 Task: Look for Airbnb options in Newton Abbot, United Kingdom from 22nd December, 2023 to 29th December, 2023 for 5 adults. Place can be shared room with 2 bedrooms having 5 beds and 2 bathrooms. Property type can be flat.
Action: Mouse moved to (553, 311)
Screenshot: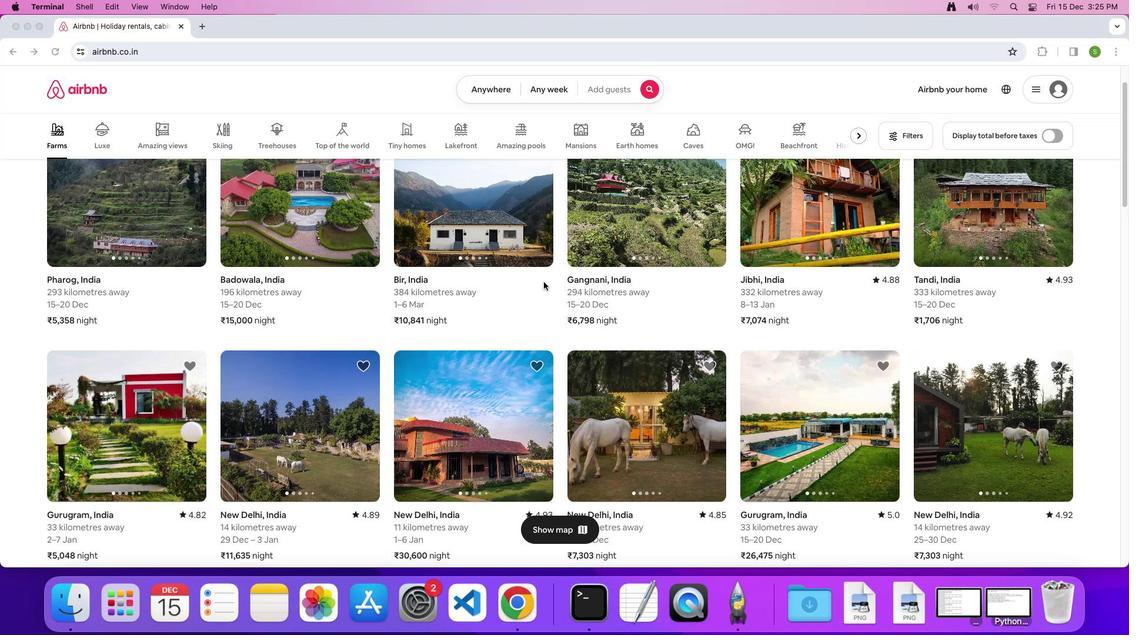 
Action: Mouse scrolled (553, 311) with delta (6, 77)
Screenshot: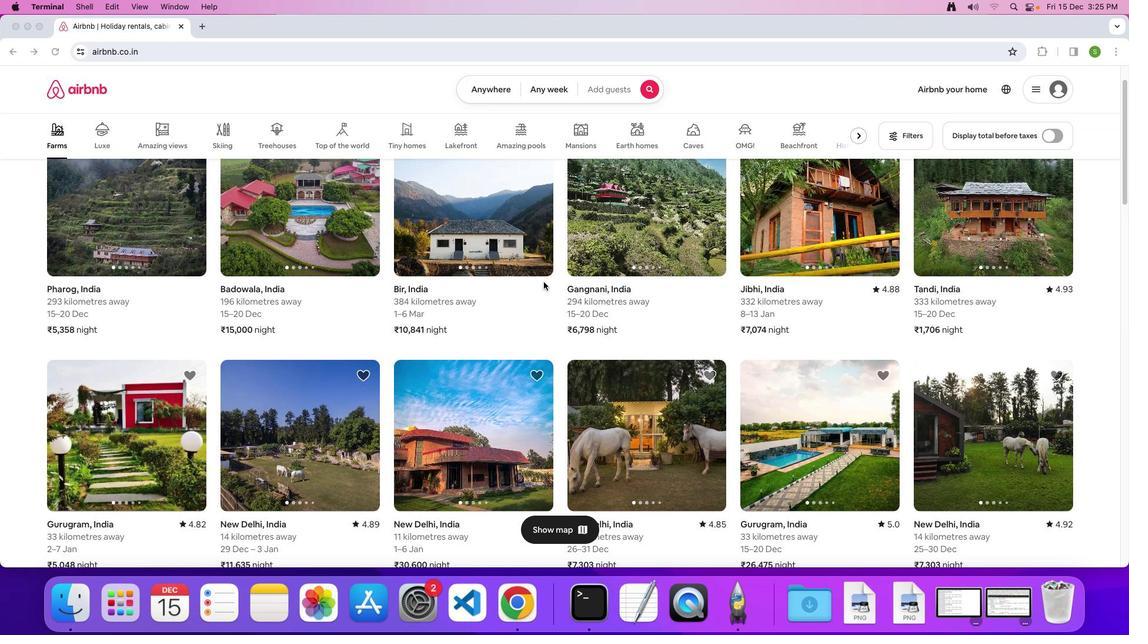 
Action: Mouse scrolled (553, 311) with delta (6, 77)
Screenshot: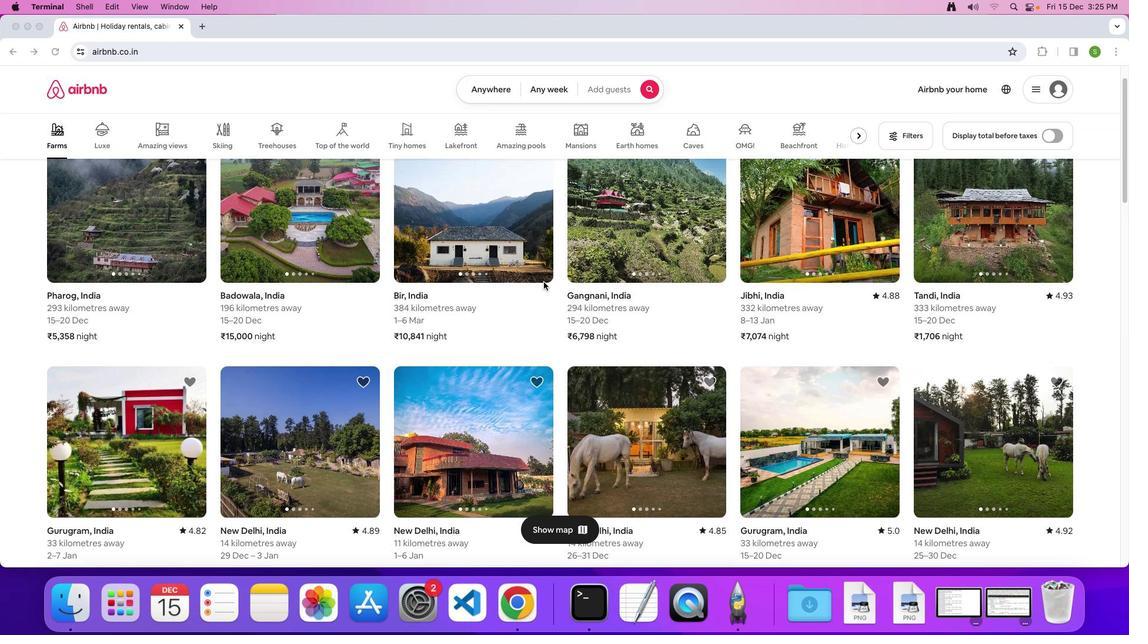 
Action: Mouse scrolled (553, 311) with delta (6, 77)
Screenshot: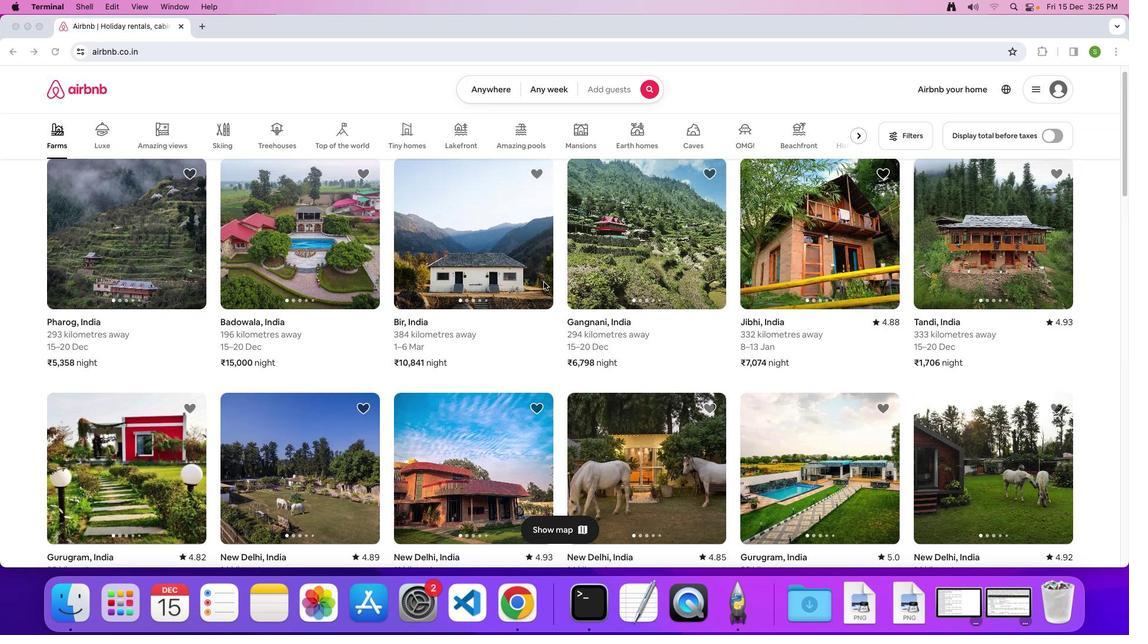 
Action: Mouse scrolled (553, 311) with delta (6, 77)
Screenshot: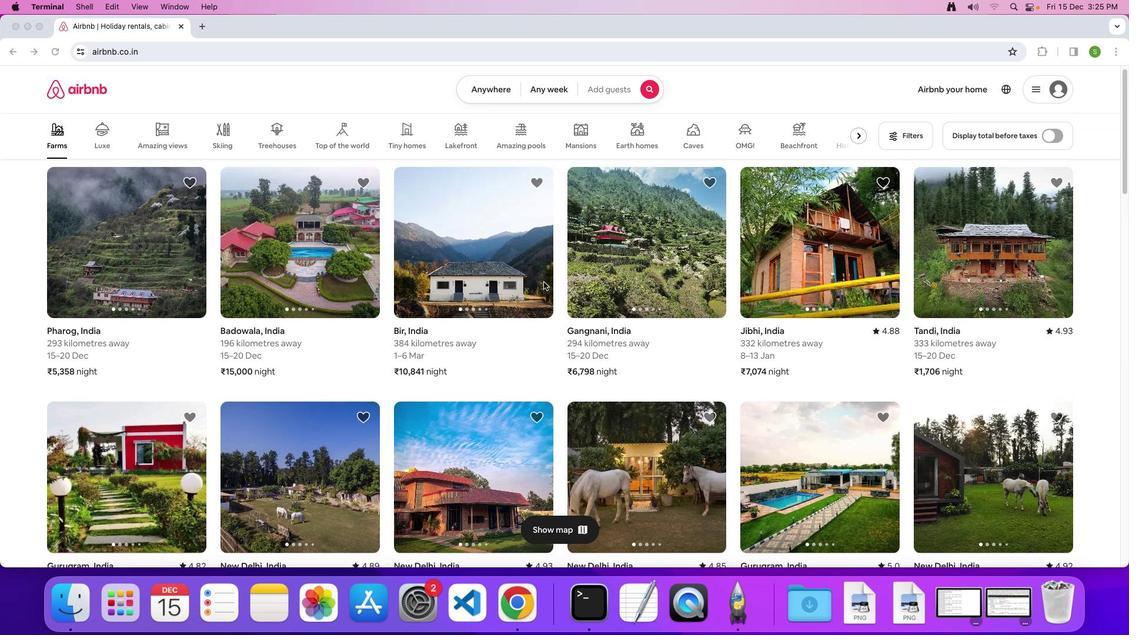 
Action: Mouse scrolled (553, 311) with delta (6, 79)
Screenshot: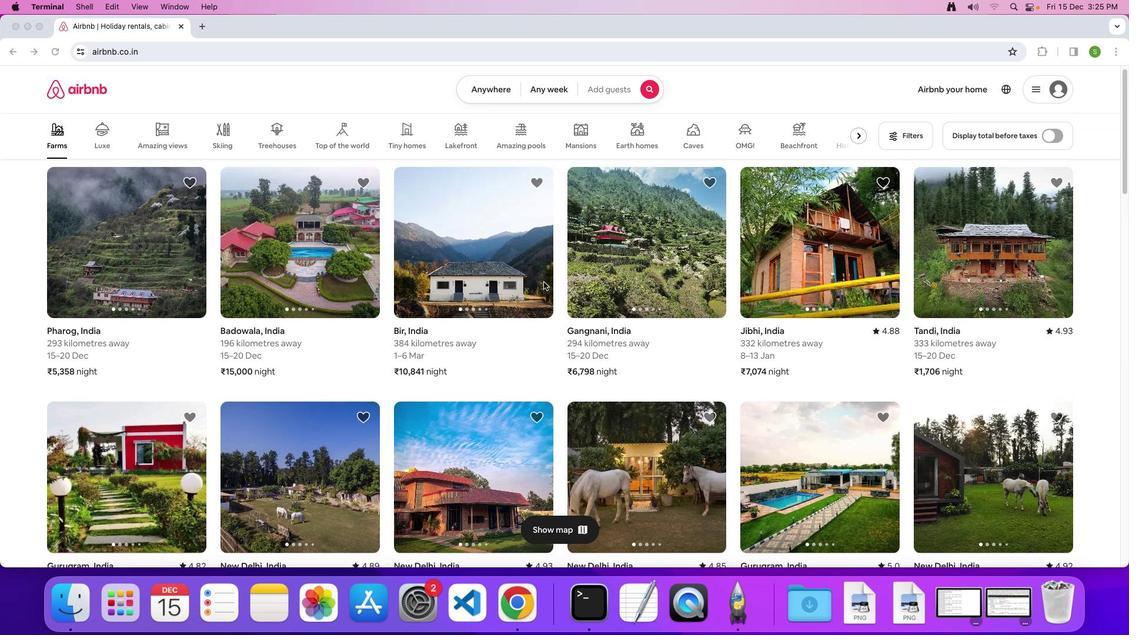 
Action: Mouse moved to (505, 154)
Screenshot: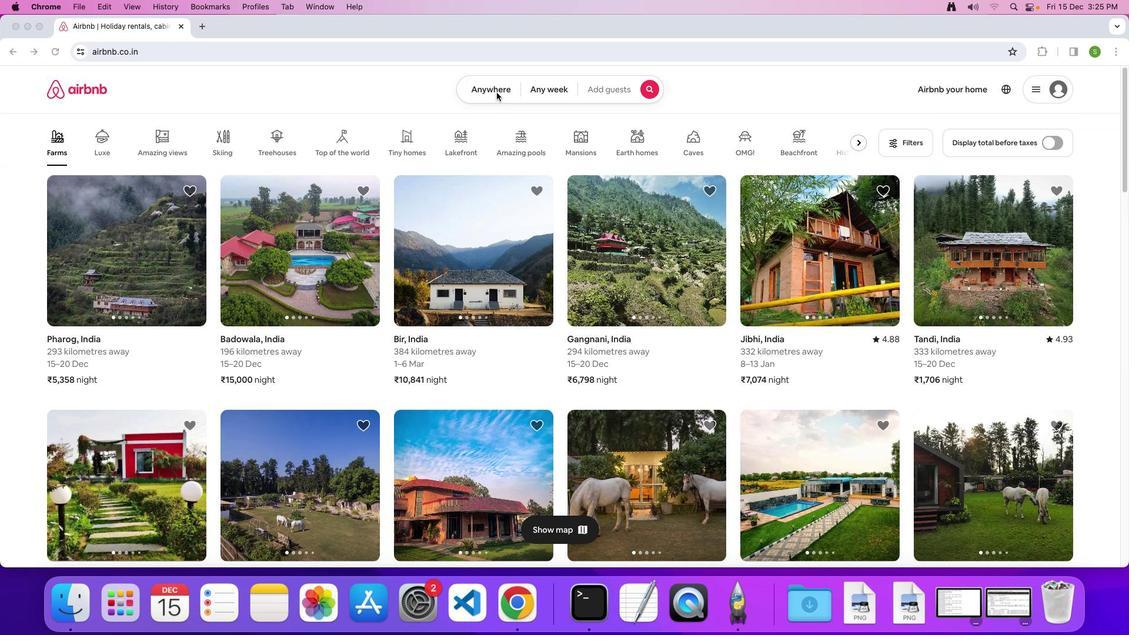 
Action: Mouse pressed left at (505, 154)
Screenshot: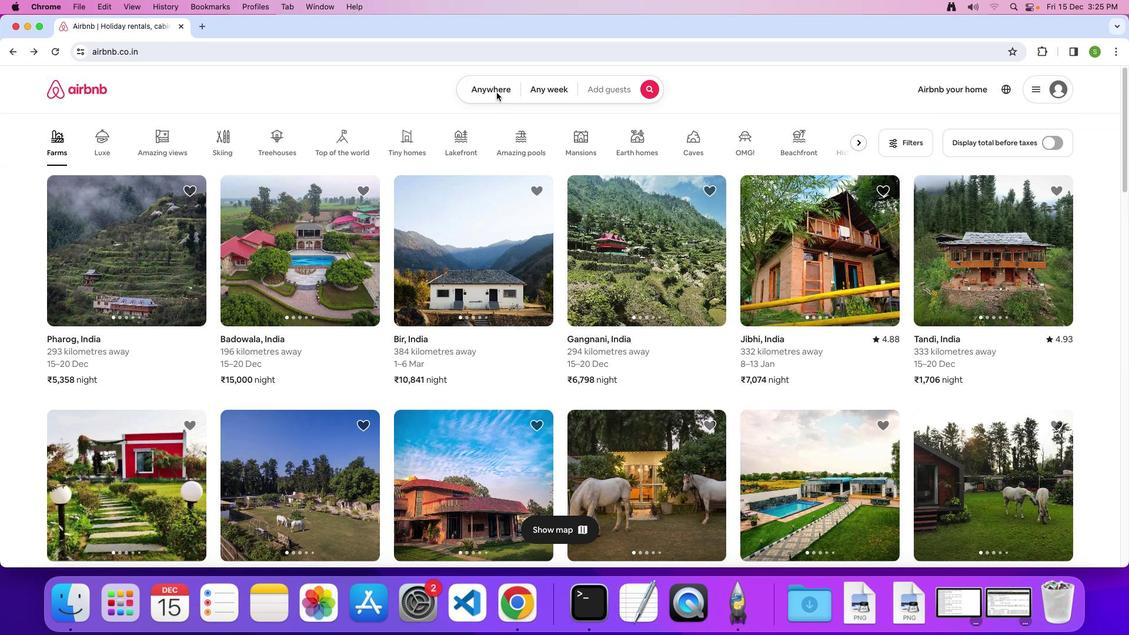 
Action: Mouse moved to (496, 152)
Screenshot: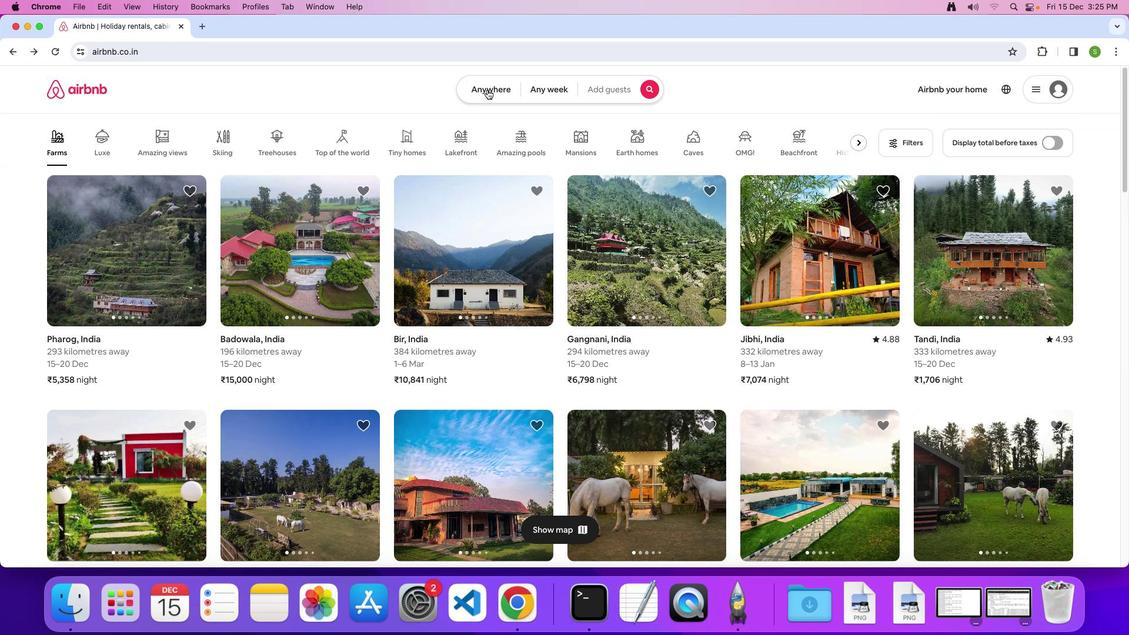 
Action: Mouse pressed left at (496, 152)
Screenshot: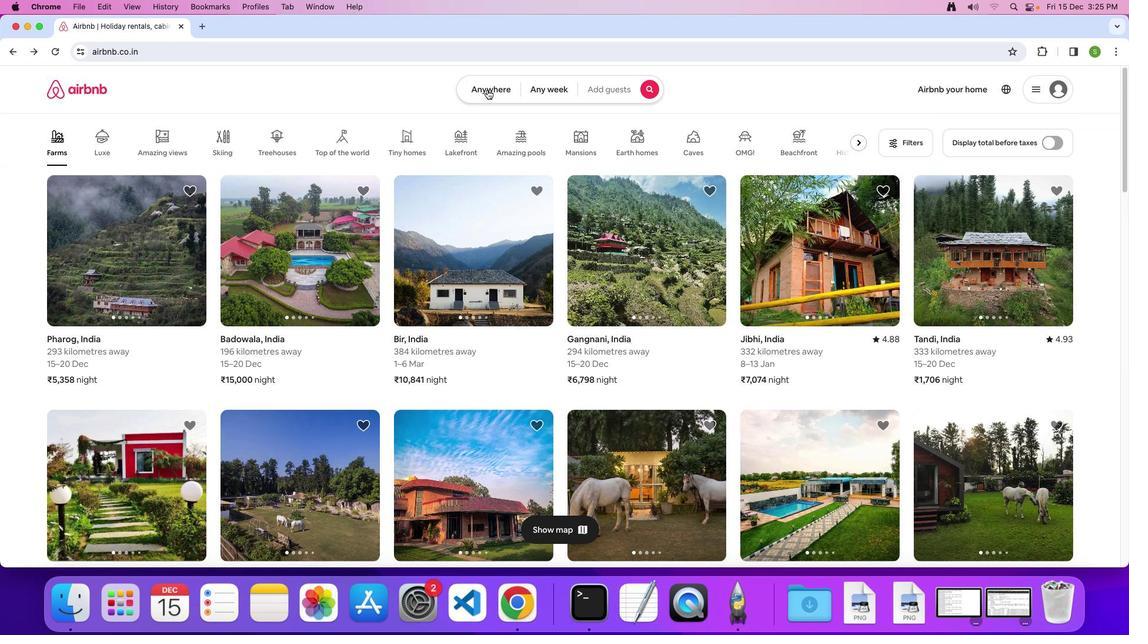
Action: Mouse moved to (424, 181)
Screenshot: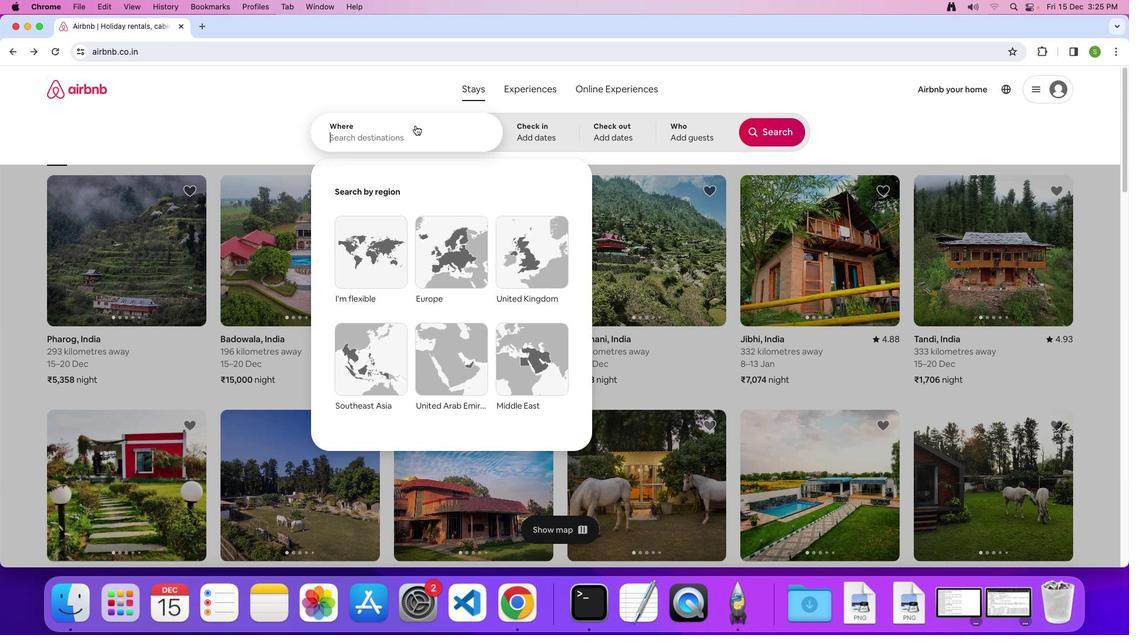 
Action: Mouse pressed left at (424, 181)
Screenshot: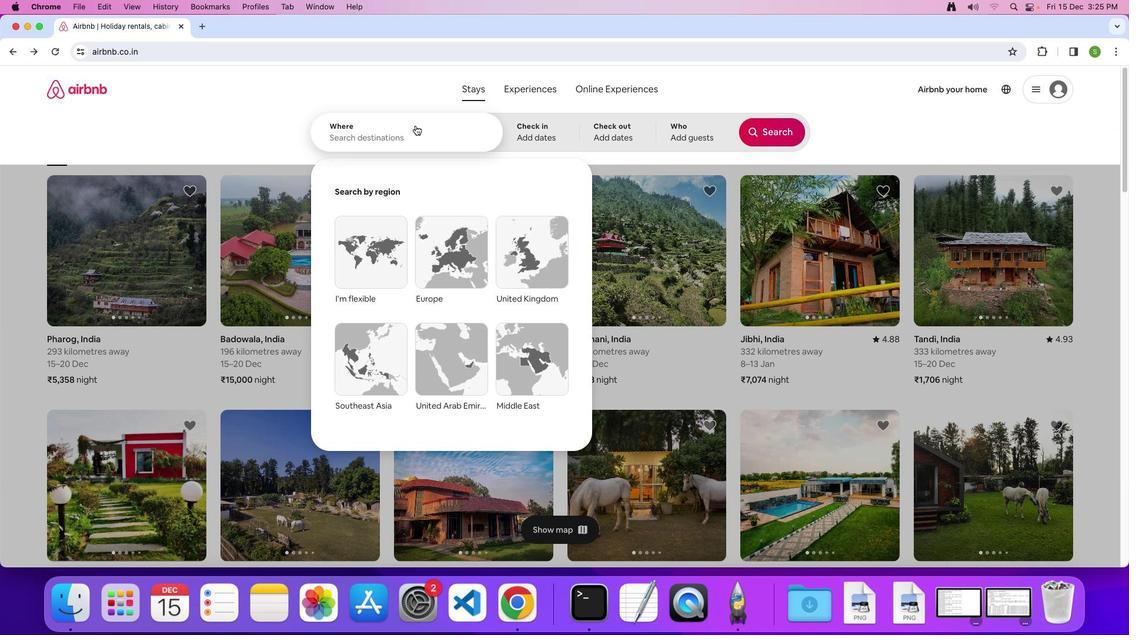 
Action: Key pressed 'N'Key.caps_lock'e''w''t''o''n'Key.spaceKey.shift'A''b''b''o''t'','Key.spaceKey.shift'U''n''i''t''e''d'Key.spaceKey.shift'K''i''n''g''d''o''m'Key.enter
Screenshot: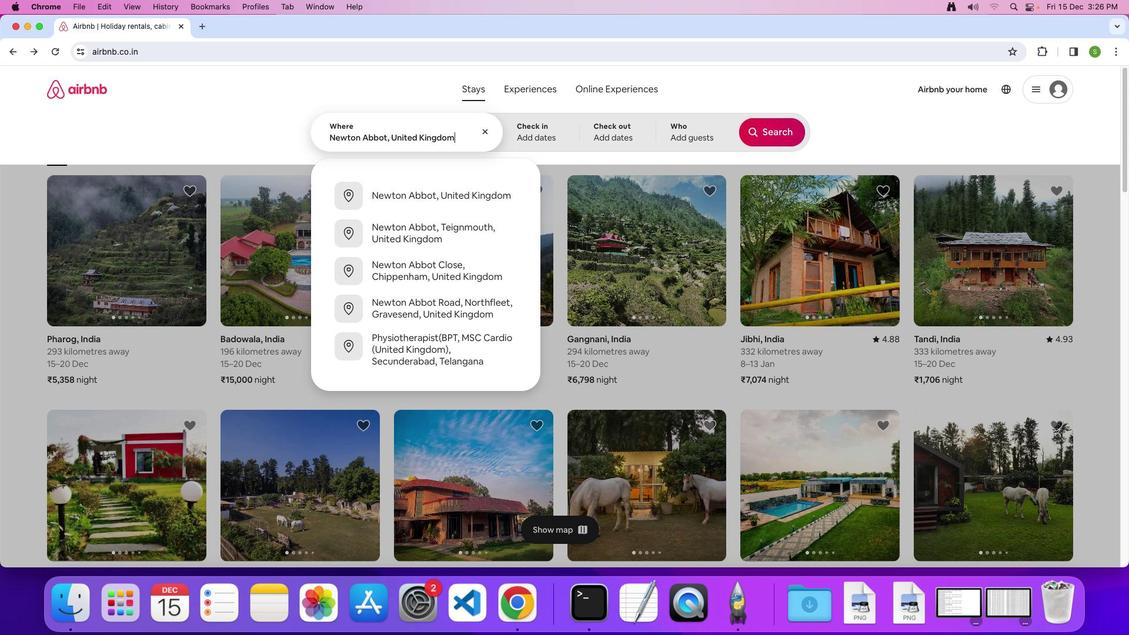 
Action: Mouse moved to (504, 378)
Screenshot: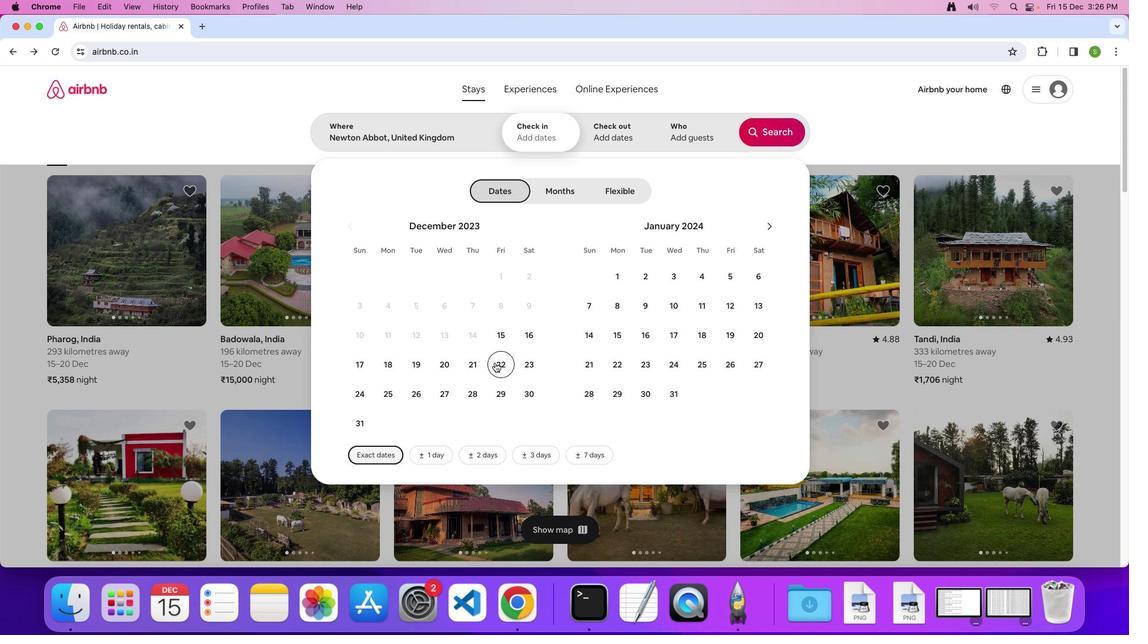 
Action: Mouse pressed left at (504, 378)
Screenshot: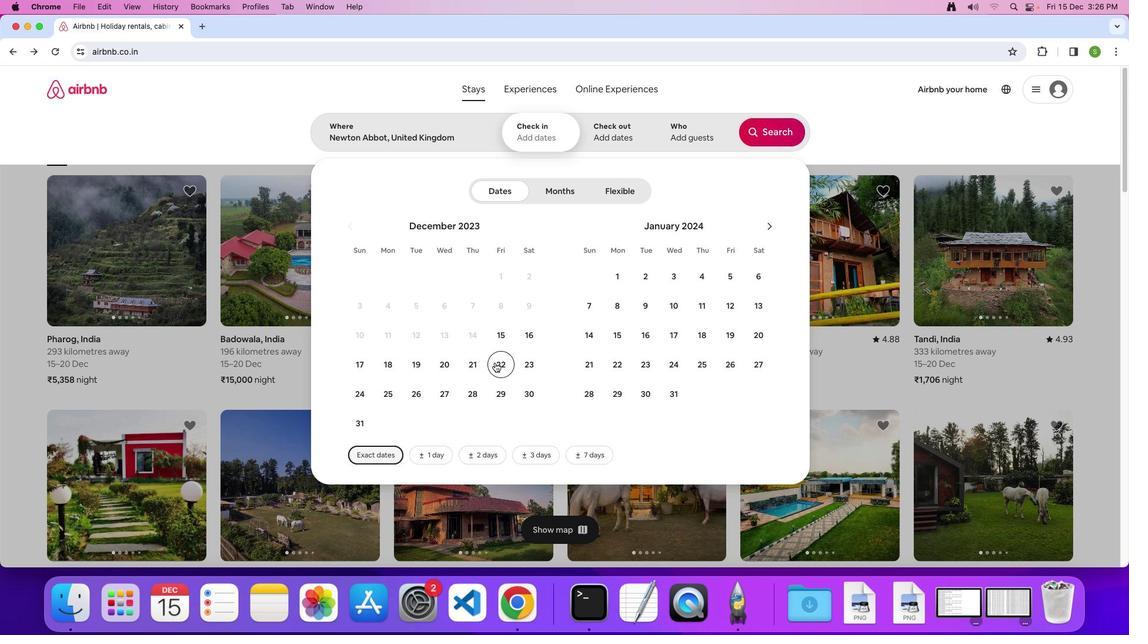 
Action: Mouse moved to (503, 402)
Screenshot: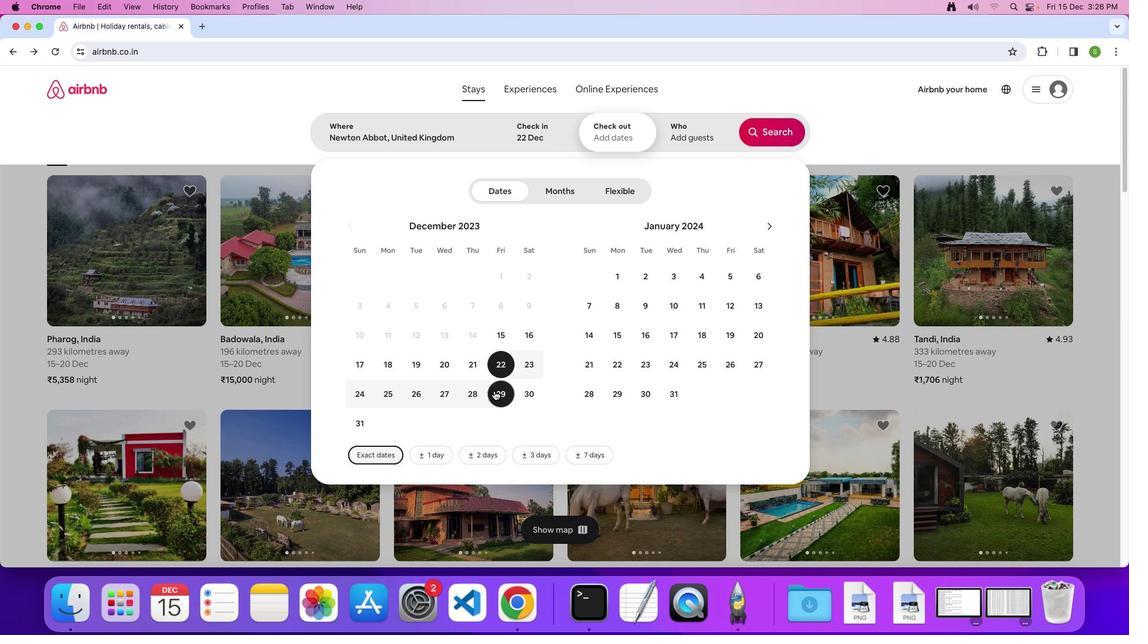 
Action: Mouse pressed left at (503, 402)
Screenshot: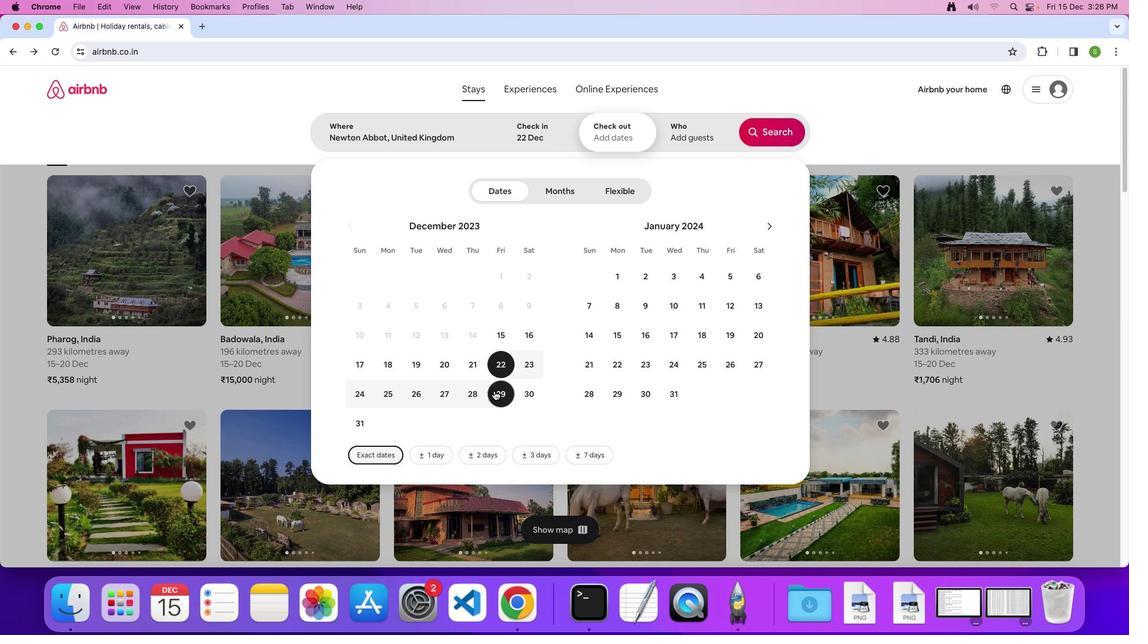 
Action: Mouse moved to (693, 195)
Screenshot: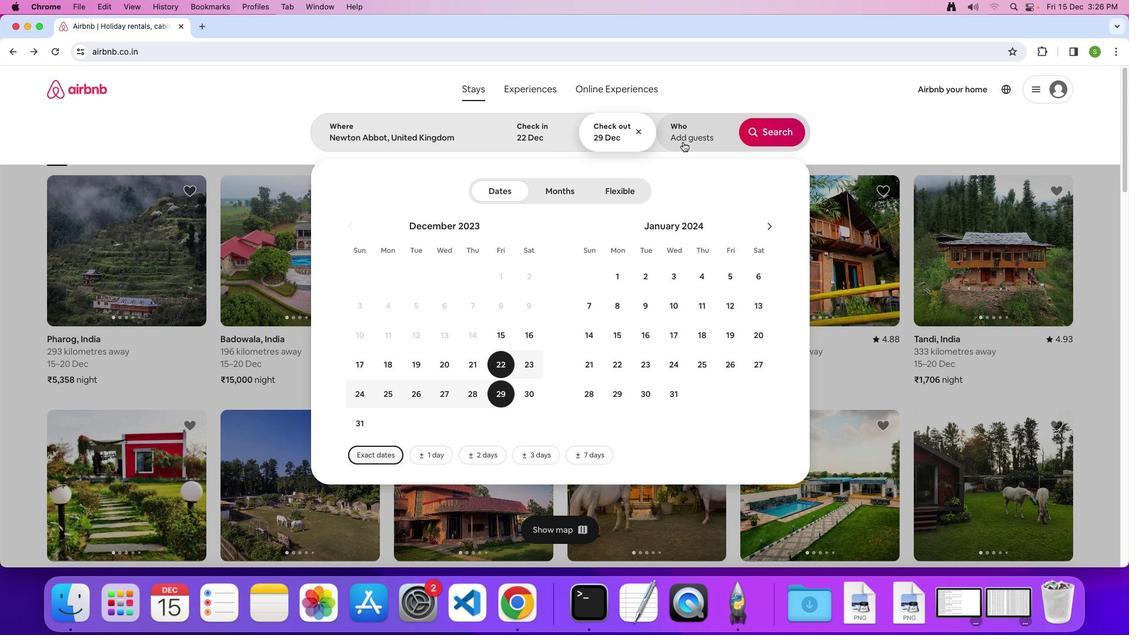 
Action: Mouse pressed left at (693, 195)
Screenshot: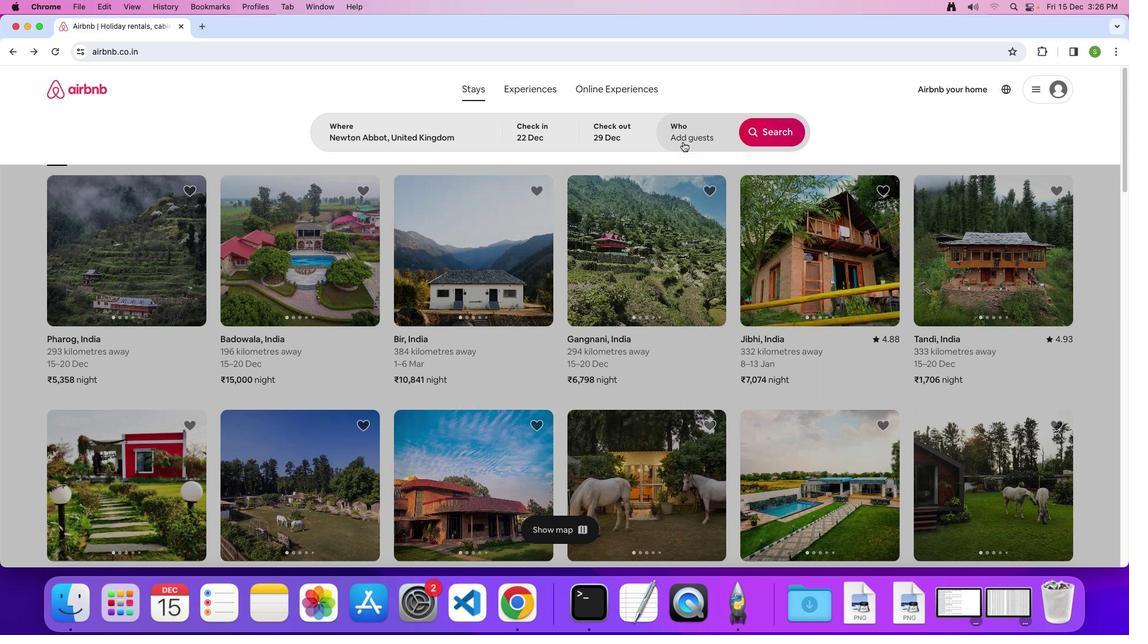 
Action: Mouse moved to (782, 235)
Screenshot: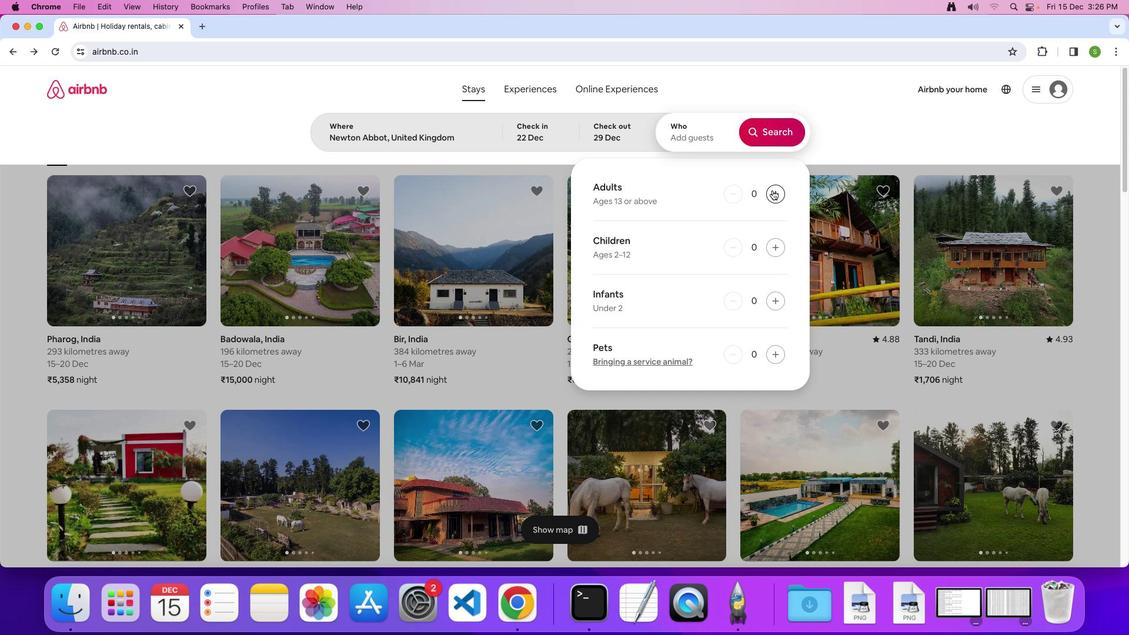 
Action: Mouse pressed left at (782, 235)
Screenshot: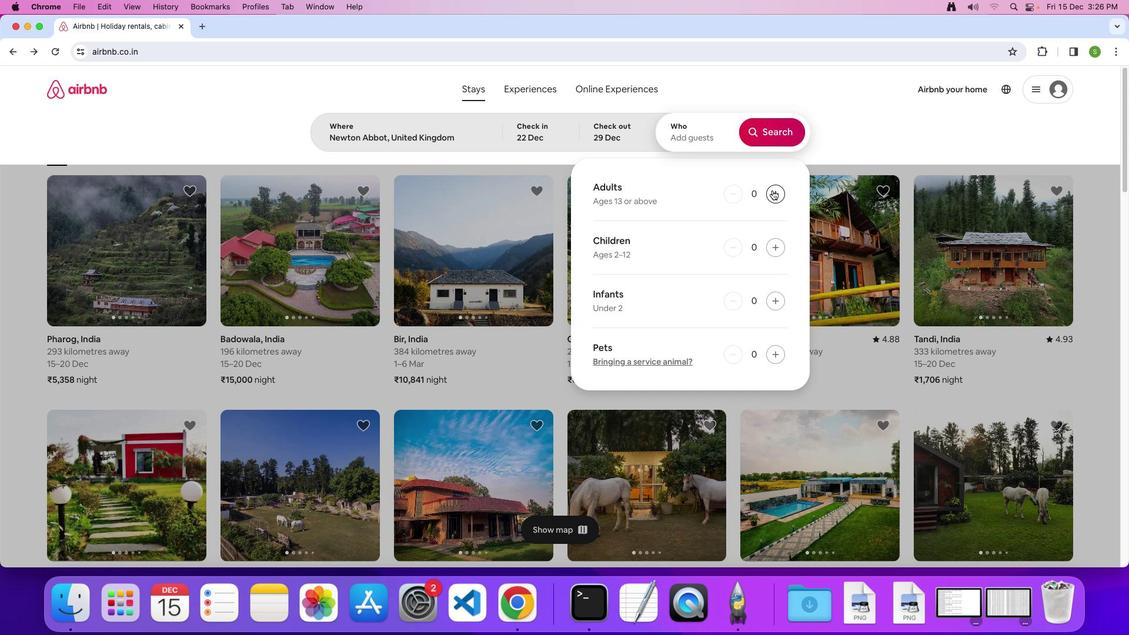 
Action: Mouse pressed left at (782, 235)
Screenshot: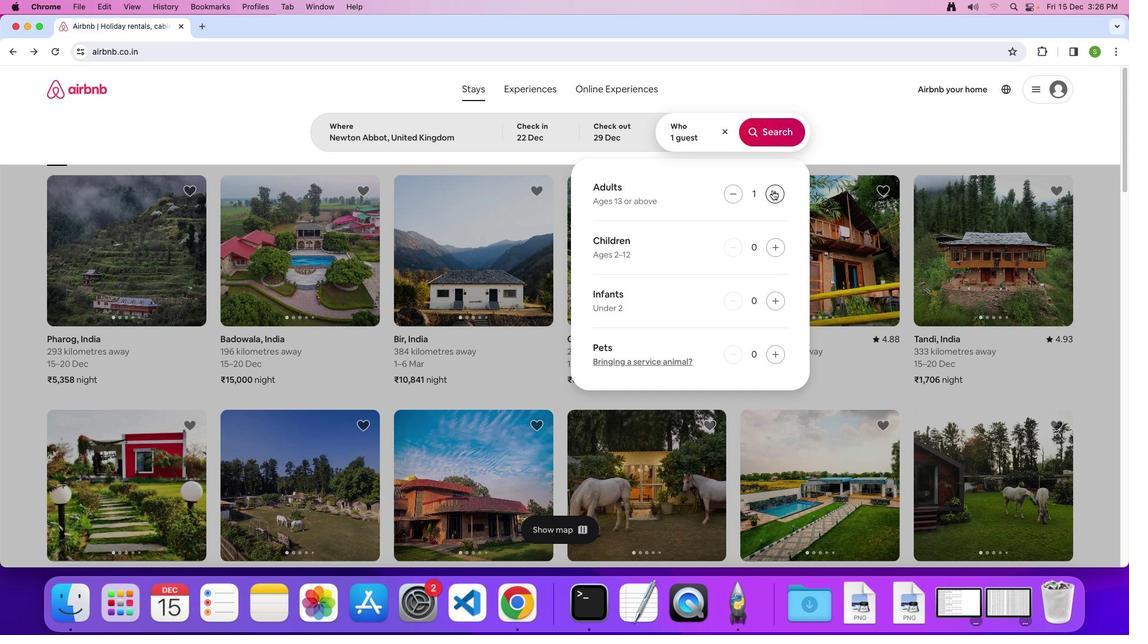 
Action: Mouse pressed left at (782, 235)
Screenshot: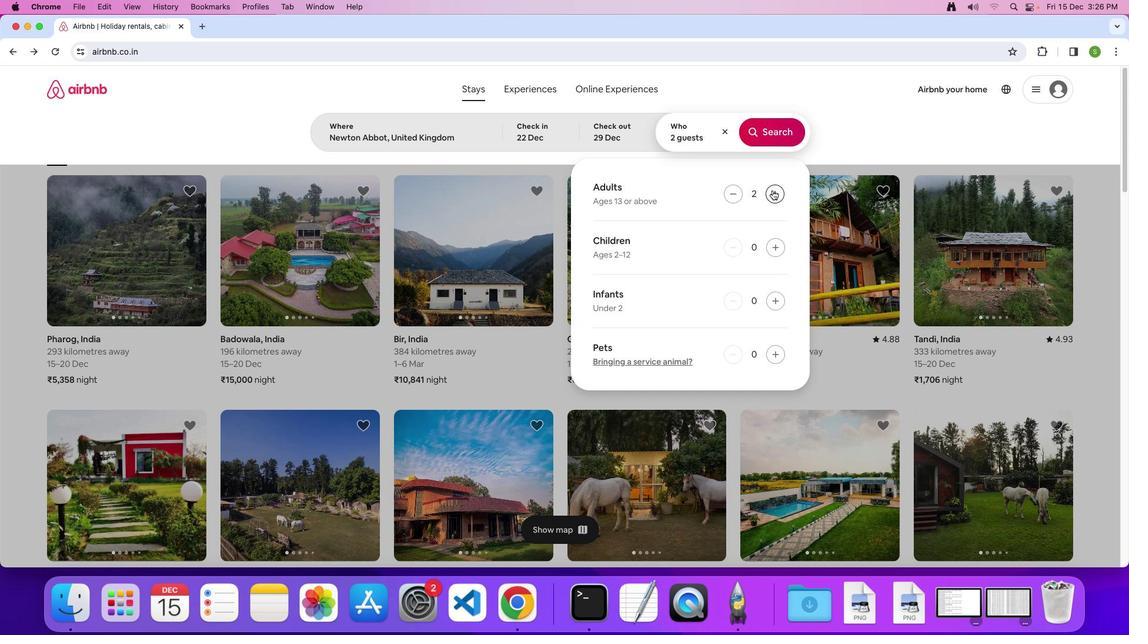
Action: Mouse pressed left at (782, 235)
Screenshot: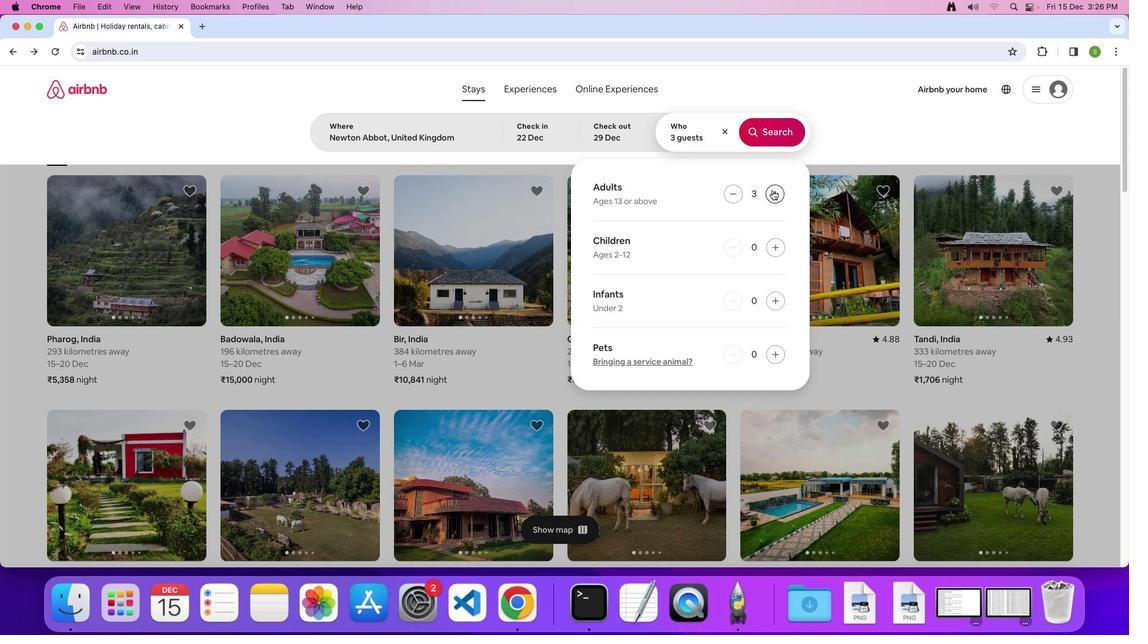 
Action: Mouse pressed left at (782, 235)
Screenshot: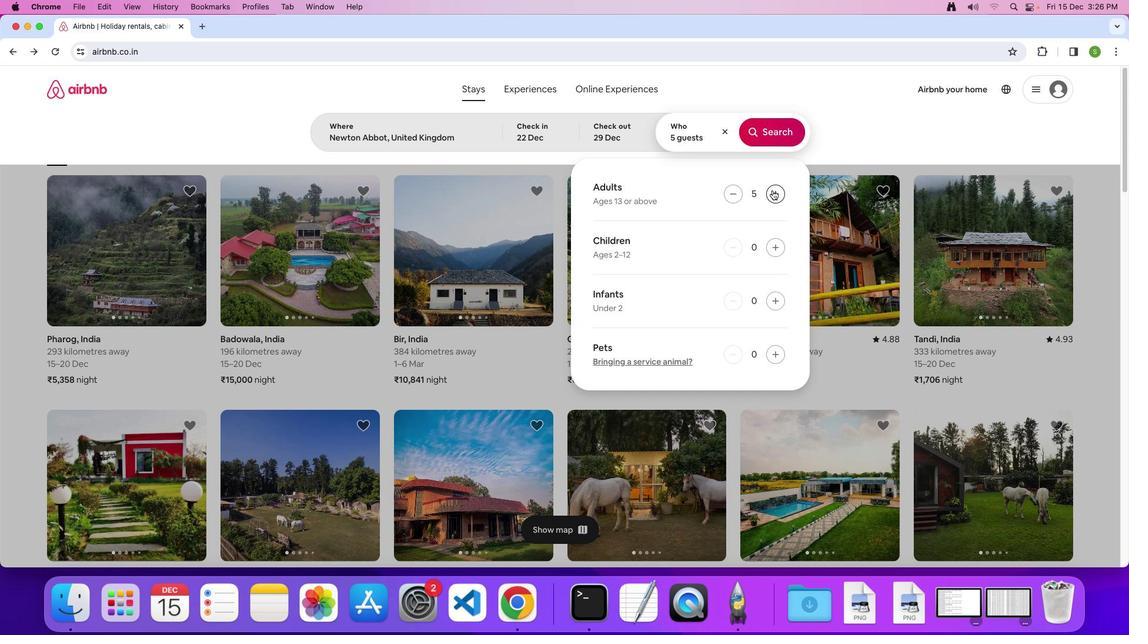 
Action: Mouse moved to (783, 189)
Screenshot: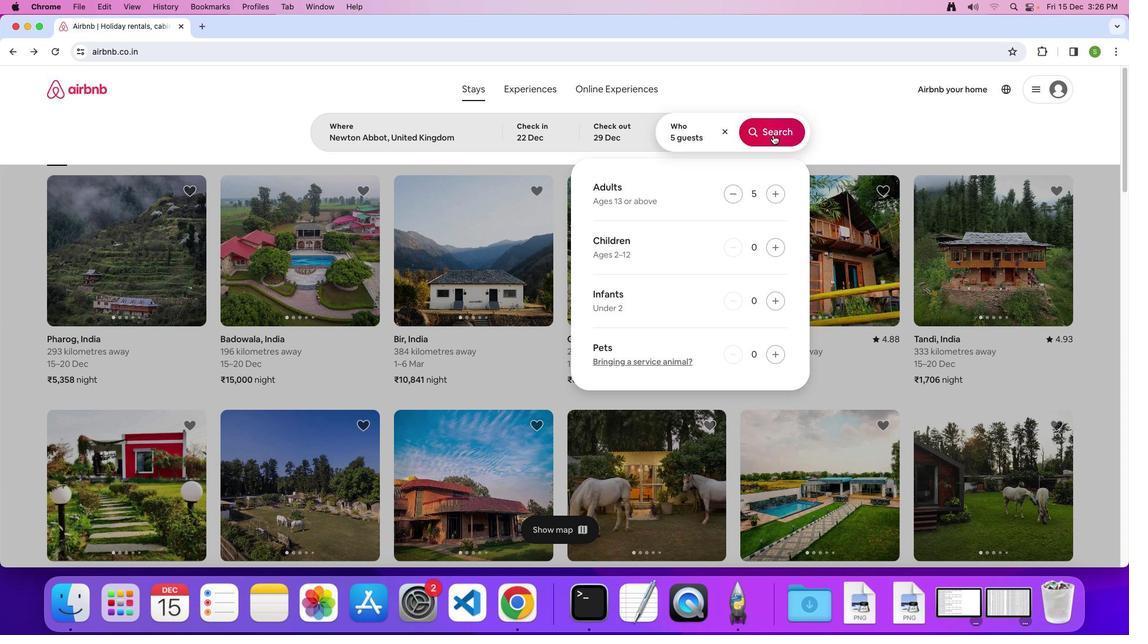 
Action: Mouse pressed left at (783, 189)
Screenshot: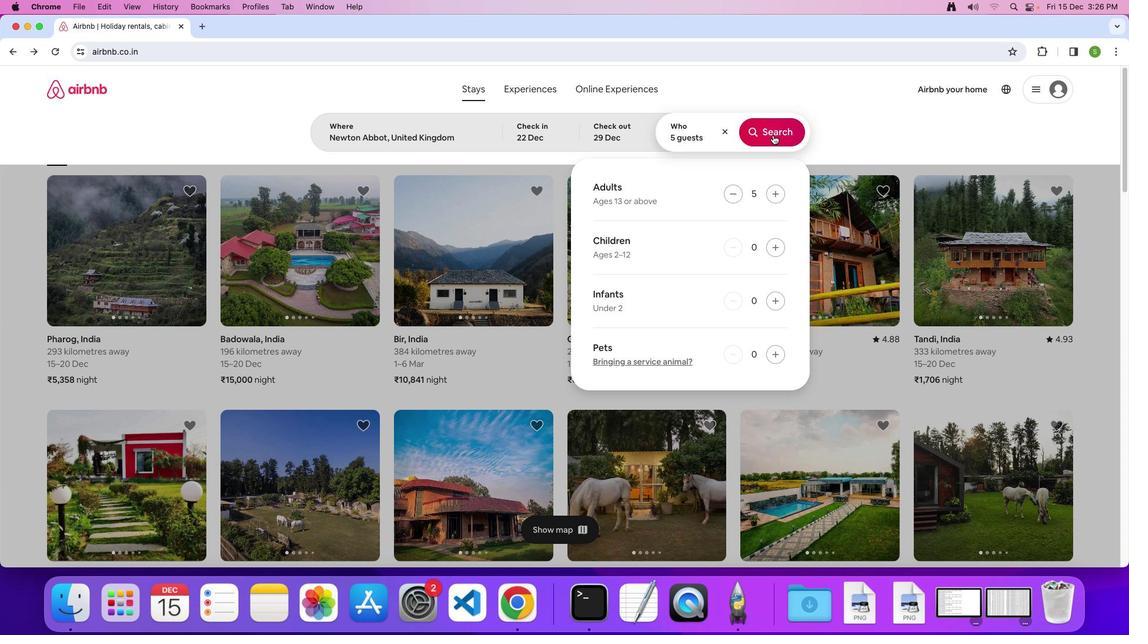 
Action: Mouse moved to (953, 193)
Screenshot: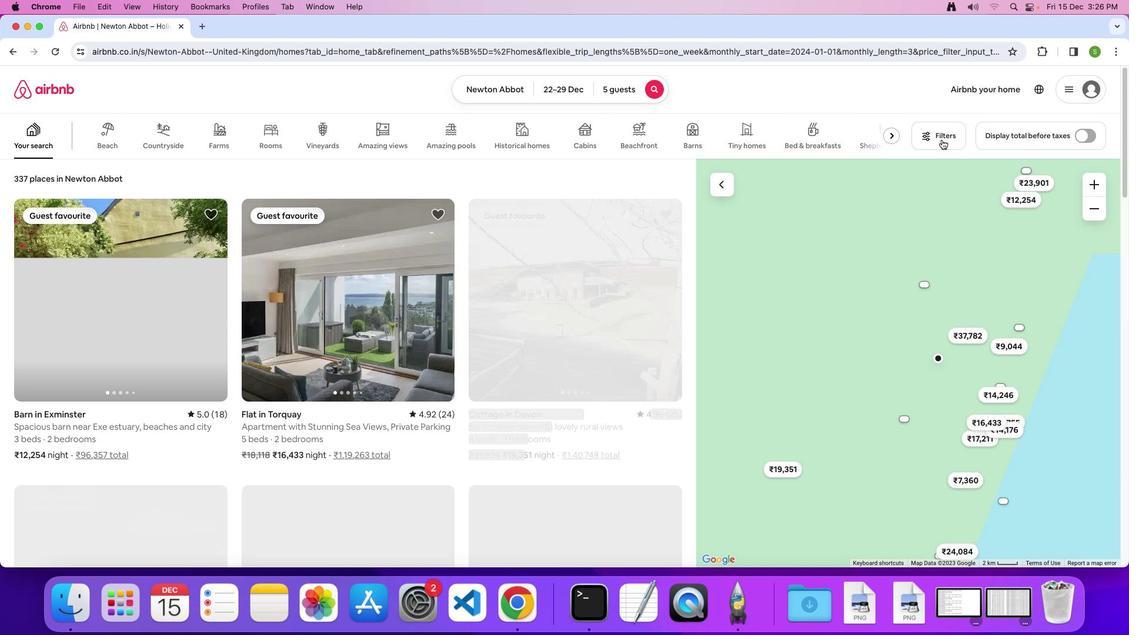
Action: Mouse pressed left at (953, 193)
Screenshot: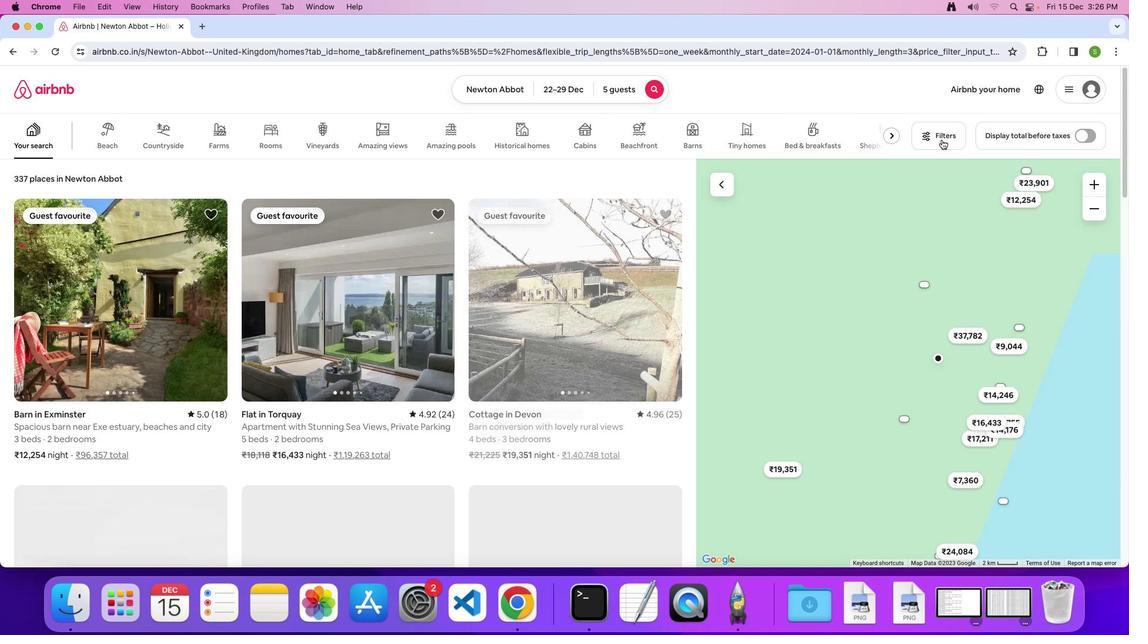 
Action: Mouse moved to (539, 369)
Screenshot: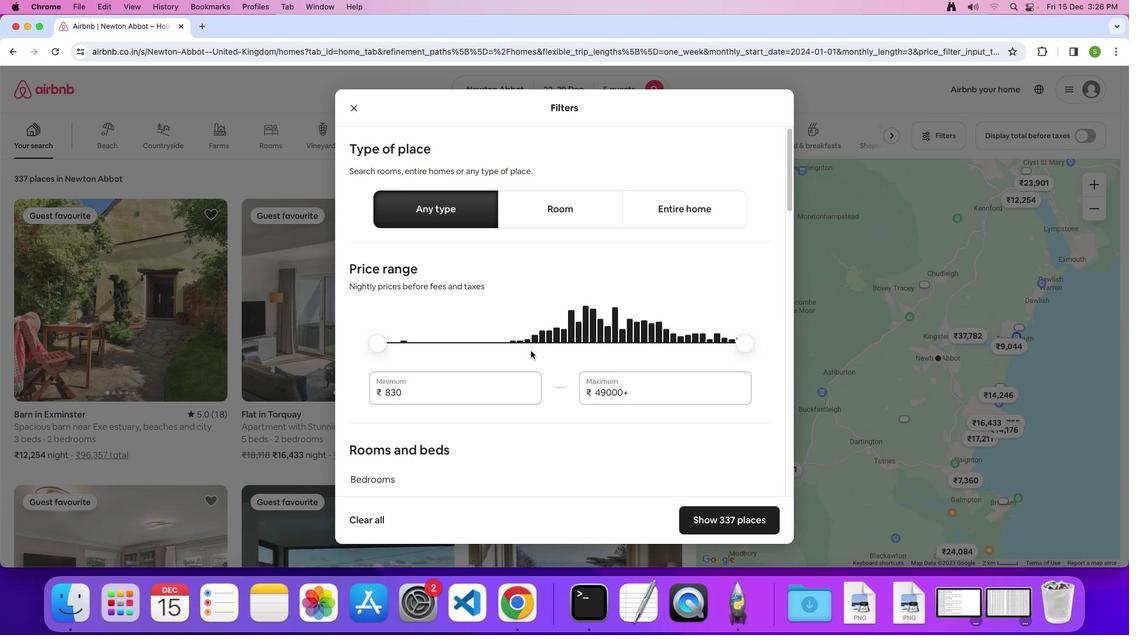 
Action: Mouse scrolled (539, 369) with delta (6, 77)
Screenshot: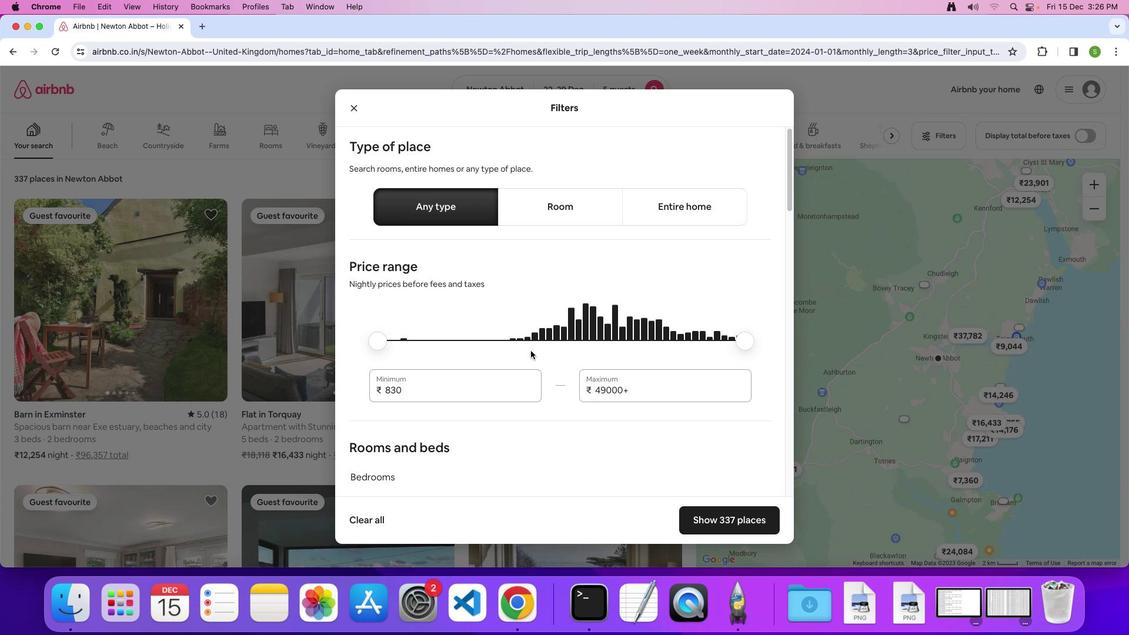 
Action: Mouse scrolled (539, 369) with delta (6, 77)
Screenshot: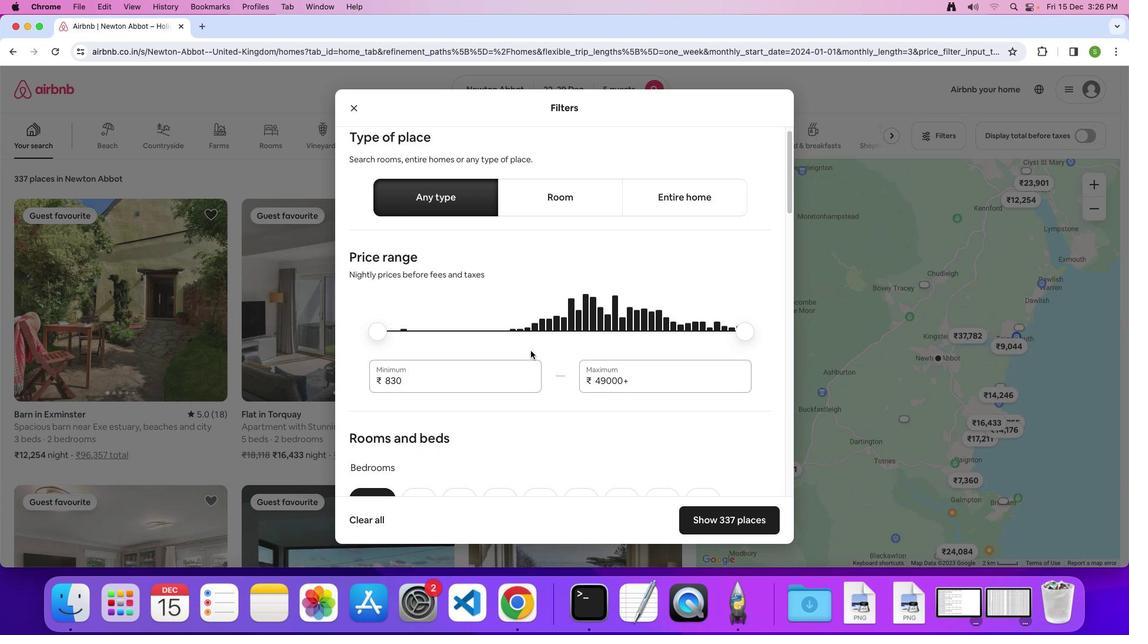 
Action: Mouse scrolled (539, 369) with delta (6, 77)
Screenshot: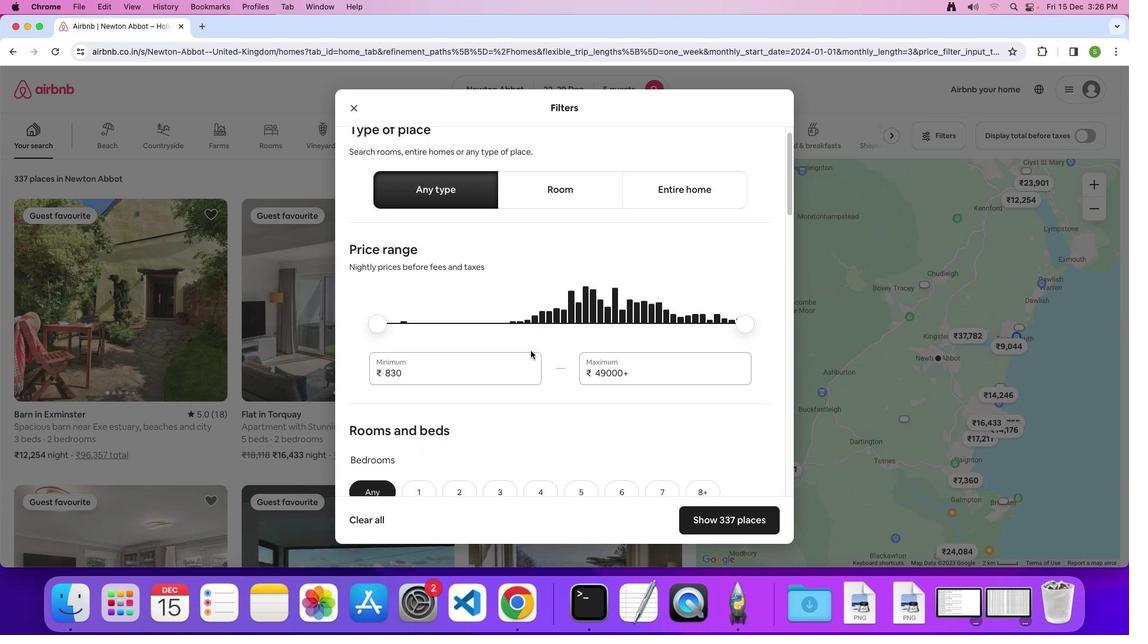 
Action: Mouse scrolled (539, 369) with delta (6, 77)
Screenshot: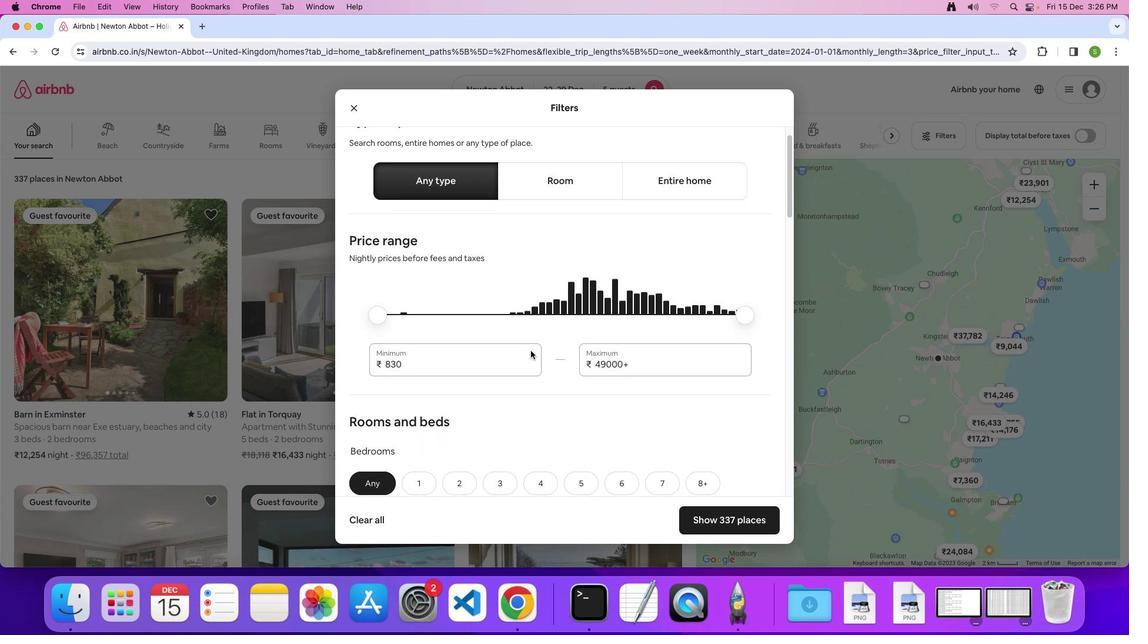 
Action: Mouse scrolled (539, 369) with delta (6, 77)
Screenshot: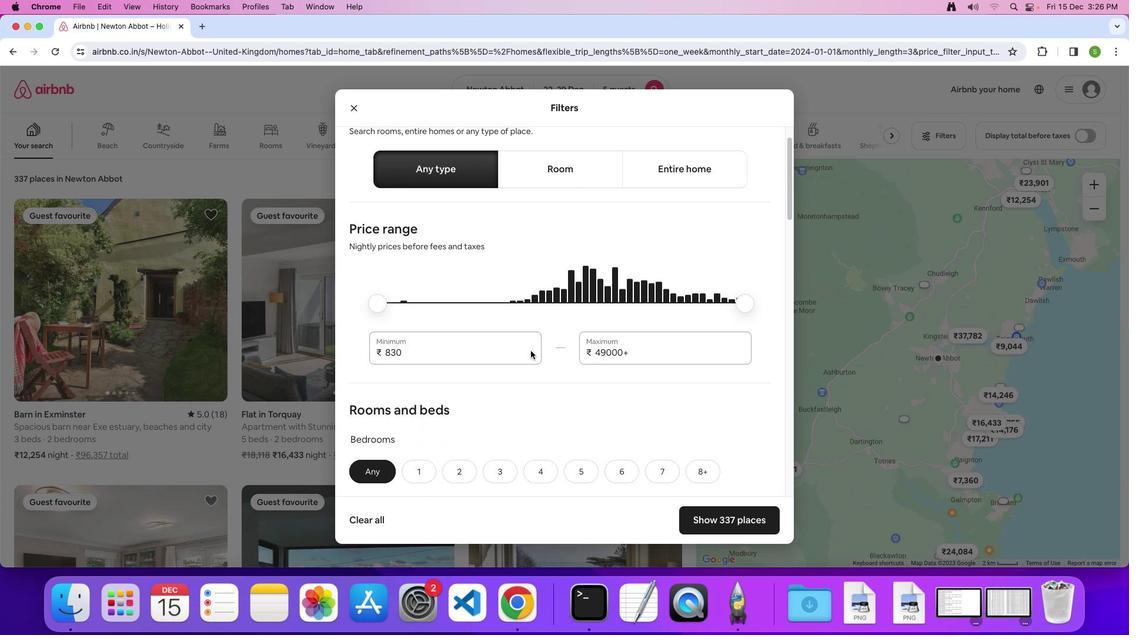 
Action: Mouse scrolled (539, 369) with delta (6, 77)
Screenshot: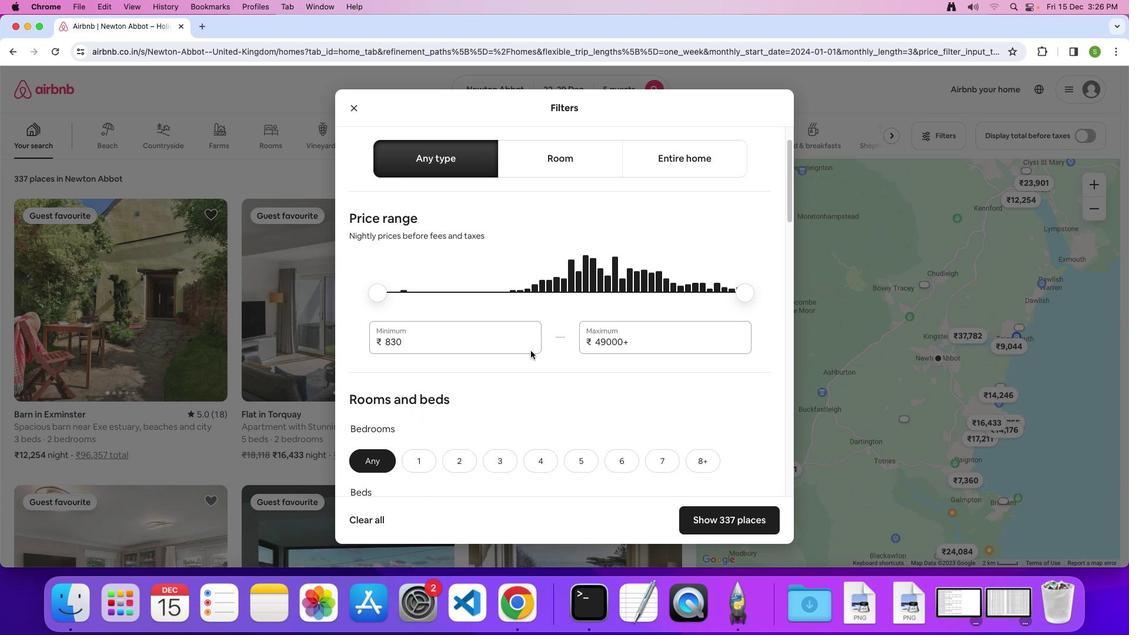 
Action: Mouse scrolled (539, 369) with delta (6, 77)
Screenshot: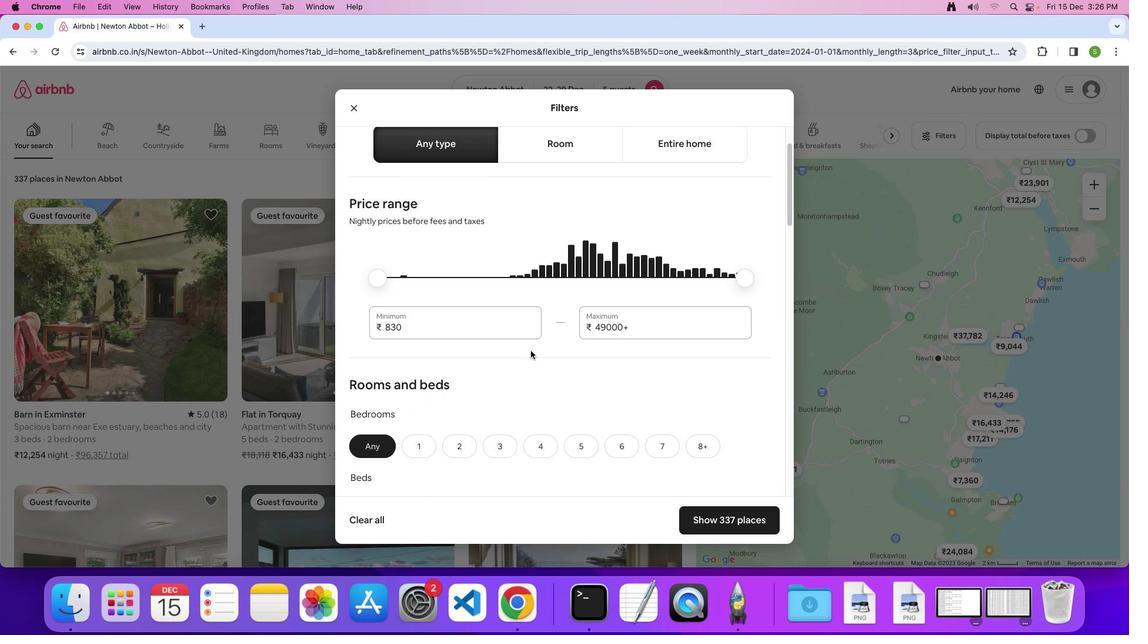 
Action: Mouse scrolled (539, 369) with delta (6, 77)
Screenshot: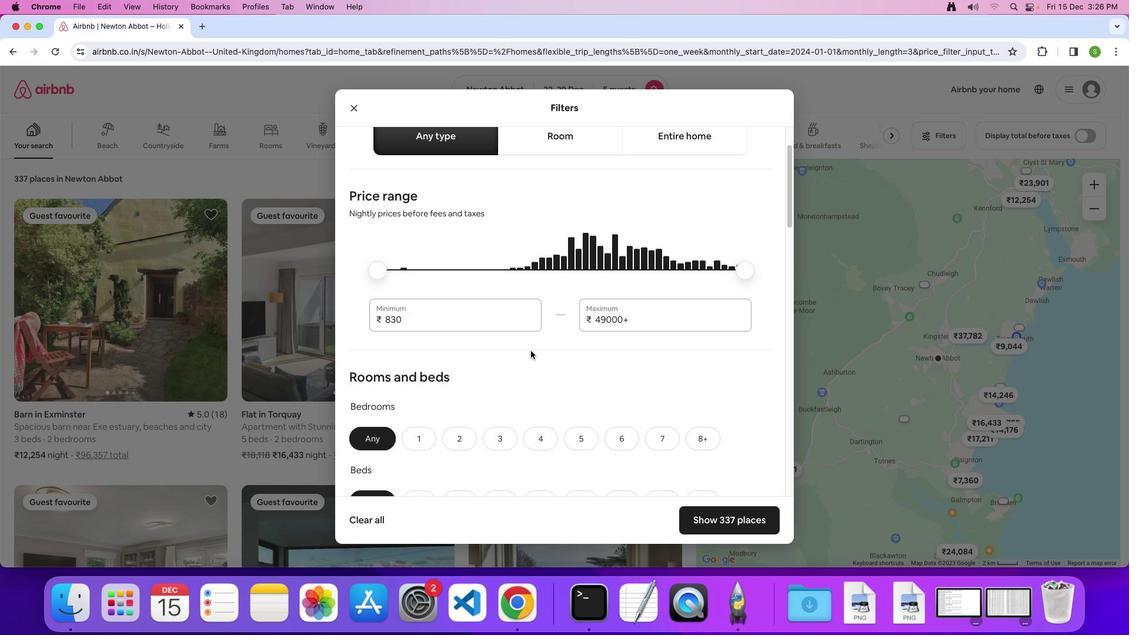 
Action: Mouse scrolled (539, 369) with delta (6, 76)
Screenshot: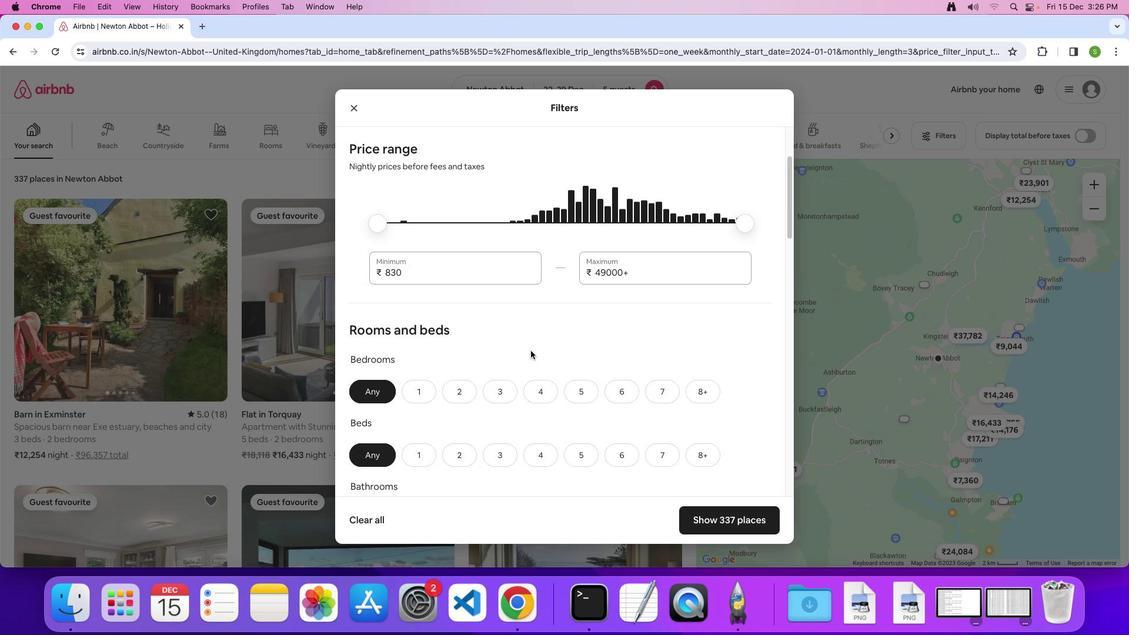 
Action: Mouse scrolled (539, 369) with delta (6, 77)
Screenshot: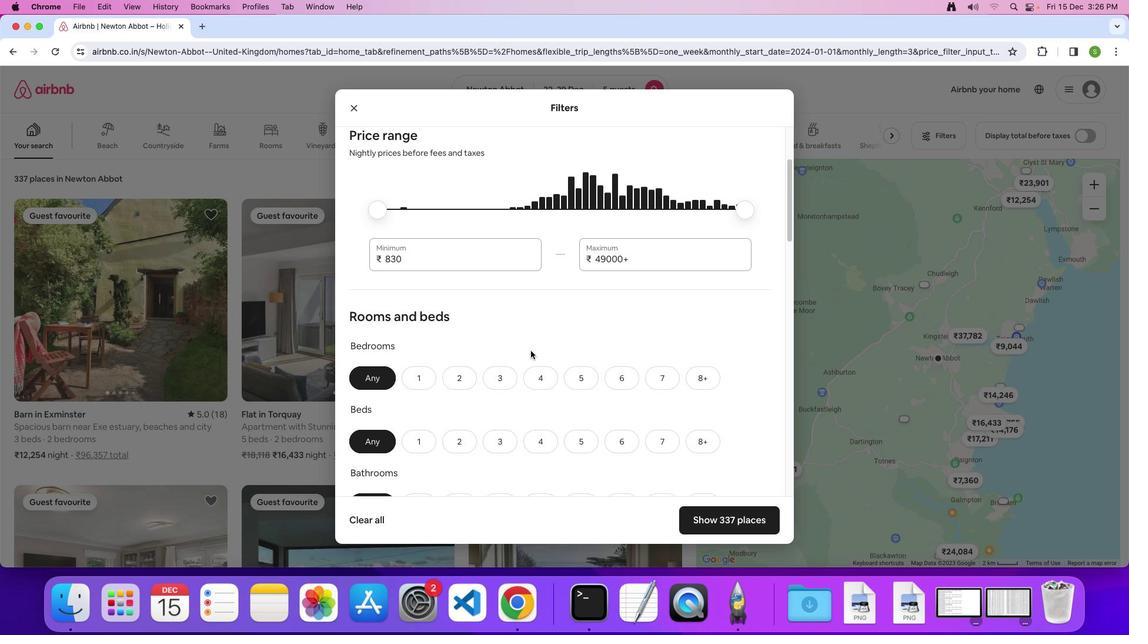 
Action: Mouse scrolled (539, 369) with delta (6, 77)
Screenshot: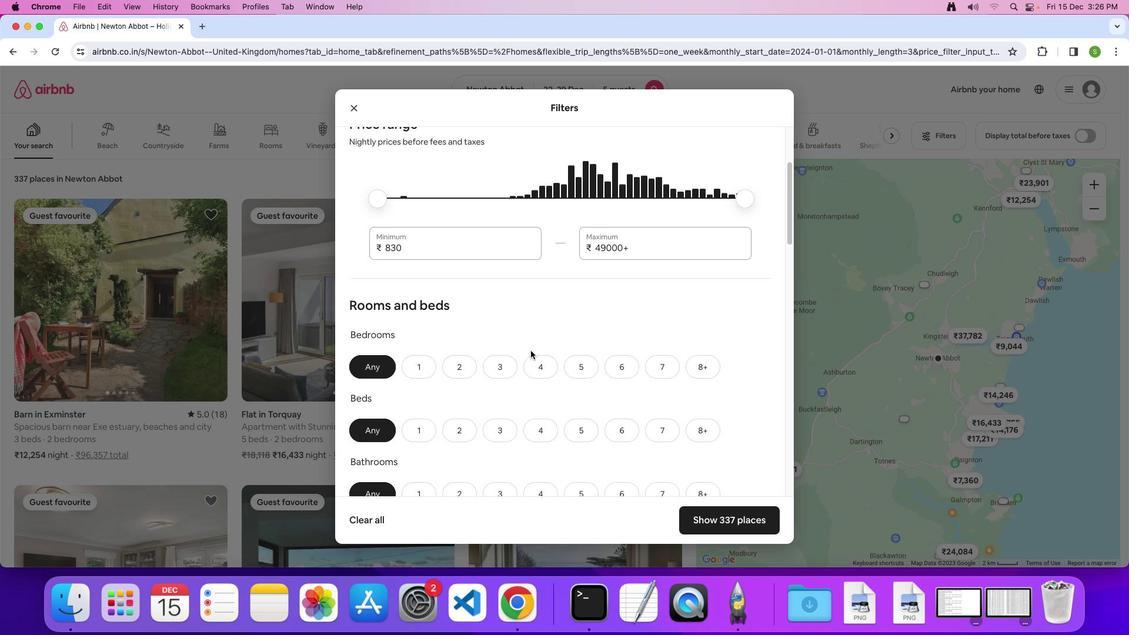 
Action: Mouse moved to (461, 375)
Screenshot: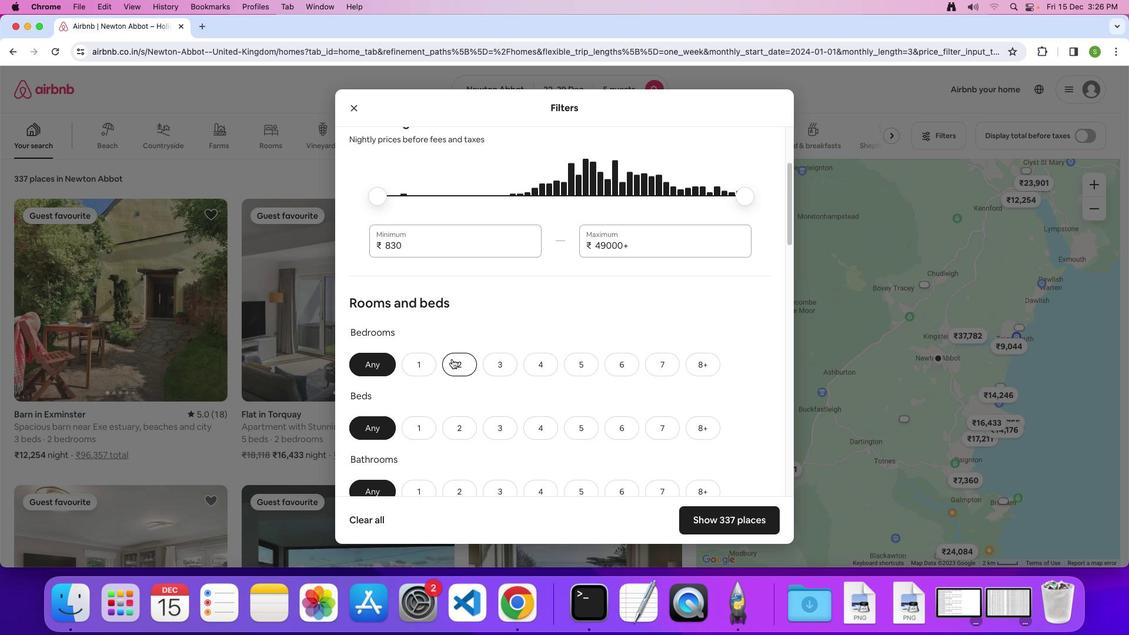 
Action: Mouse pressed left at (461, 375)
Screenshot: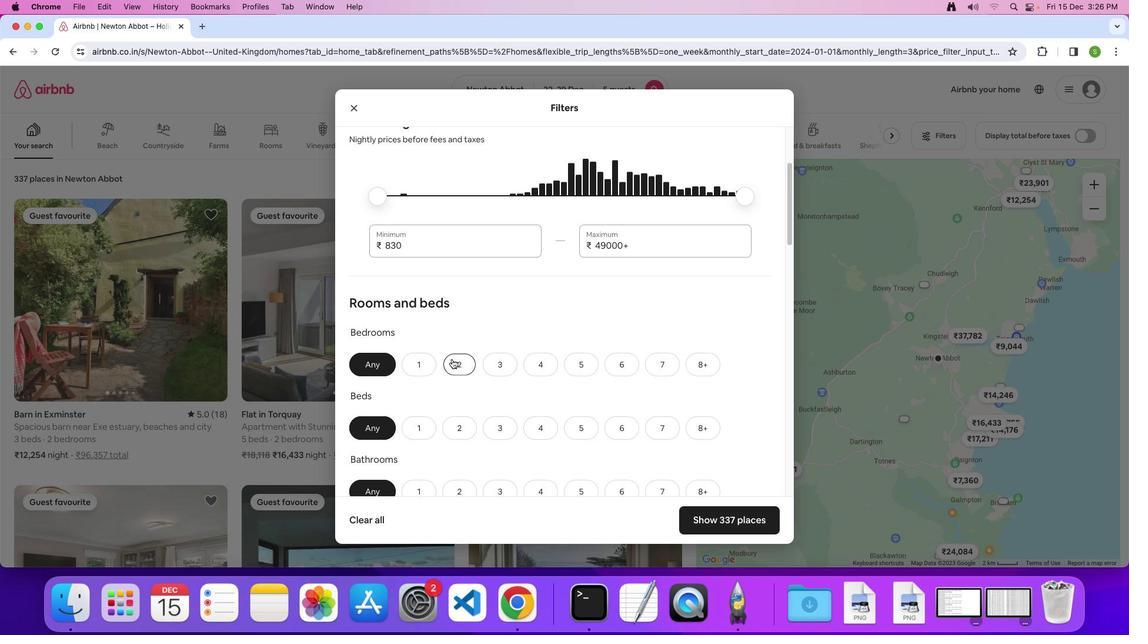 
Action: Mouse scrolled (461, 375) with delta (6, 77)
Screenshot: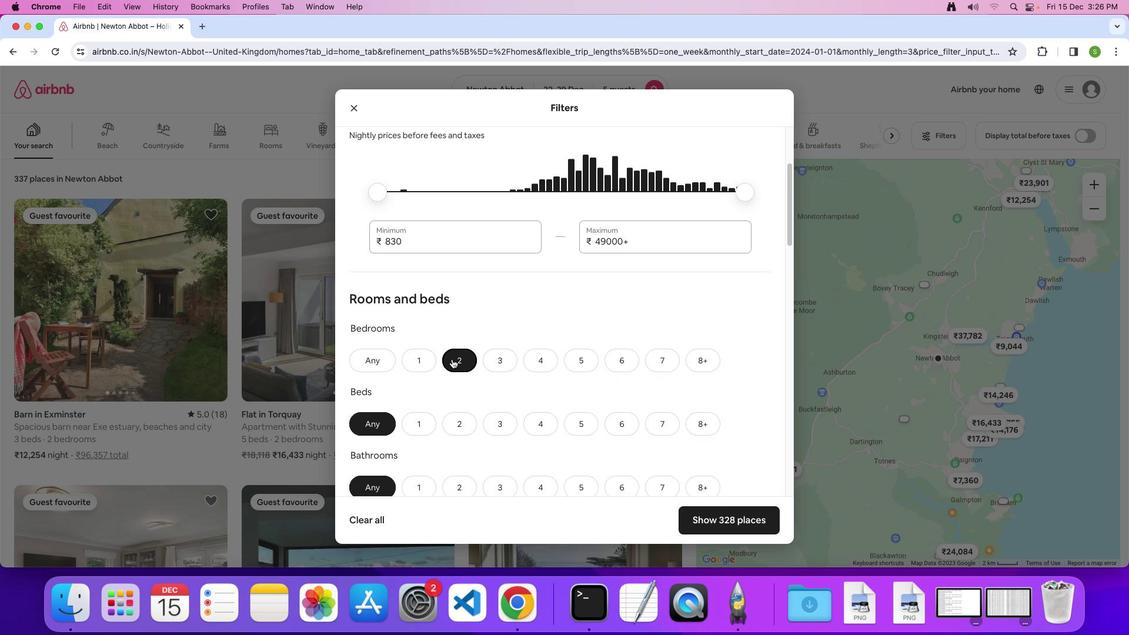 
Action: Mouse scrolled (461, 375) with delta (6, 77)
Screenshot: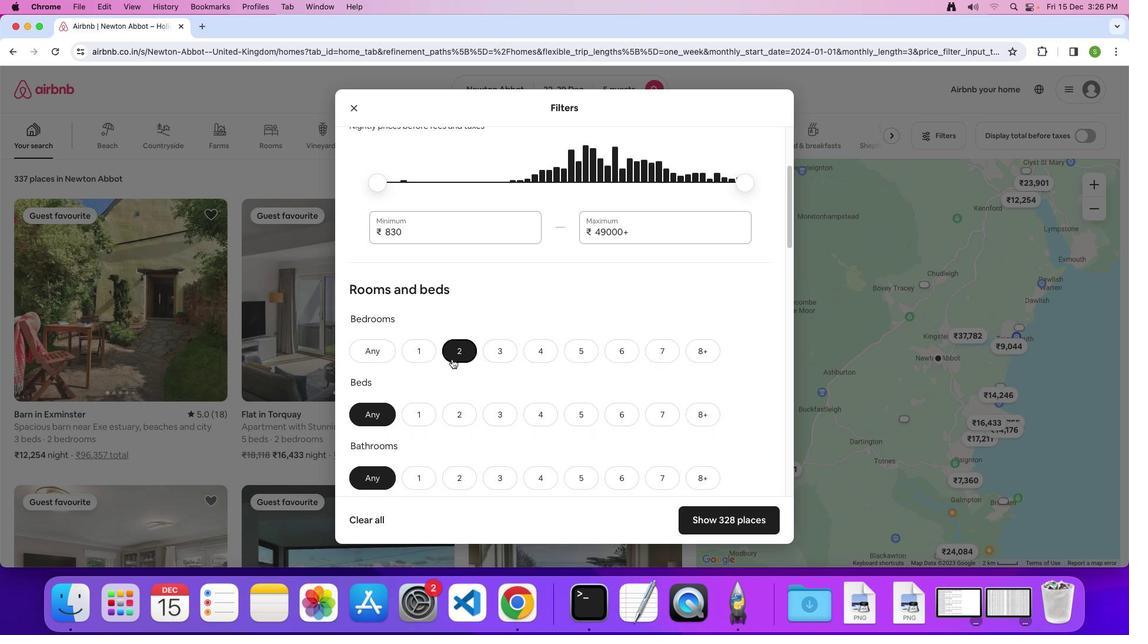 
Action: Mouse scrolled (461, 375) with delta (6, 77)
Screenshot: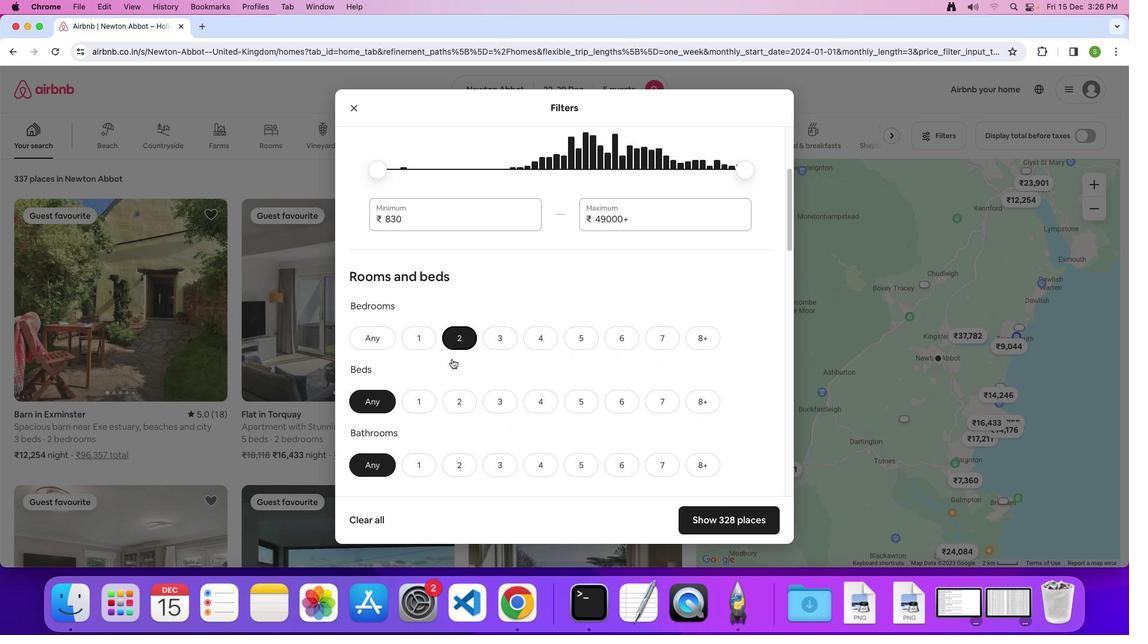 
Action: Mouse scrolled (461, 375) with delta (6, 77)
Screenshot: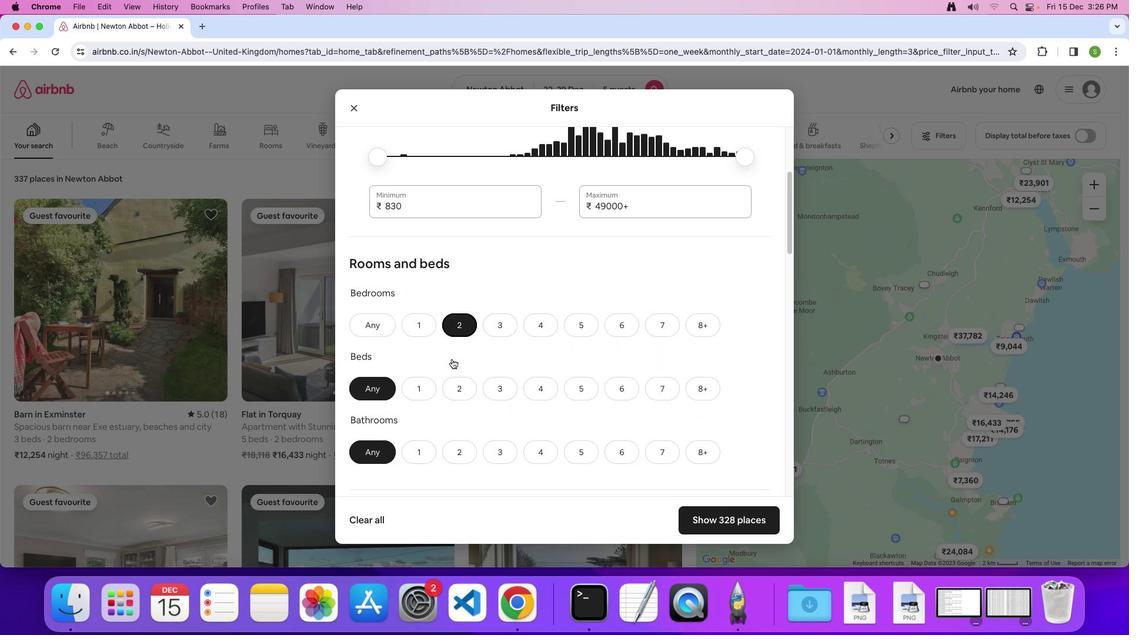 
Action: Mouse scrolled (461, 375) with delta (6, 77)
Screenshot: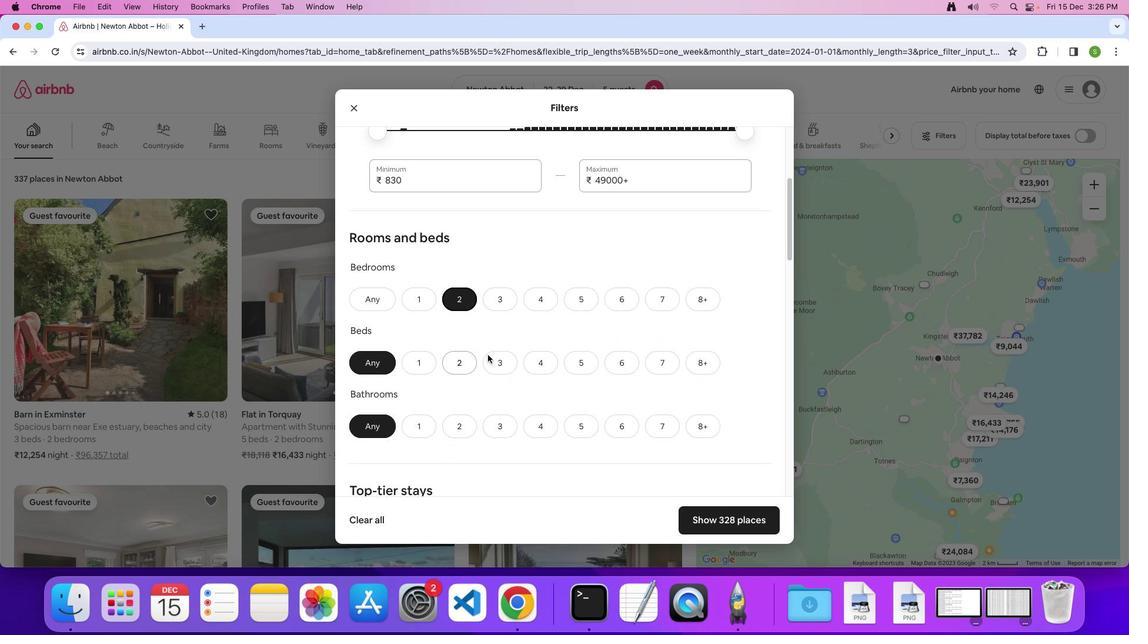 
Action: Mouse moved to (583, 371)
Screenshot: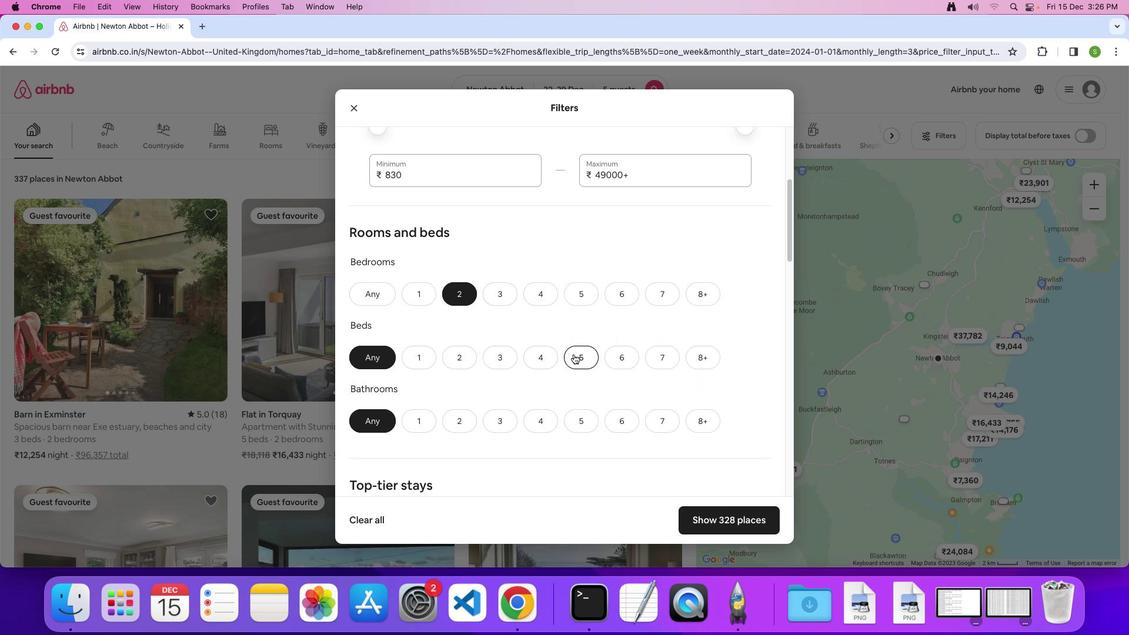 
Action: Mouse pressed left at (583, 371)
Screenshot: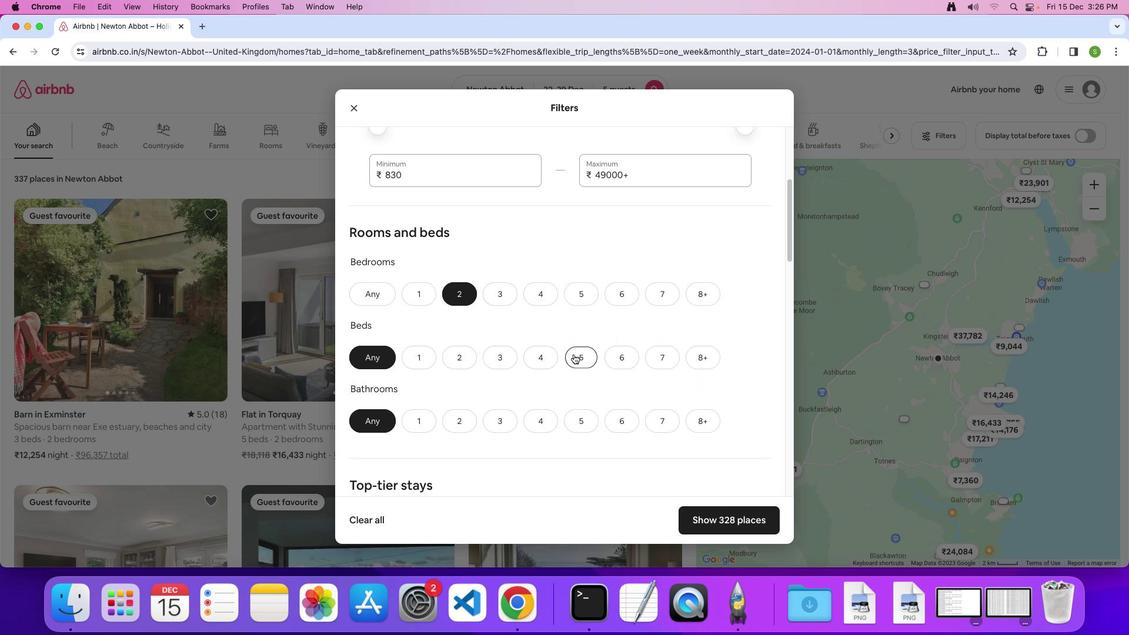 
Action: Mouse moved to (466, 428)
Screenshot: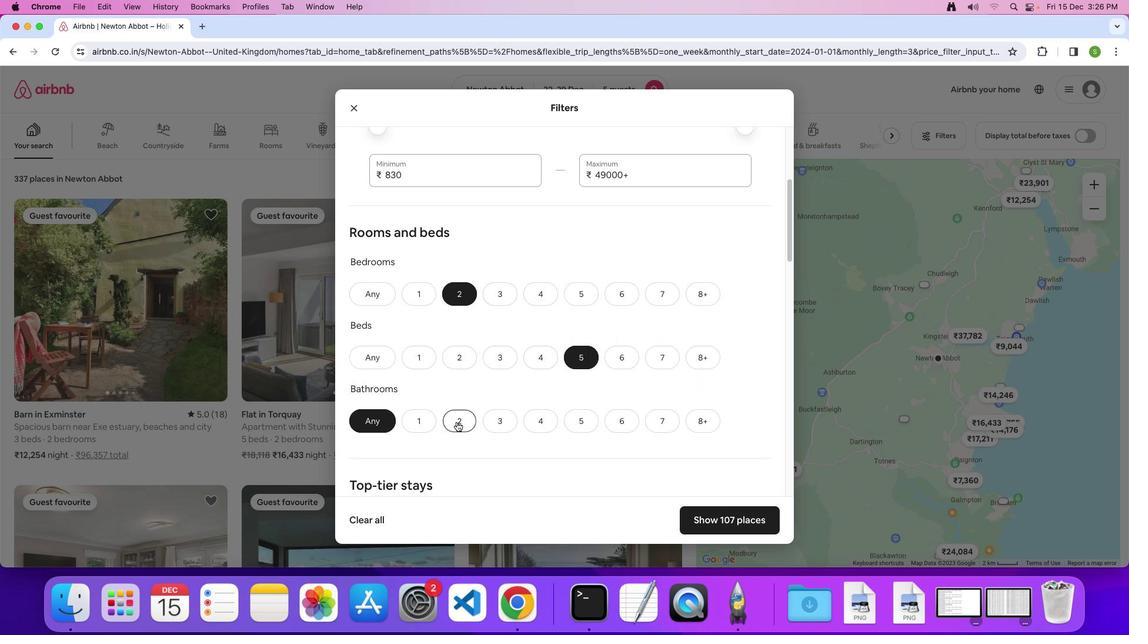 
Action: Mouse pressed left at (466, 428)
Screenshot: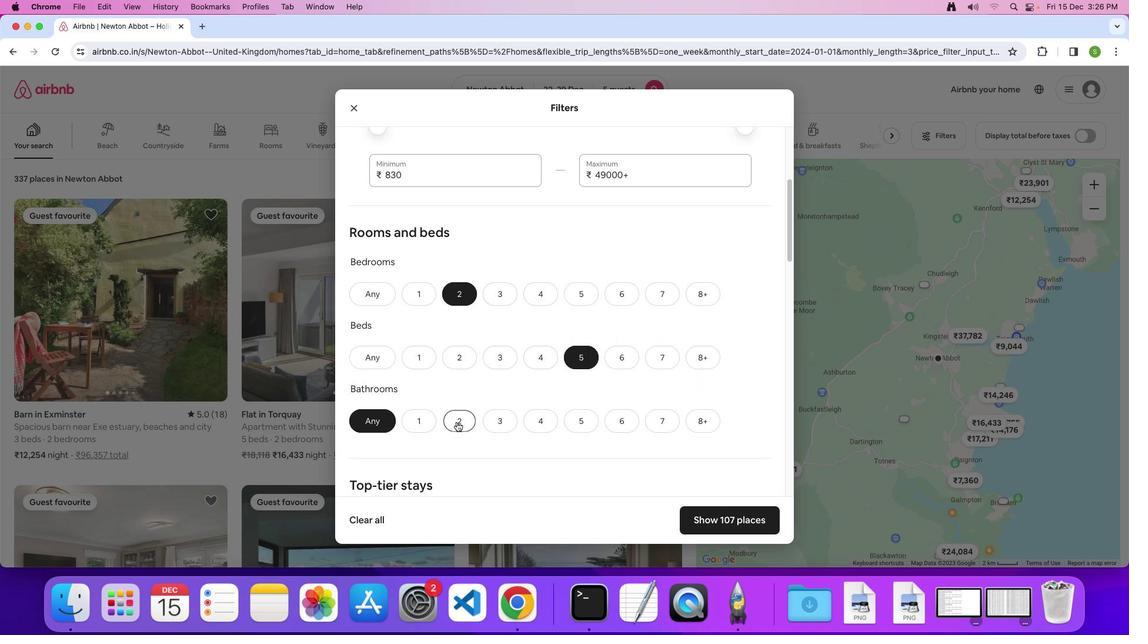 
Action: Mouse moved to (504, 395)
Screenshot: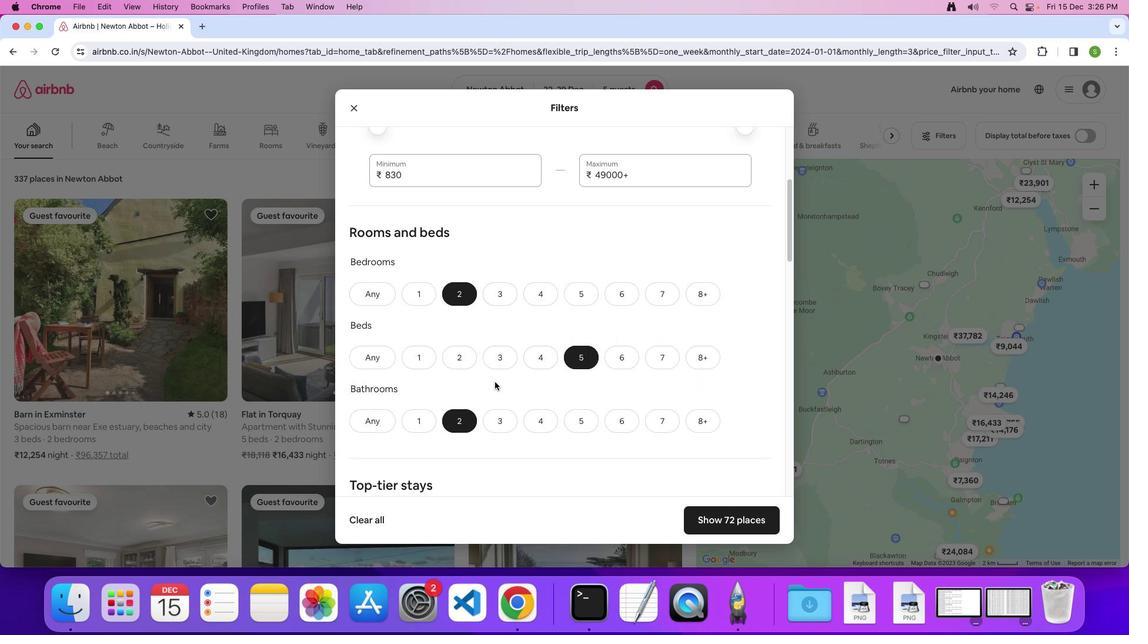 
Action: Mouse scrolled (504, 395) with delta (6, 77)
Screenshot: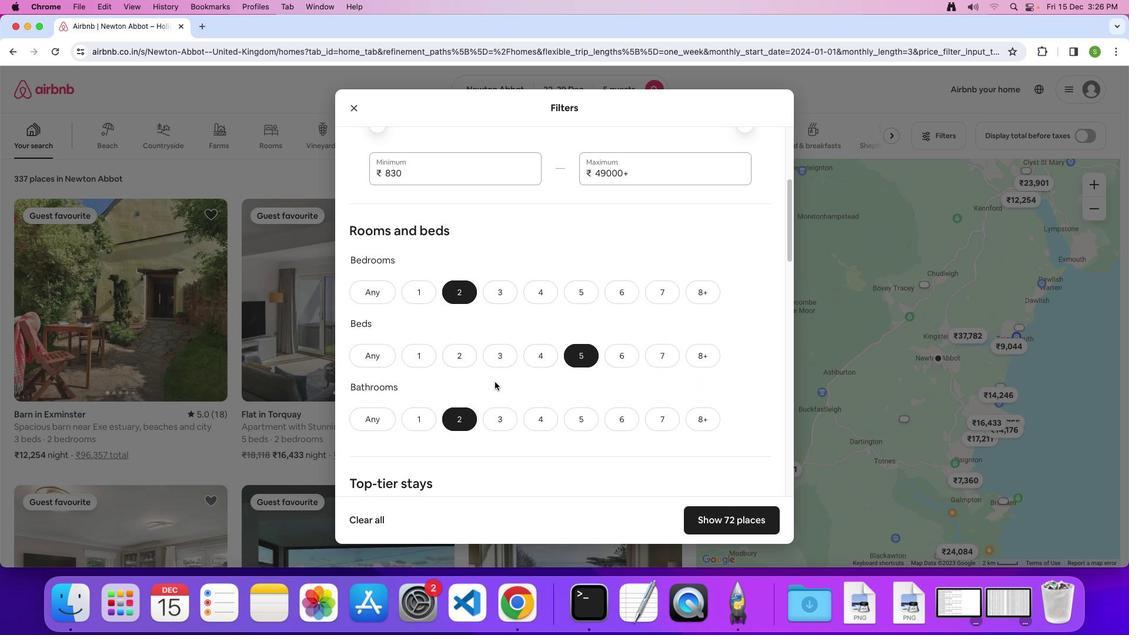 
Action: Mouse scrolled (504, 395) with delta (6, 77)
Screenshot: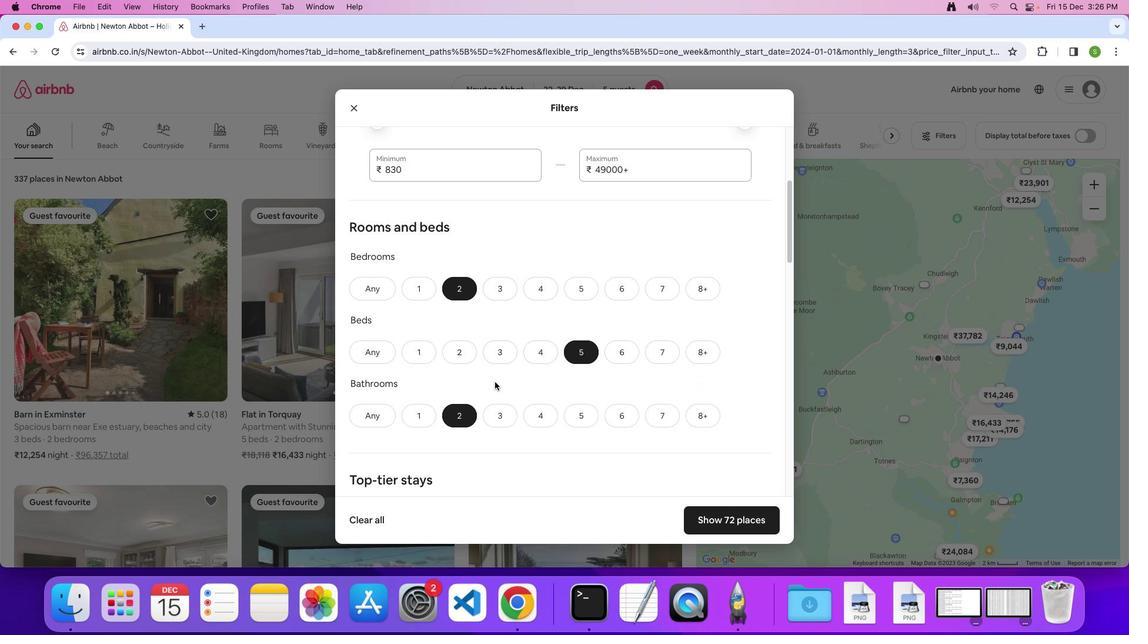 
Action: Mouse scrolled (504, 395) with delta (6, 77)
Screenshot: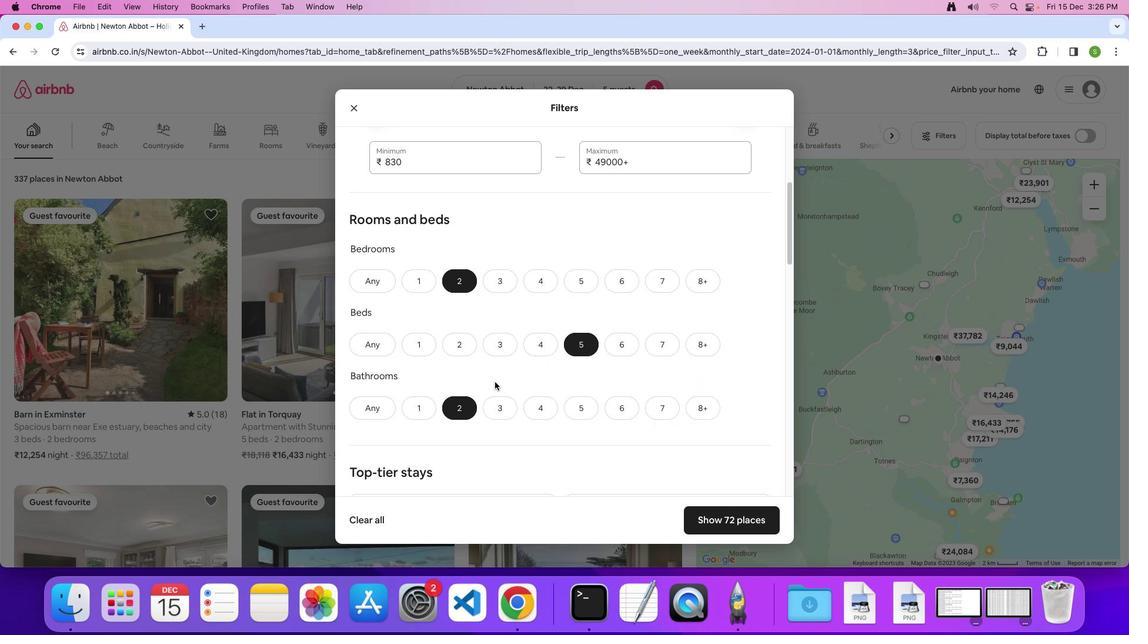 
Action: Mouse scrolled (504, 395) with delta (6, 77)
Screenshot: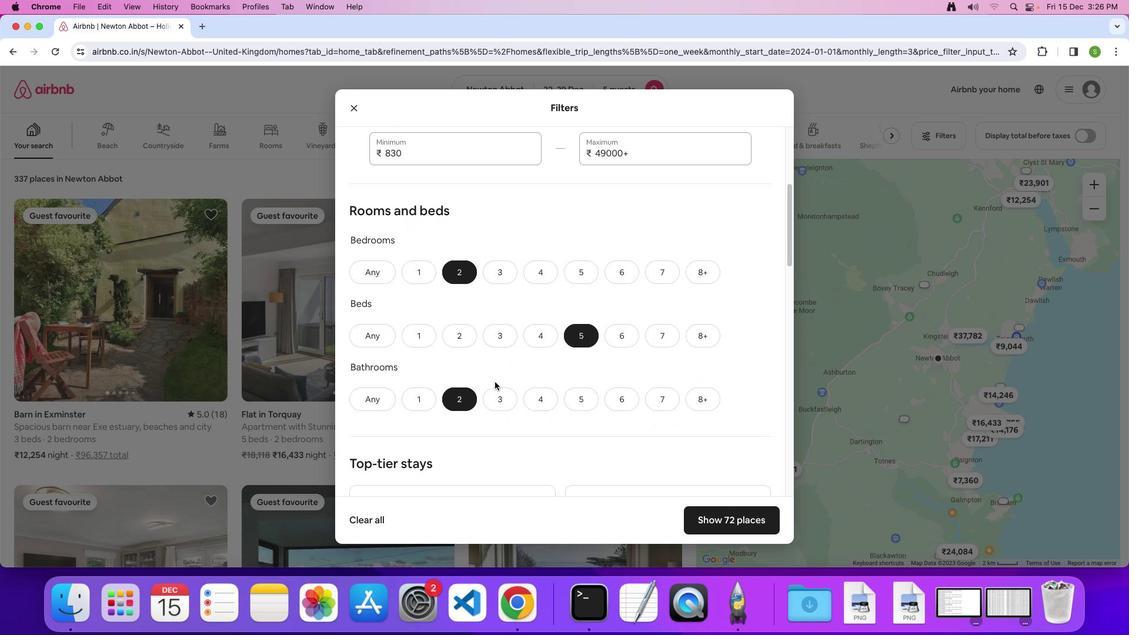 
Action: Mouse scrolled (504, 395) with delta (6, 77)
Screenshot: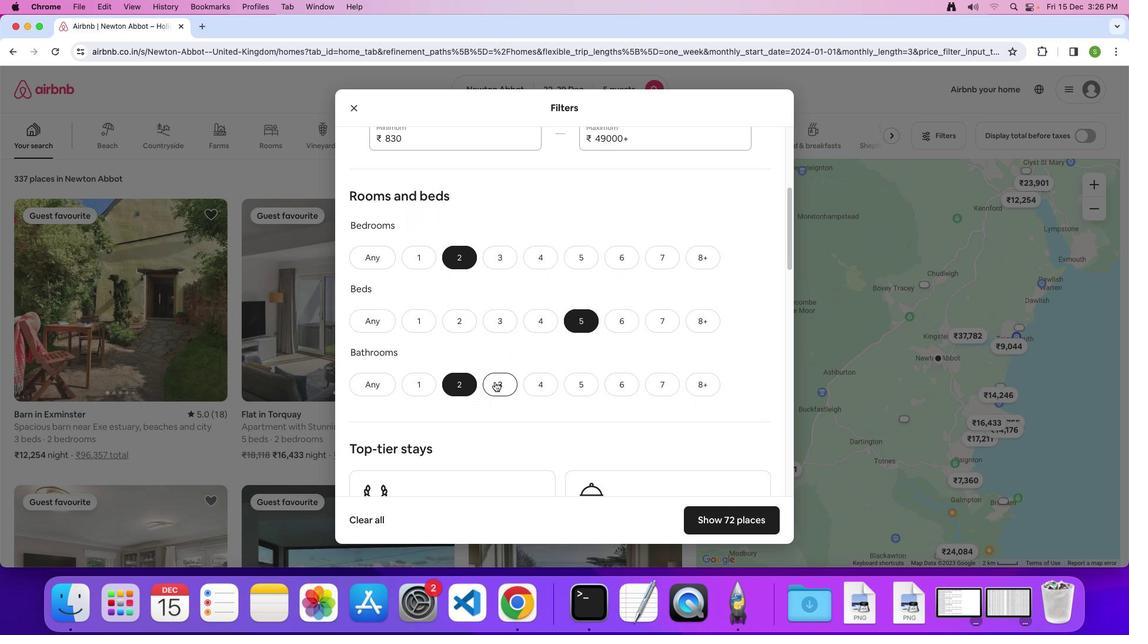 
Action: Mouse scrolled (504, 395) with delta (6, 77)
Screenshot: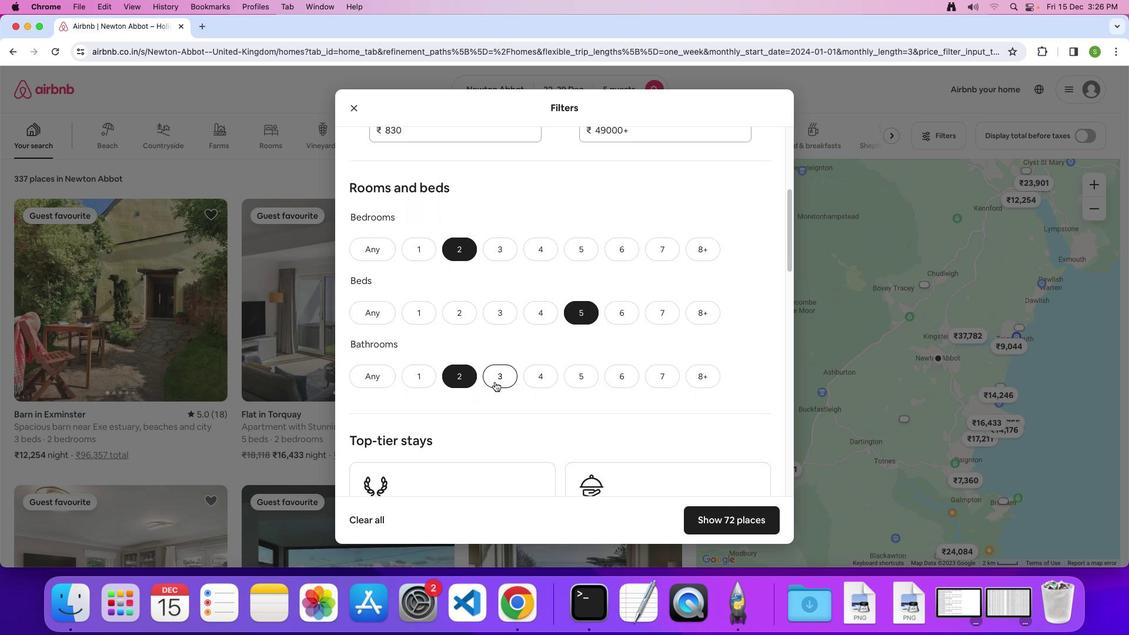 
Action: Mouse moved to (504, 395)
Screenshot: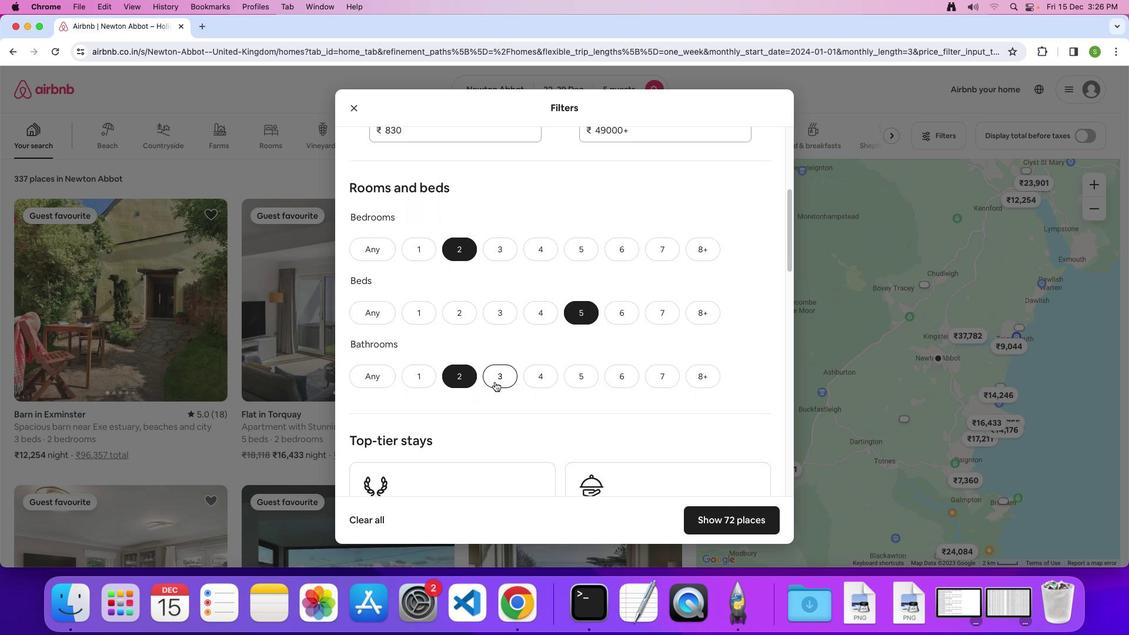 
Action: Mouse scrolled (504, 395) with delta (6, 77)
Screenshot: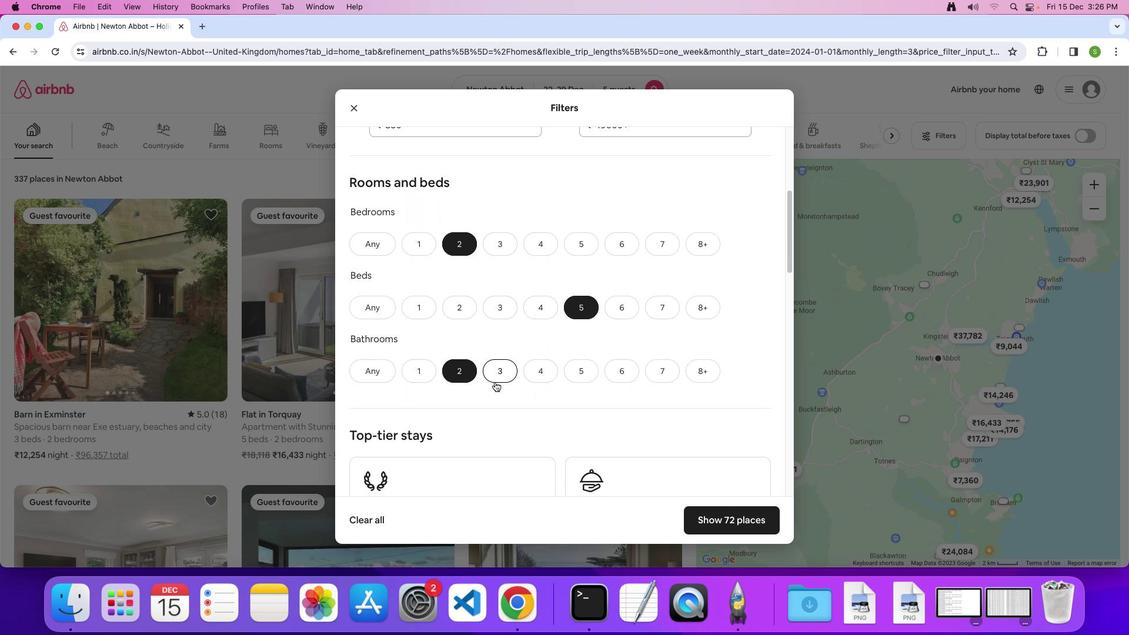 
Action: Mouse scrolled (504, 395) with delta (6, 77)
Screenshot: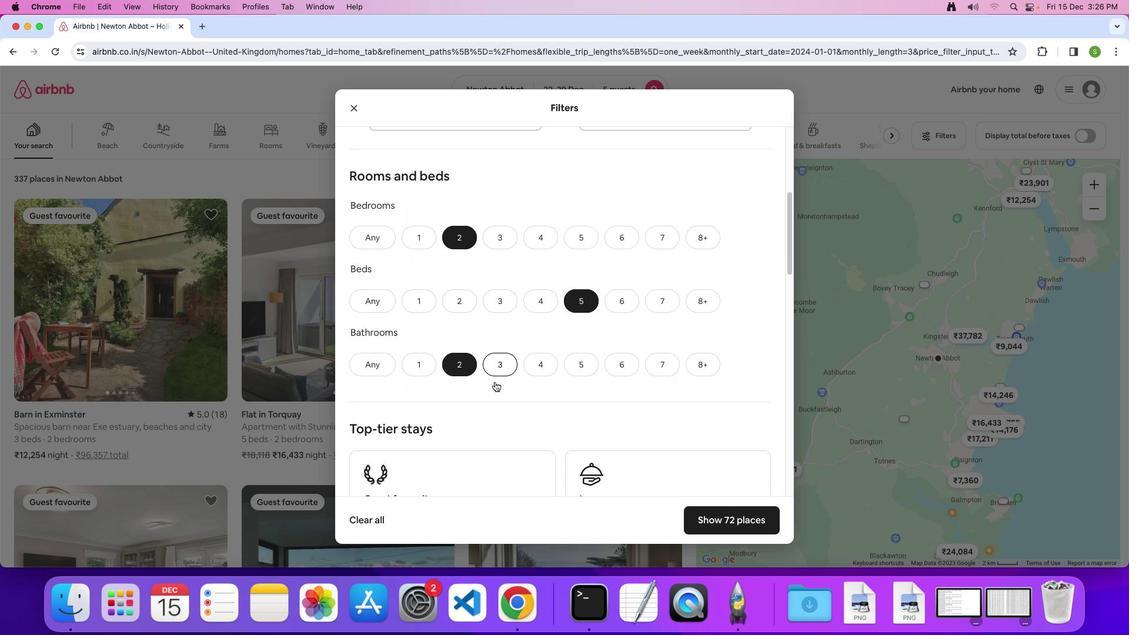 
Action: Mouse scrolled (504, 395) with delta (6, 77)
Screenshot: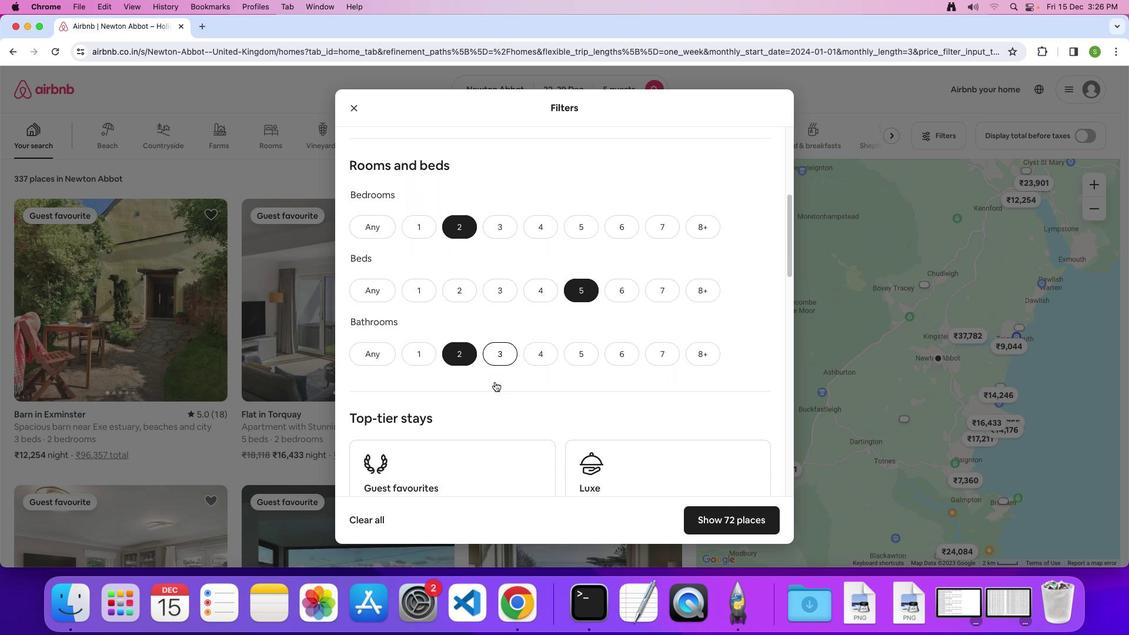 
Action: Mouse scrolled (504, 395) with delta (6, 77)
Screenshot: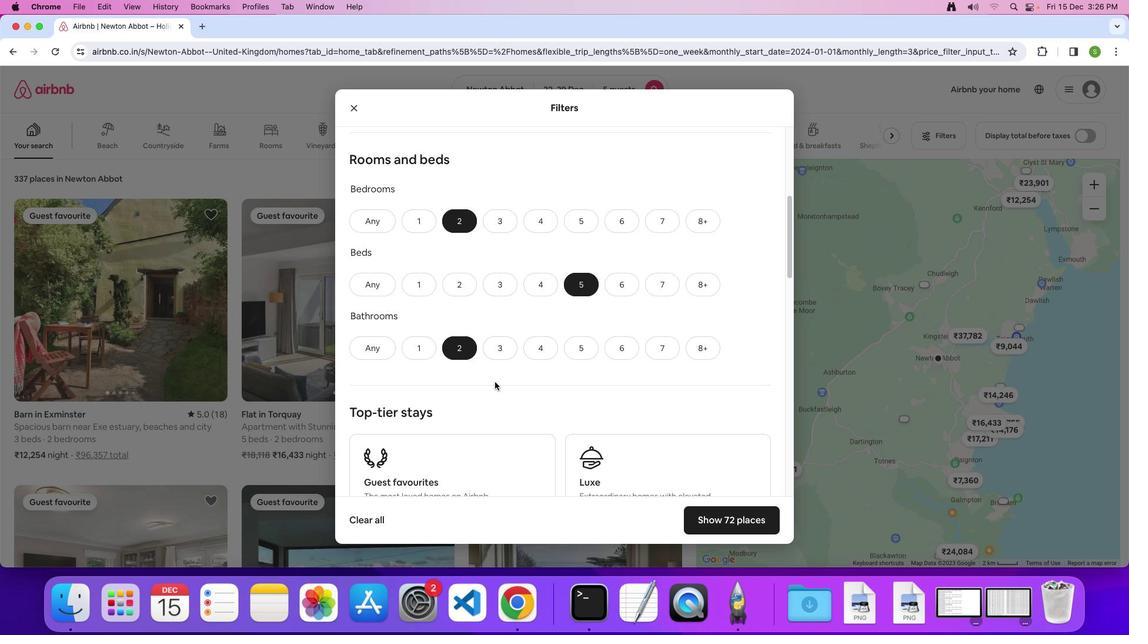 
Action: Mouse scrolled (504, 395) with delta (6, 77)
Screenshot: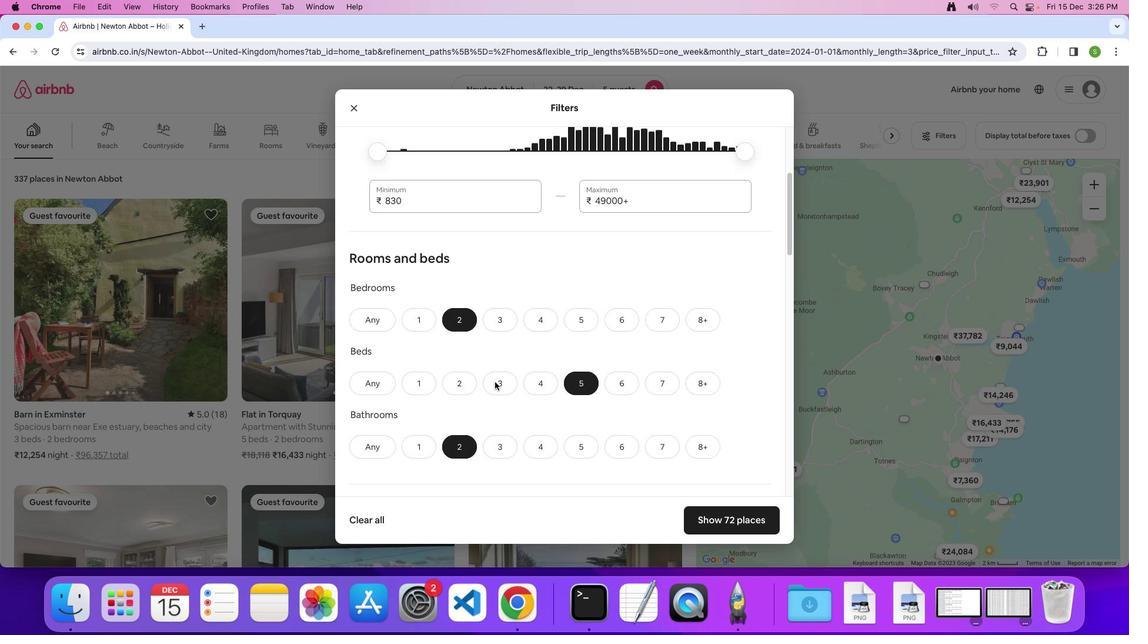 
Action: Mouse scrolled (504, 395) with delta (6, 77)
Screenshot: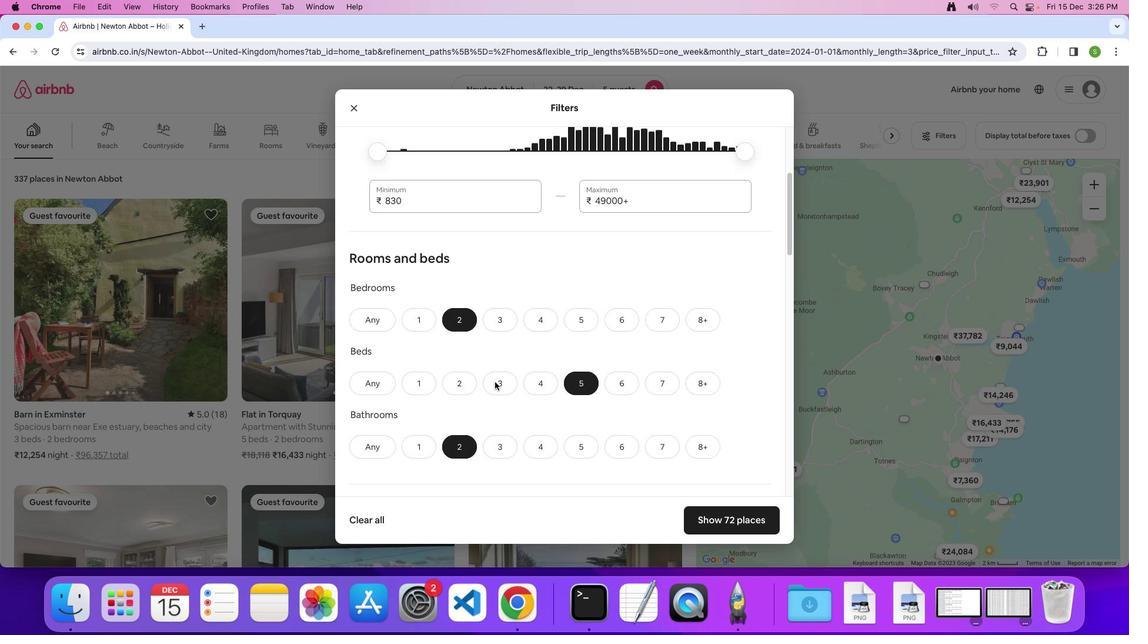 
Action: Mouse scrolled (504, 395) with delta (6, 79)
Screenshot: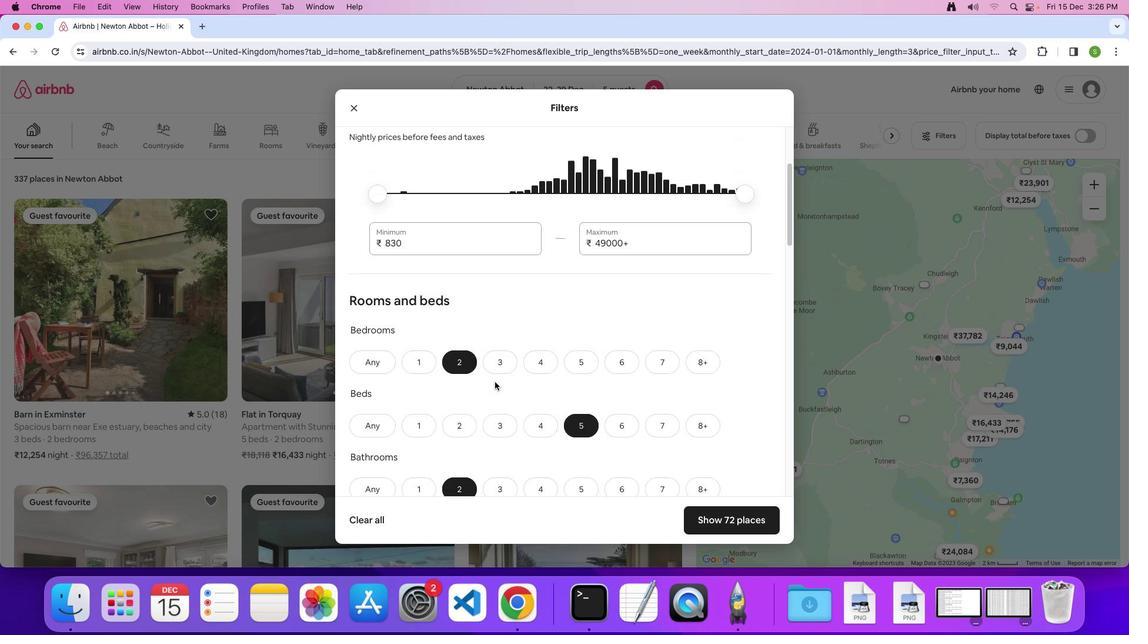 
Action: Mouse scrolled (504, 395) with delta (6, 77)
Screenshot: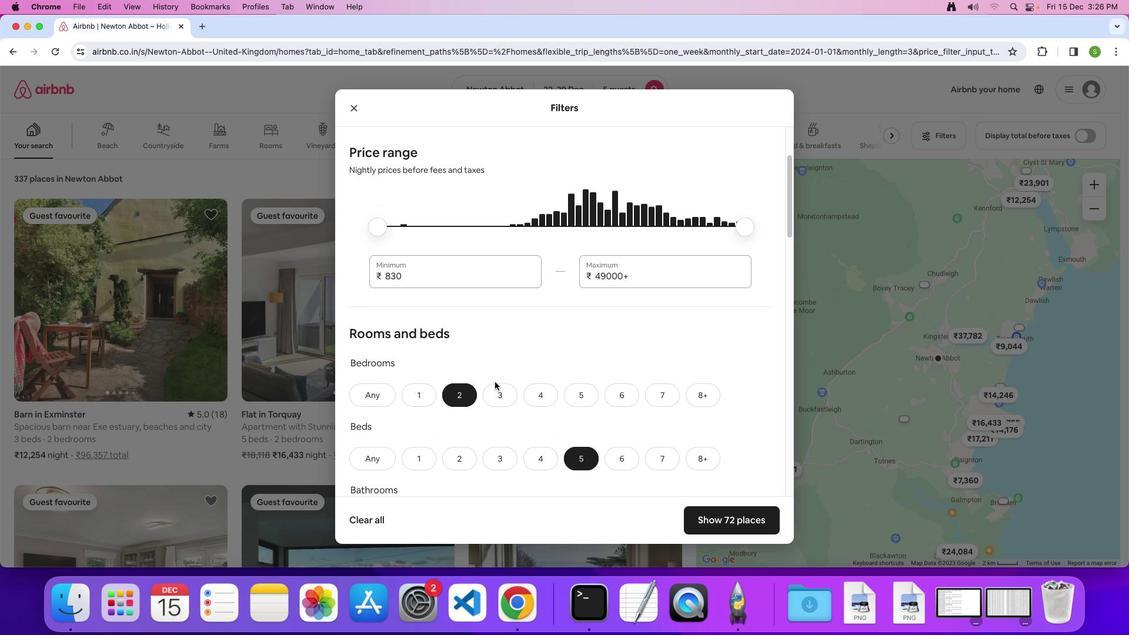
Action: Mouse scrolled (504, 395) with delta (6, 77)
Screenshot: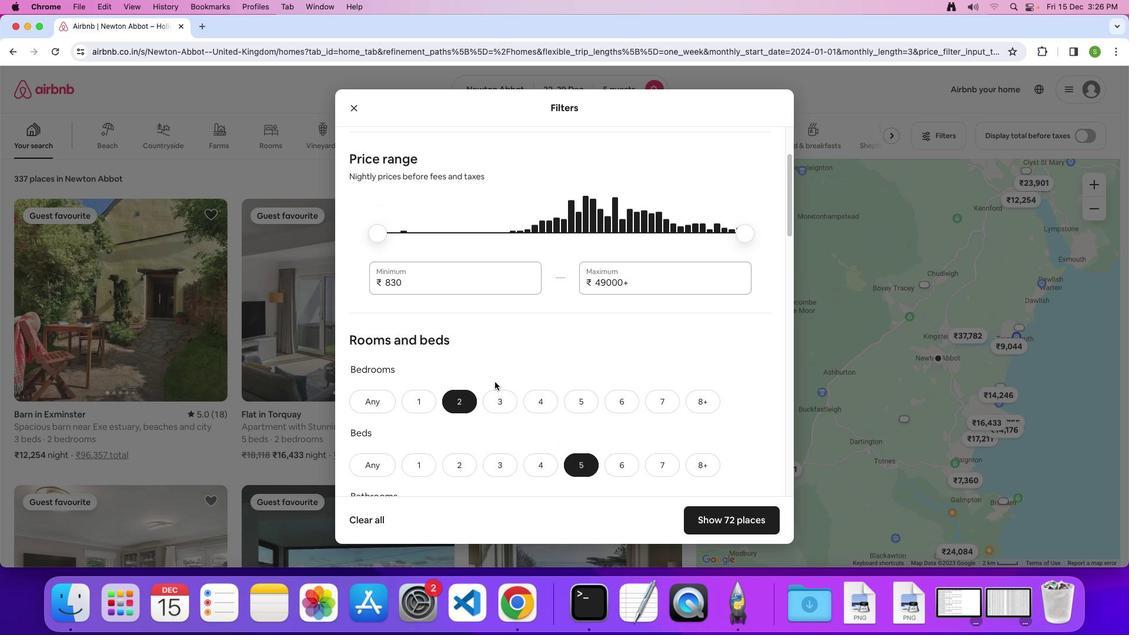 
Action: Mouse scrolled (504, 395) with delta (6, 77)
Screenshot: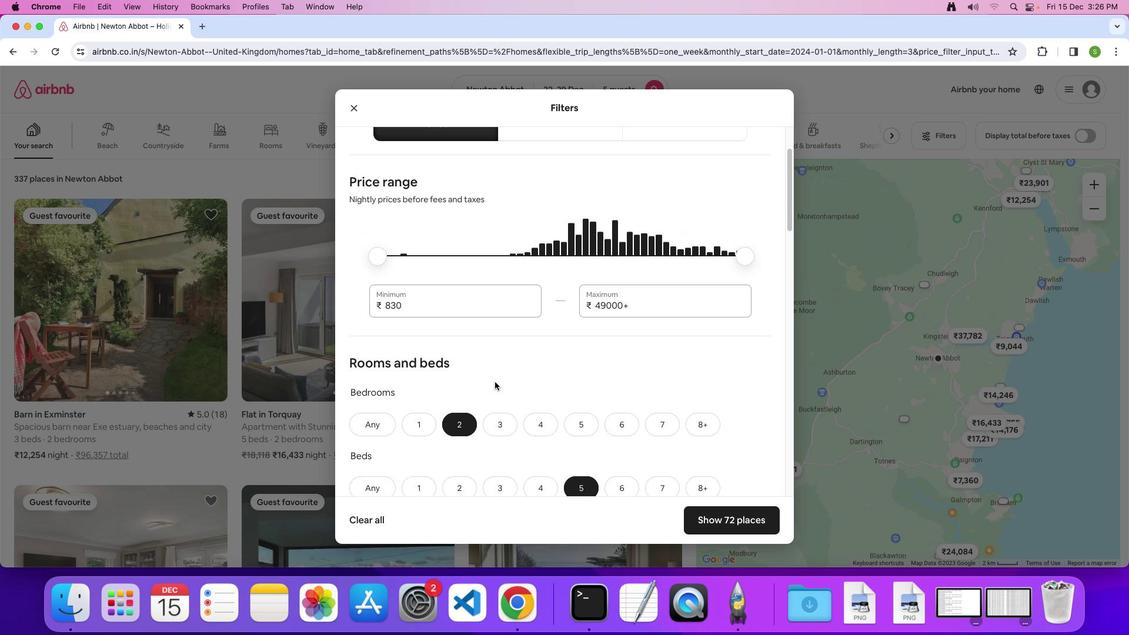 
Action: Mouse scrolled (504, 395) with delta (6, 77)
Screenshot: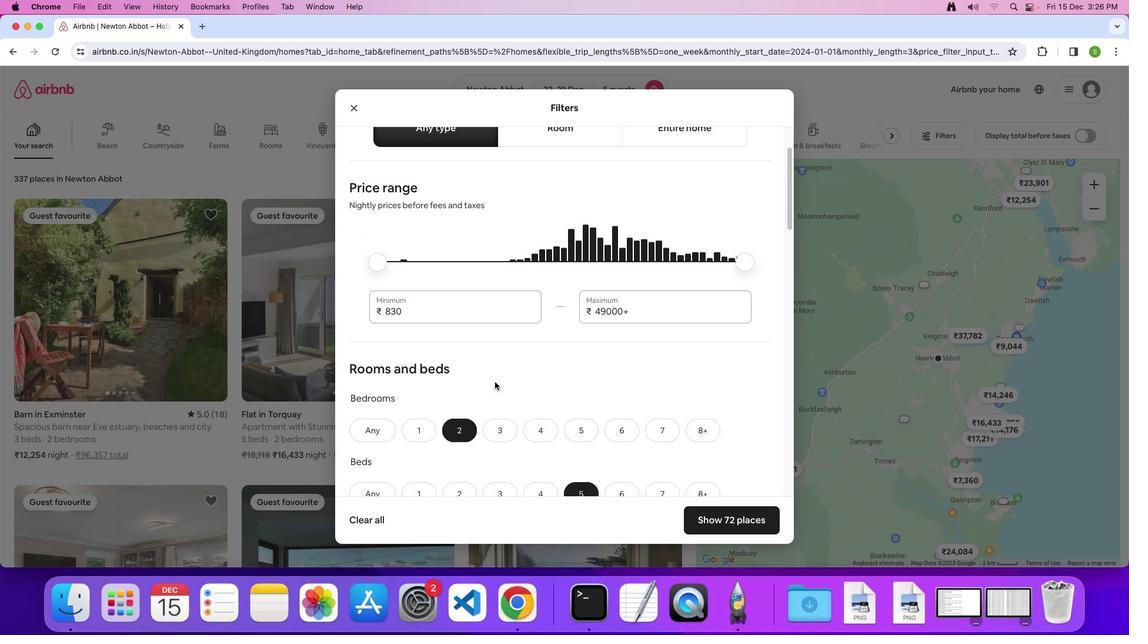 
Action: Mouse moved to (498, 300)
Screenshot: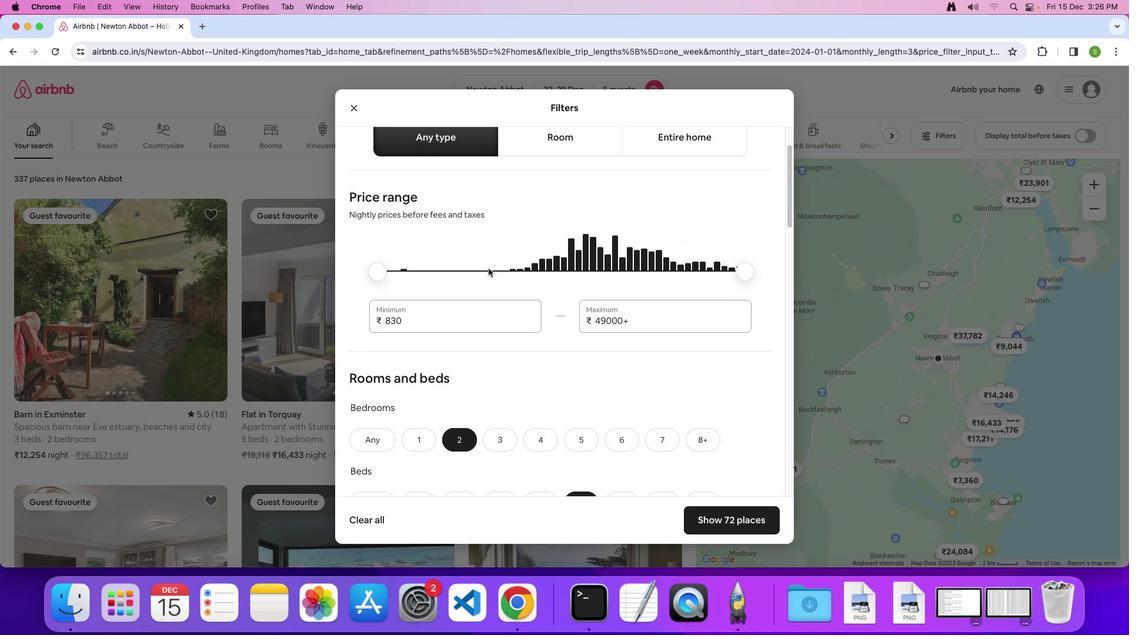 
Action: Mouse scrolled (498, 300) with delta (6, 77)
Screenshot: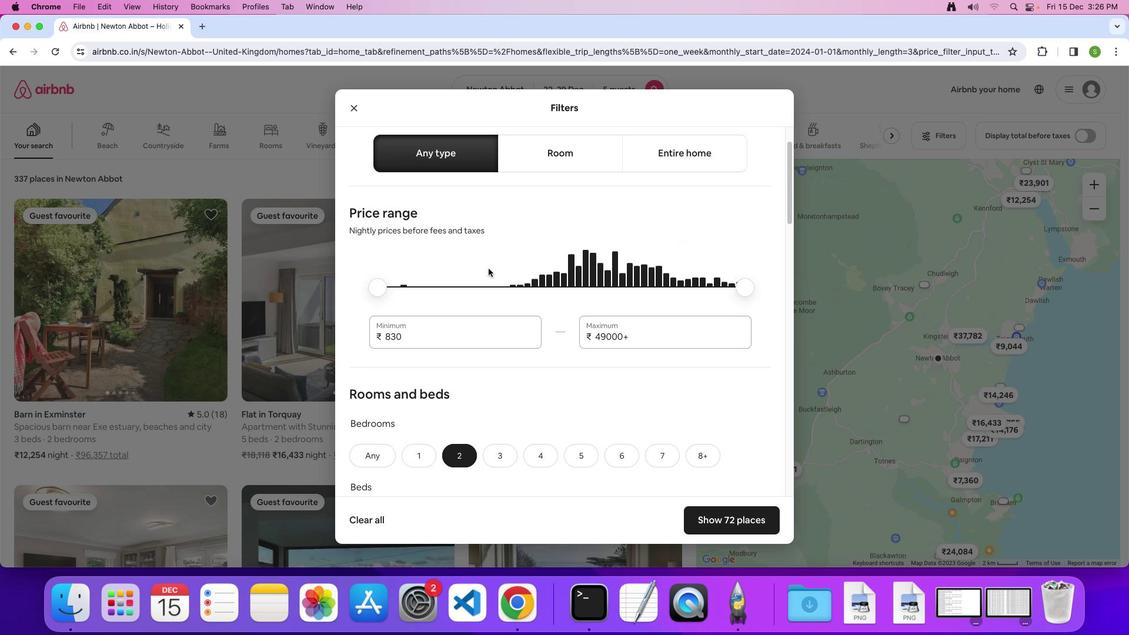 
Action: Mouse scrolled (498, 300) with delta (6, 77)
Screenshot: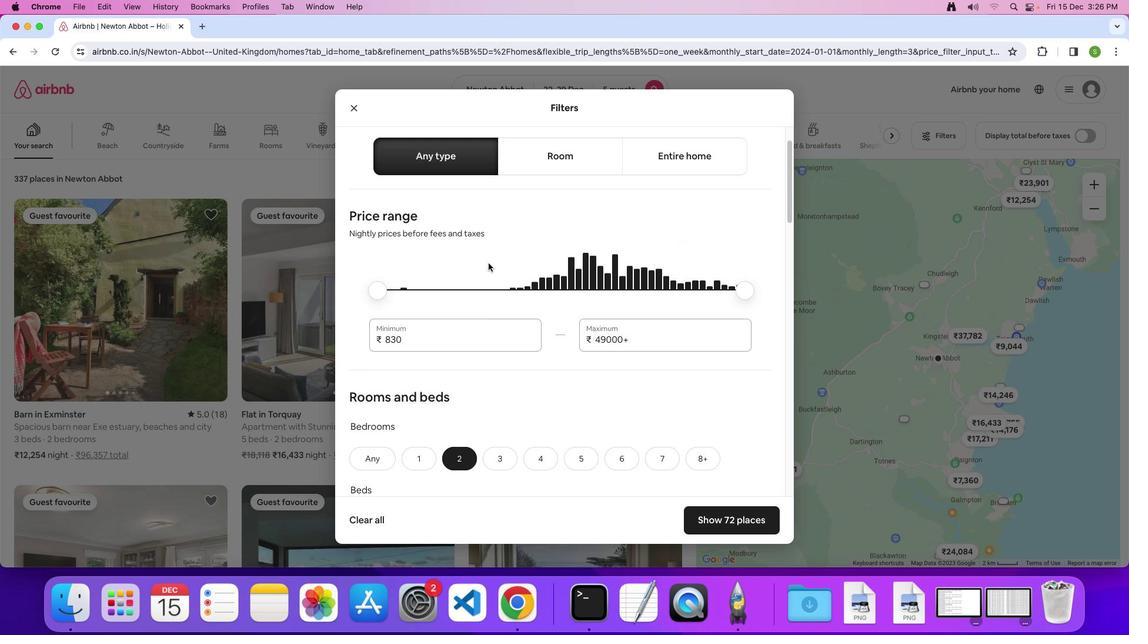 
Action: Mouse moved to (552, 218)
Screenshot: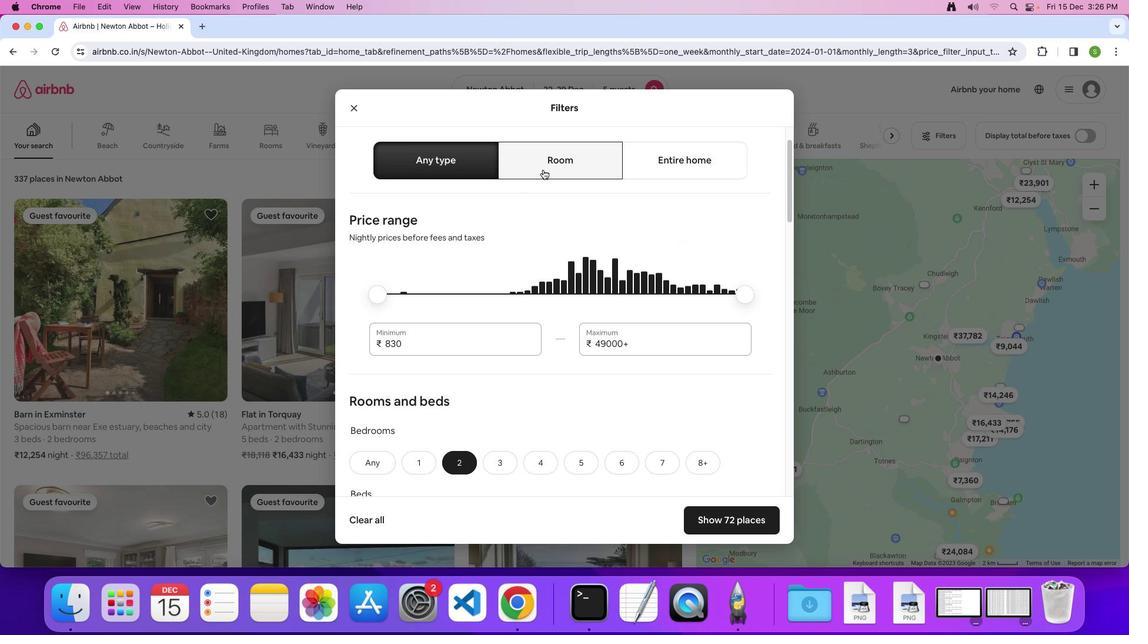 
Action: Mouse pressed left at (552, 218)
Screenshot: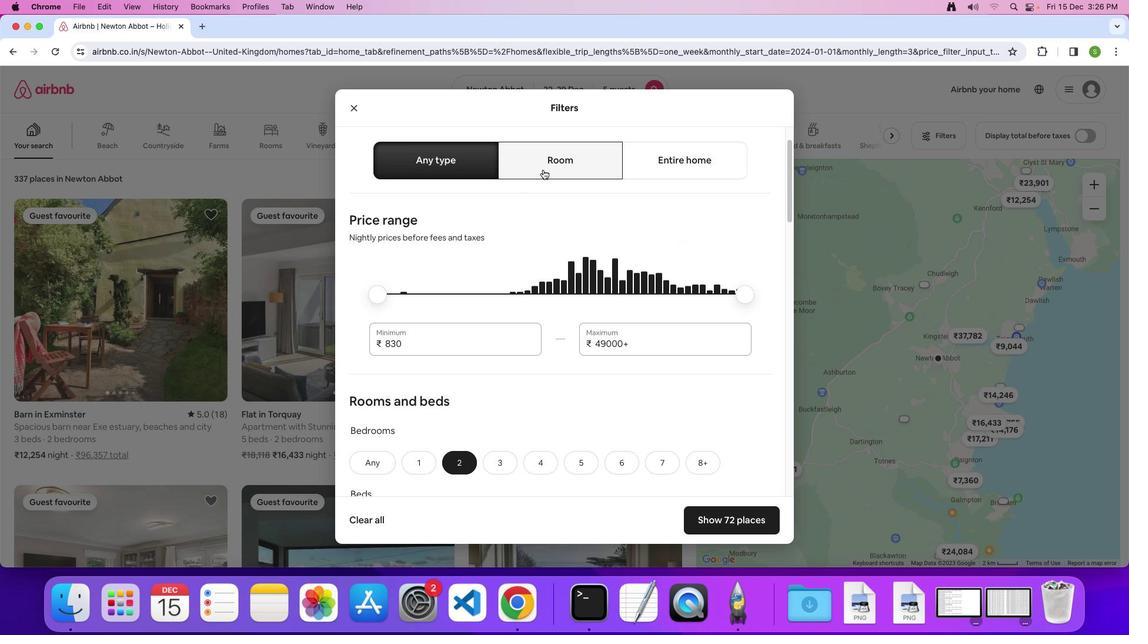 
Action: Mouse moved to (537, 383)
Screenshot: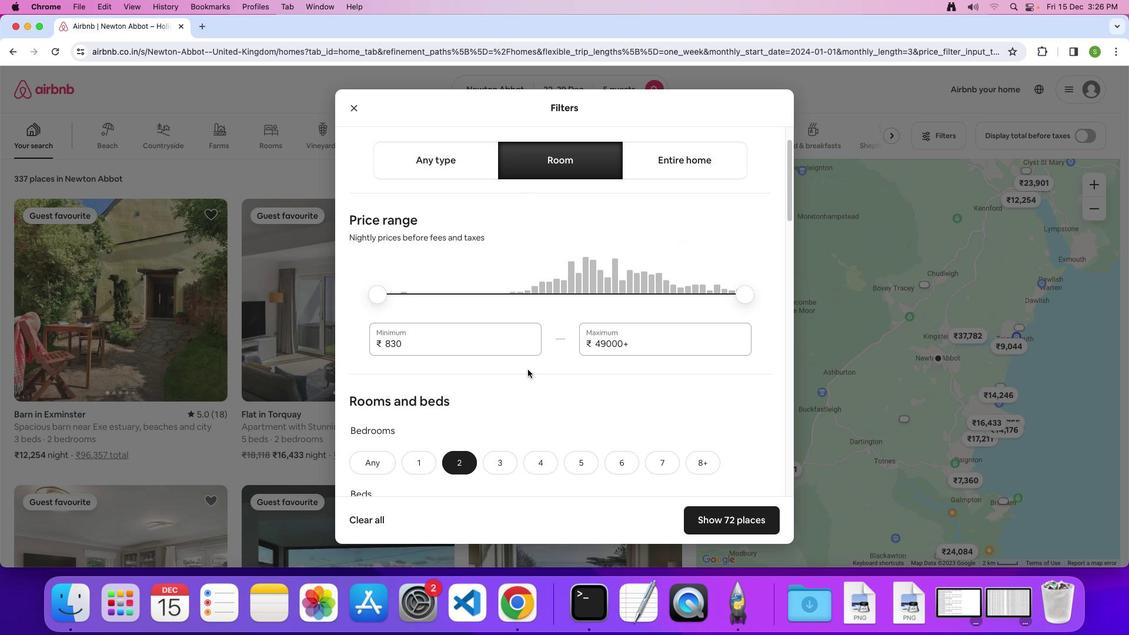 
Action: Mouse scrolled (537, 383) with delta (6, 77)
Screenshot: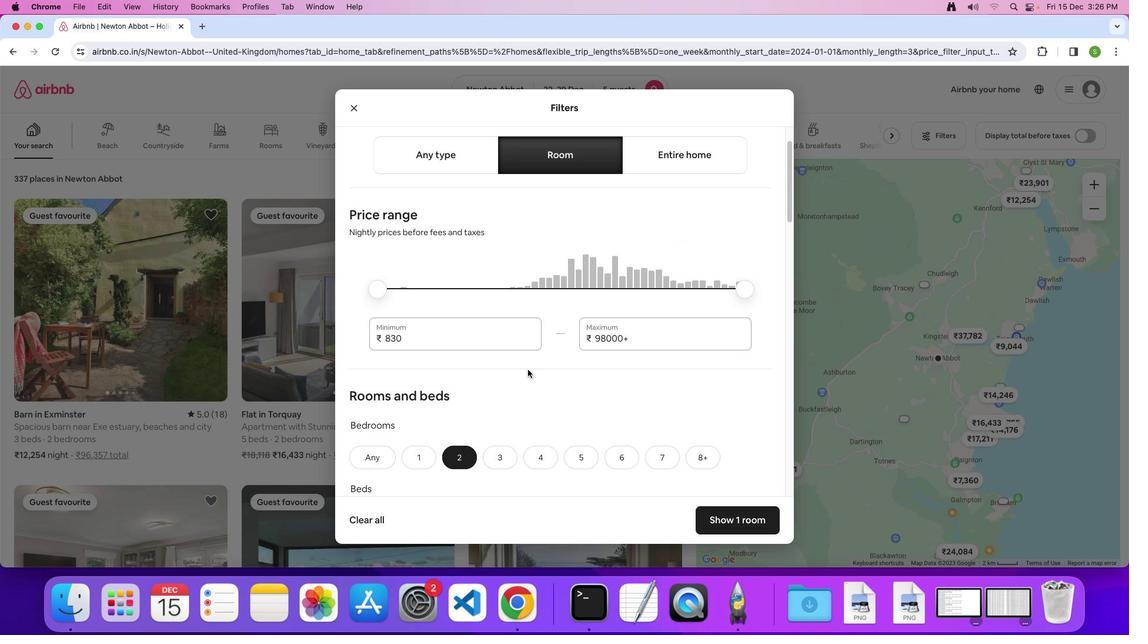 
Action: Mouse scrolled (537, 383) with delta (6, 77)
Screenshot: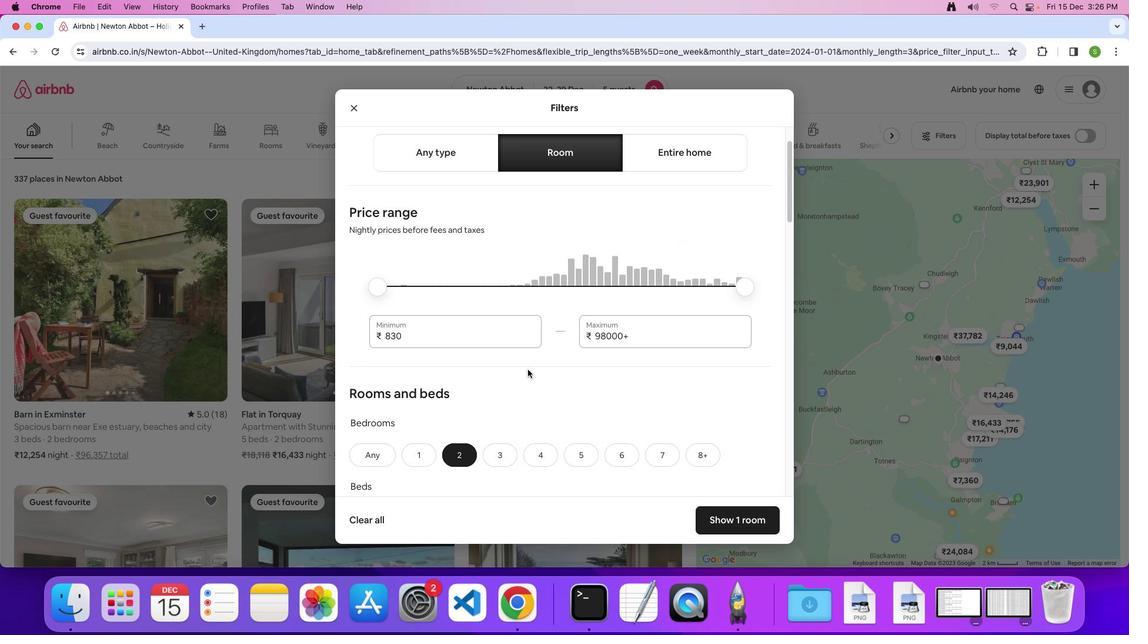 
Action: Mouse scrolled (537, 383) with delta (6, 77)
Screenshot: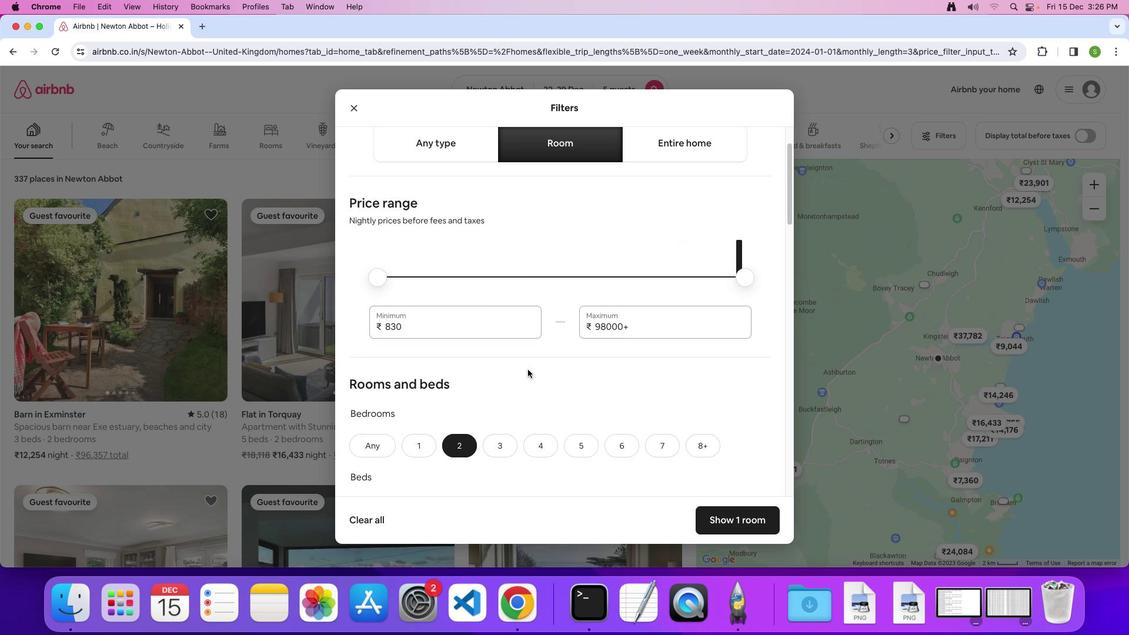 
Action: Mouse scrolled (537, 383) with delta (6, 77)
Screenshot: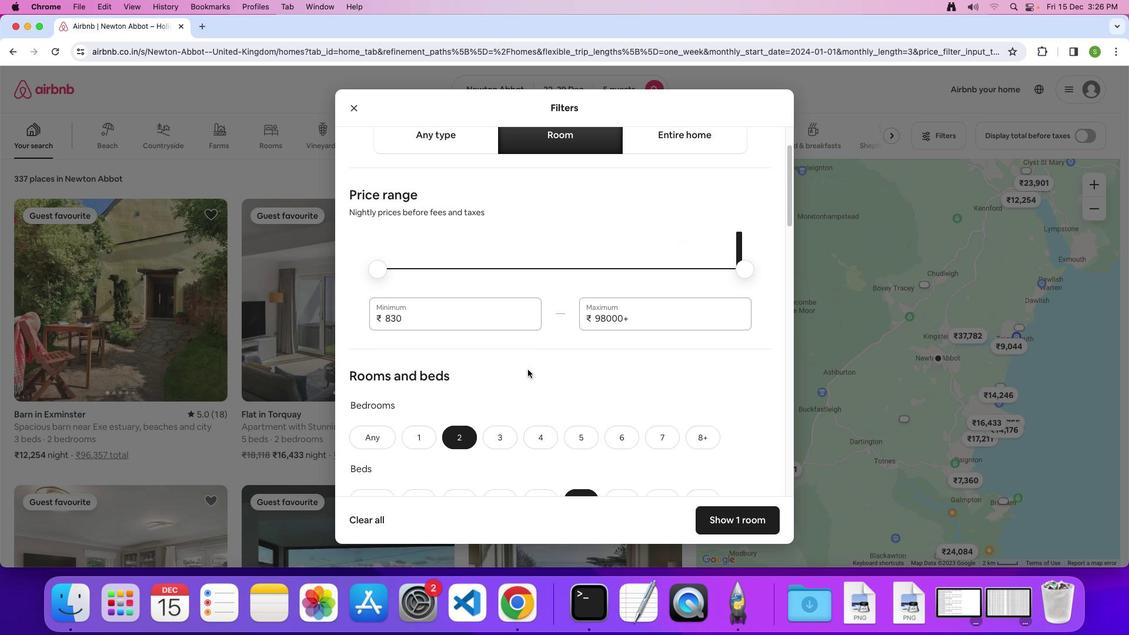
Action: Mouse scrolled (537, 383) with delta (6, 77)
Screenshot: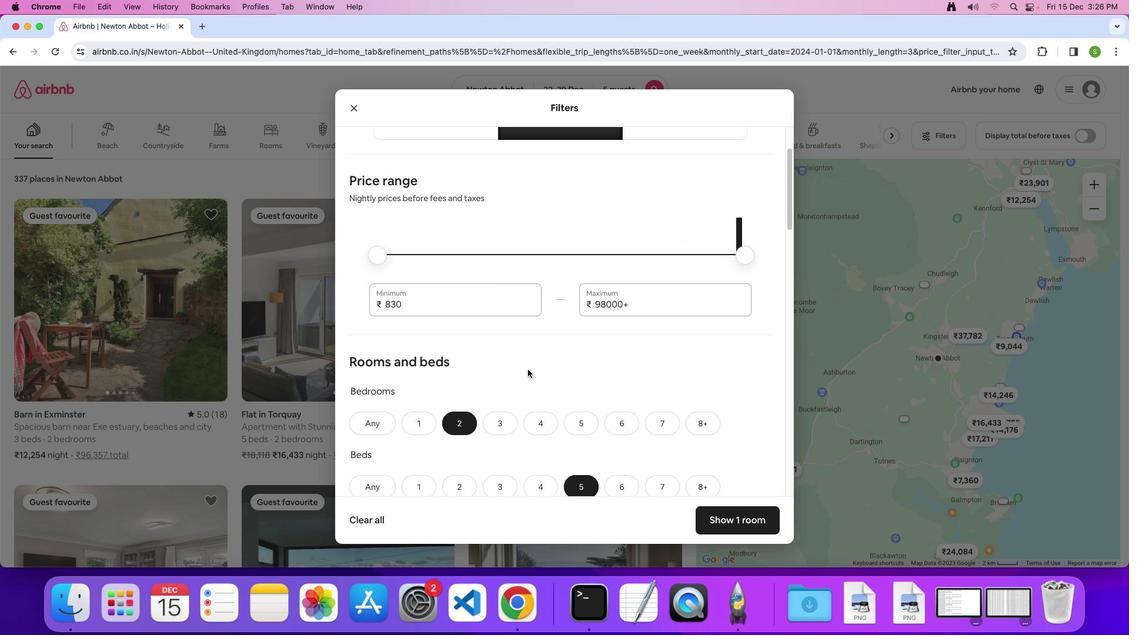 
Action: Mouse scrolled (537, 383) with delta (6, 77)
Screenshot: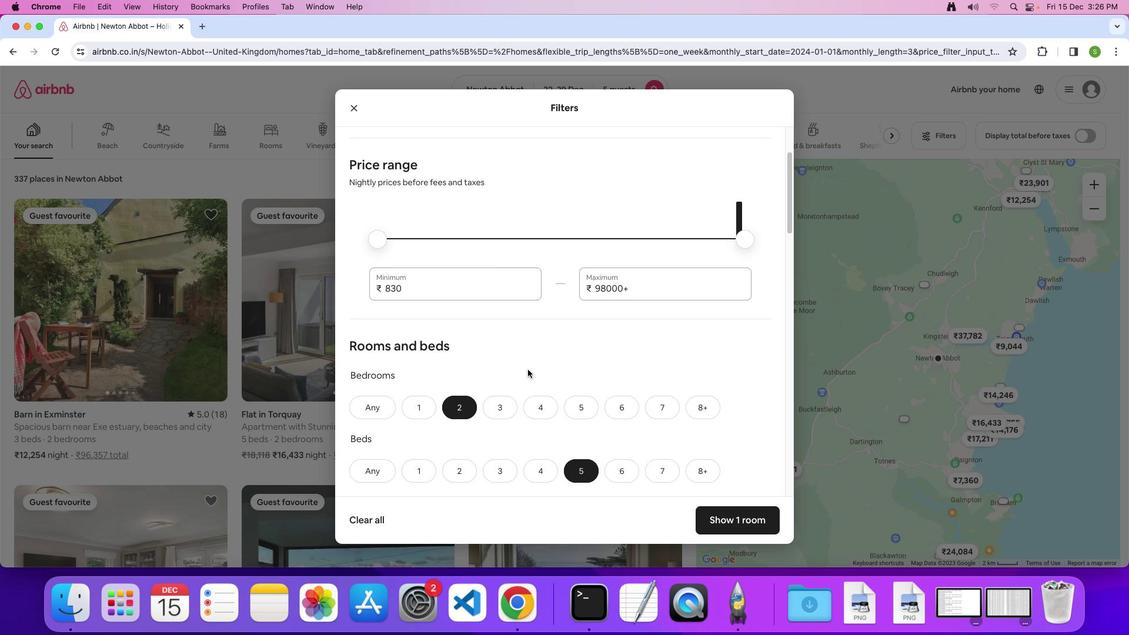 
Action: Mouse scrolled (537, 383) with delta (6, 76)
Screenshot: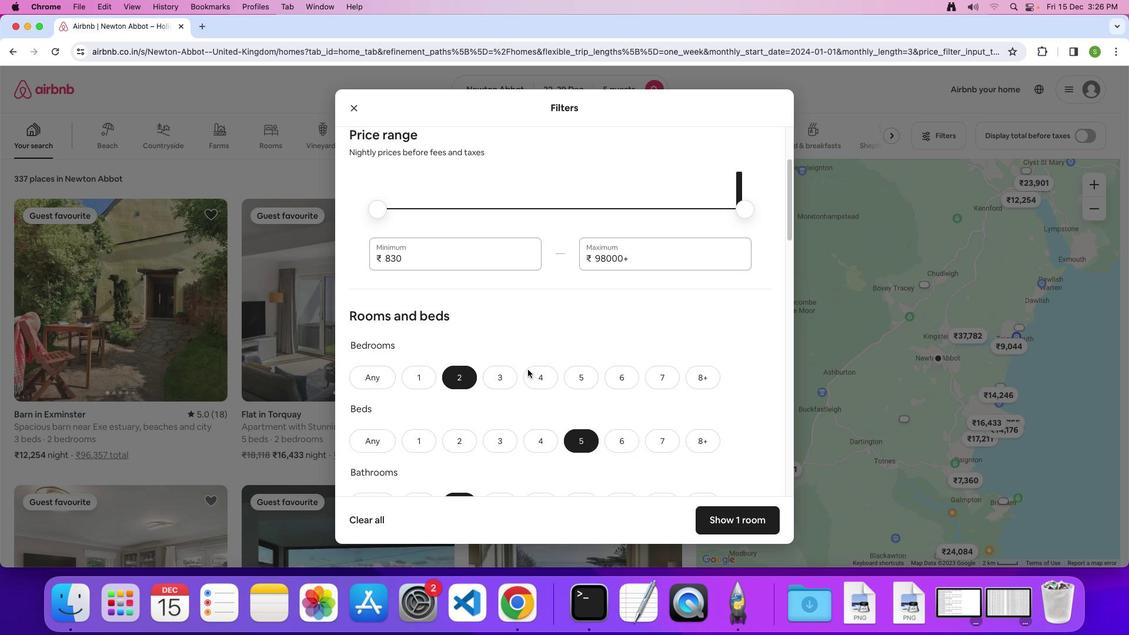 
Action: Mouse scrolled (537, 383) with delta (6, 77)
Screenshot: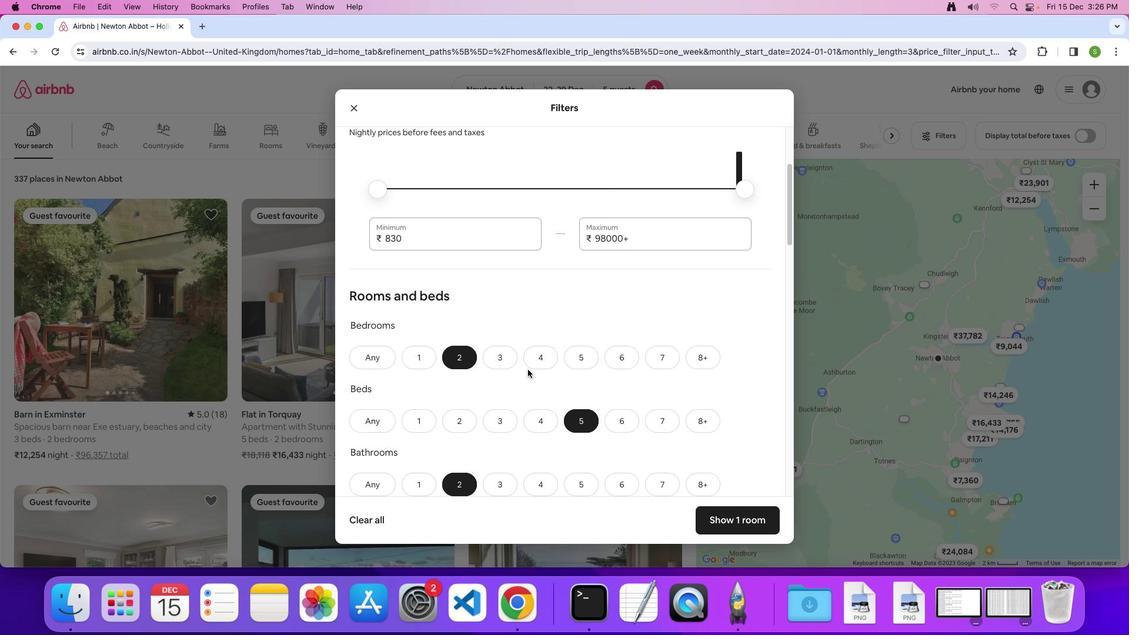 
Action: Mouse scrolled (537, 383) with delta (6, 77)
Screenshot: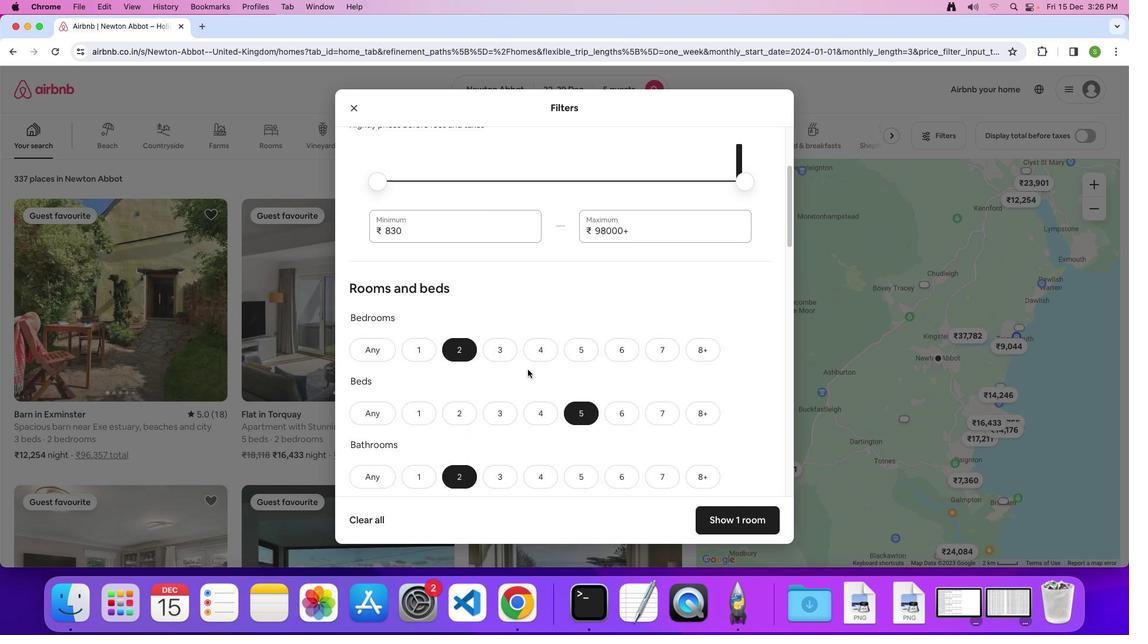 
Action: Mouse scrolled (537, 383) with delta (6, 77)
Screenshot: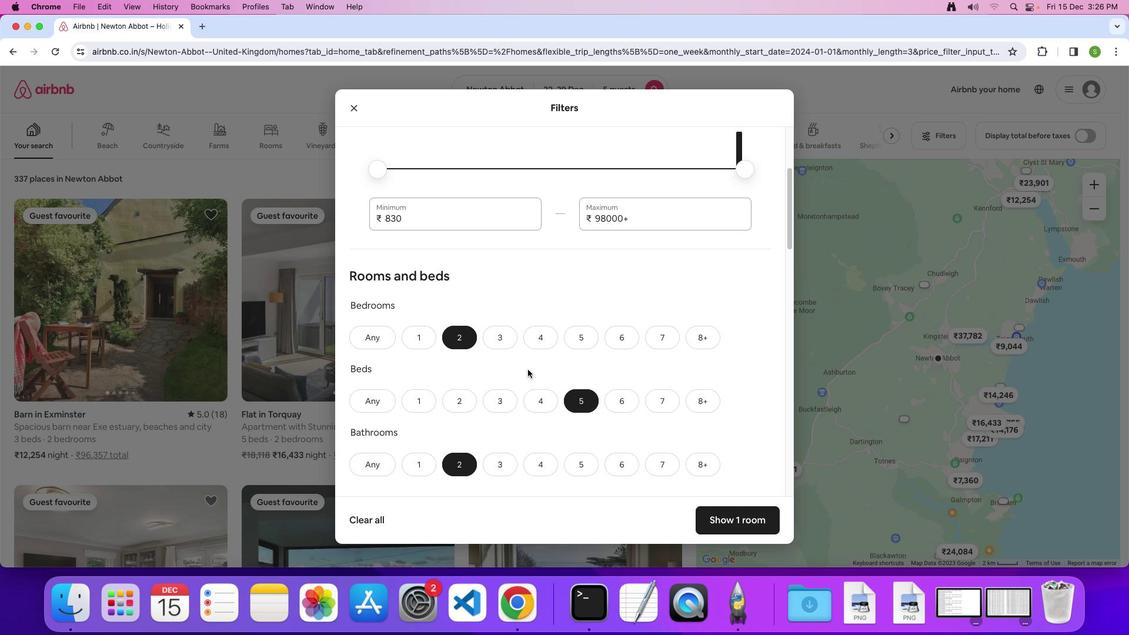 
Action: Mouse scrolled (537, 383) with delta (6, 77)
Screenshot: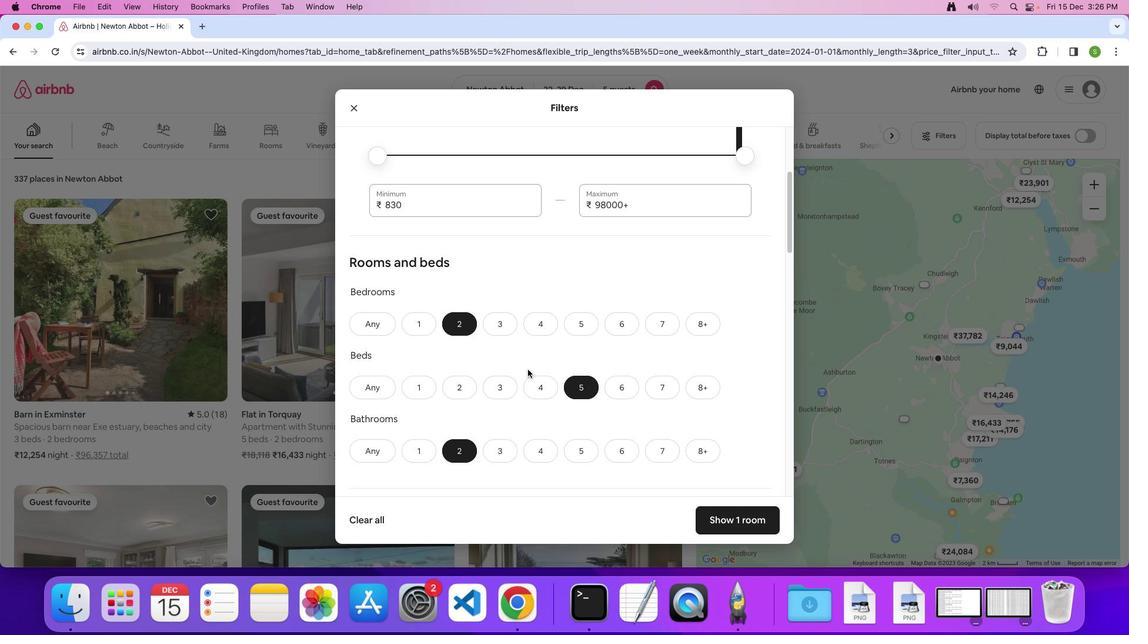 
Action: Mouse scrolled (537, 383) with delta (6, 77)
Screenshot: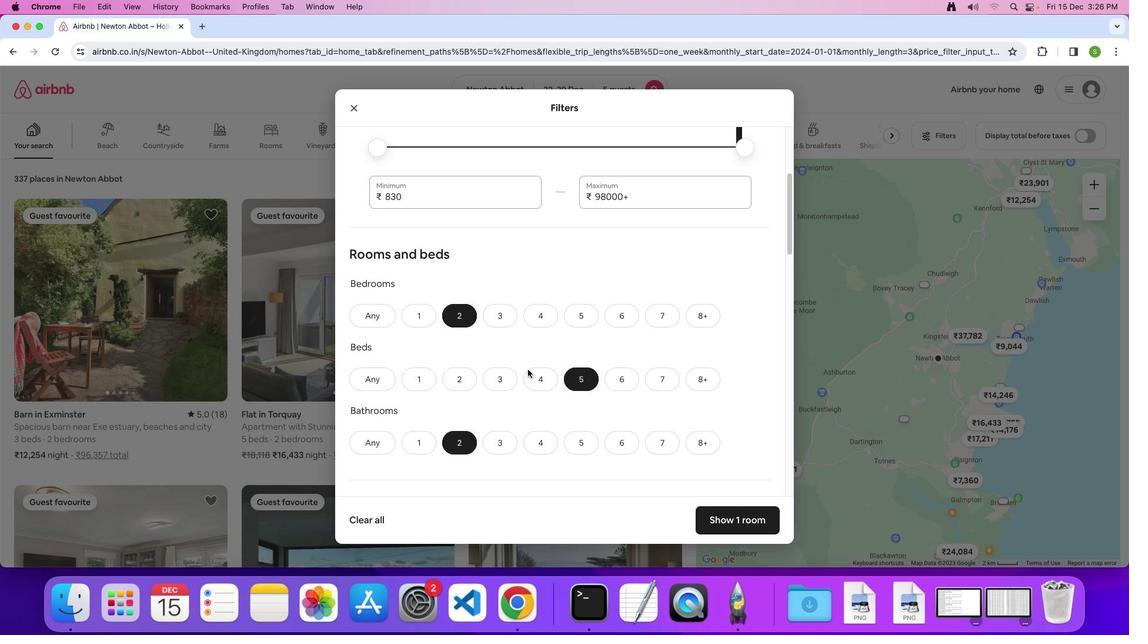 
Action: Mouse scrolled (537, 383) with delta (6, 77)
Screenshot: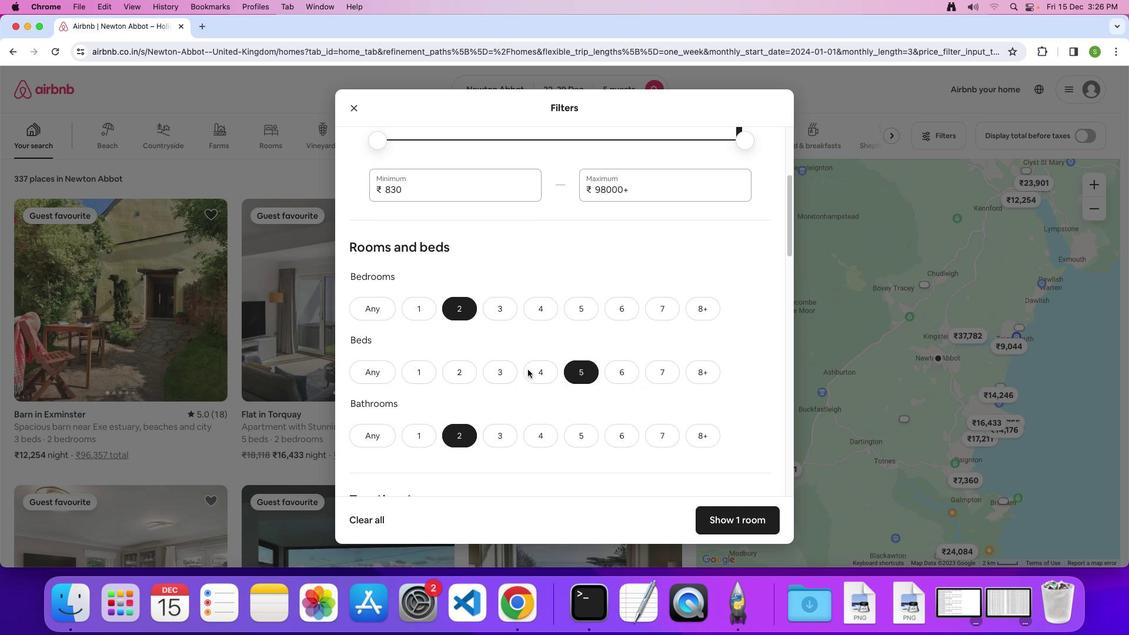
Action: Mouse scrolled (537, 383) with delta (6, 77)
Screenshot: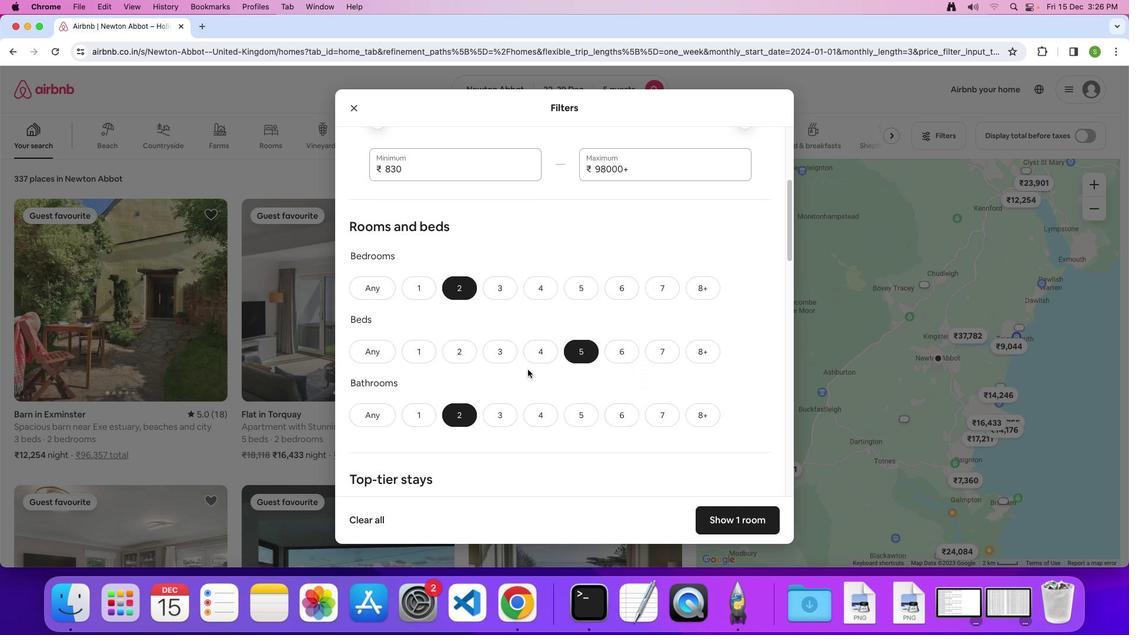 
Action: Mouse scrolled (537, 383) with delta (6, 75)
Screenshot: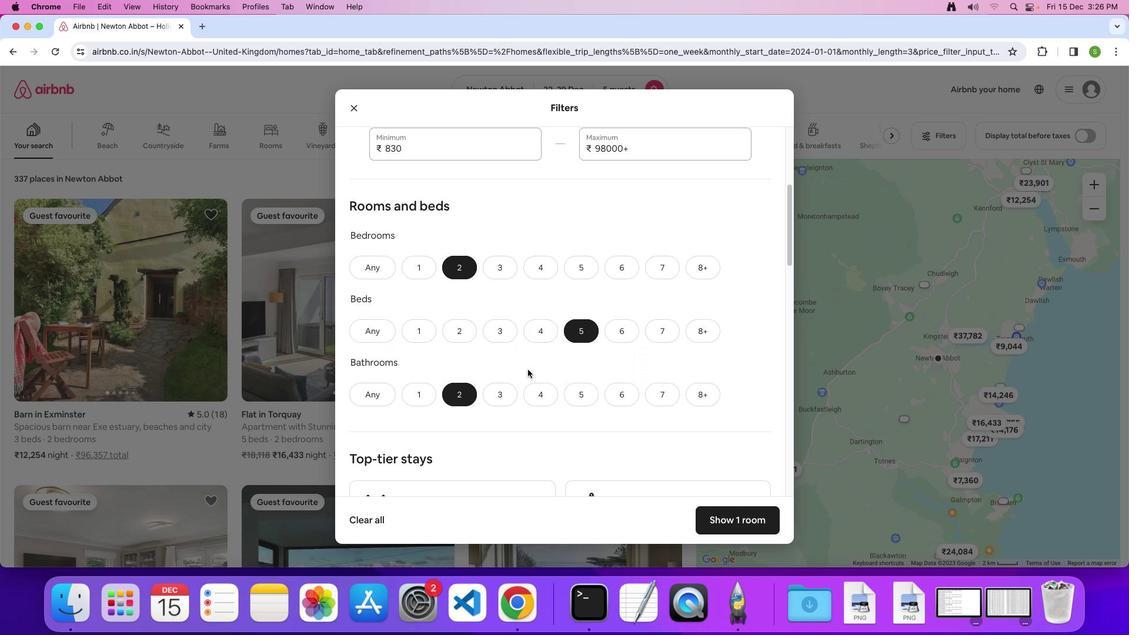 
Action: Mouse scrolled (537, 383) with delta (6, 77)
Screenshot: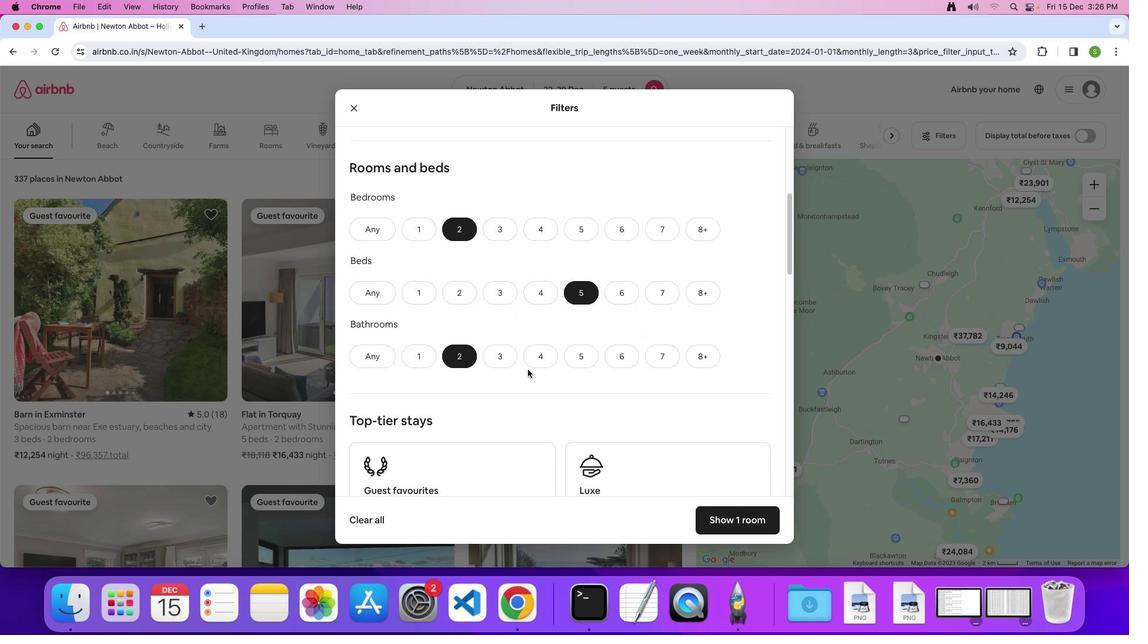 
Action: Mouse scrolled (537, 383) with delta (6, 77)
Screenshot: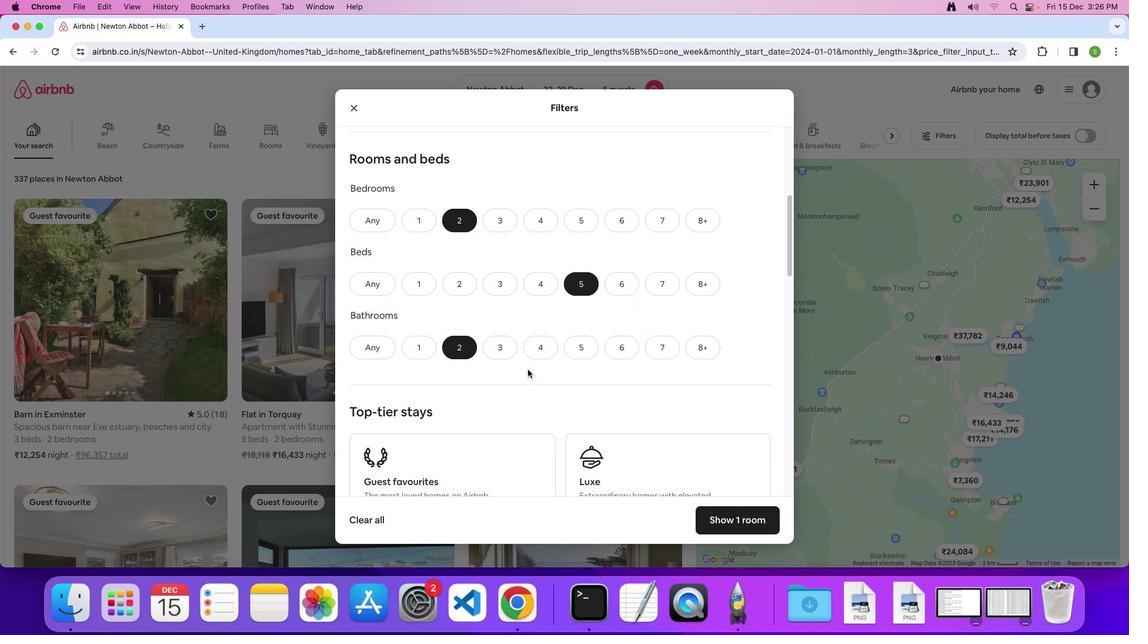 
Action: Mouse scrolled (537, 383) with delta (6, 77)
Screenshot: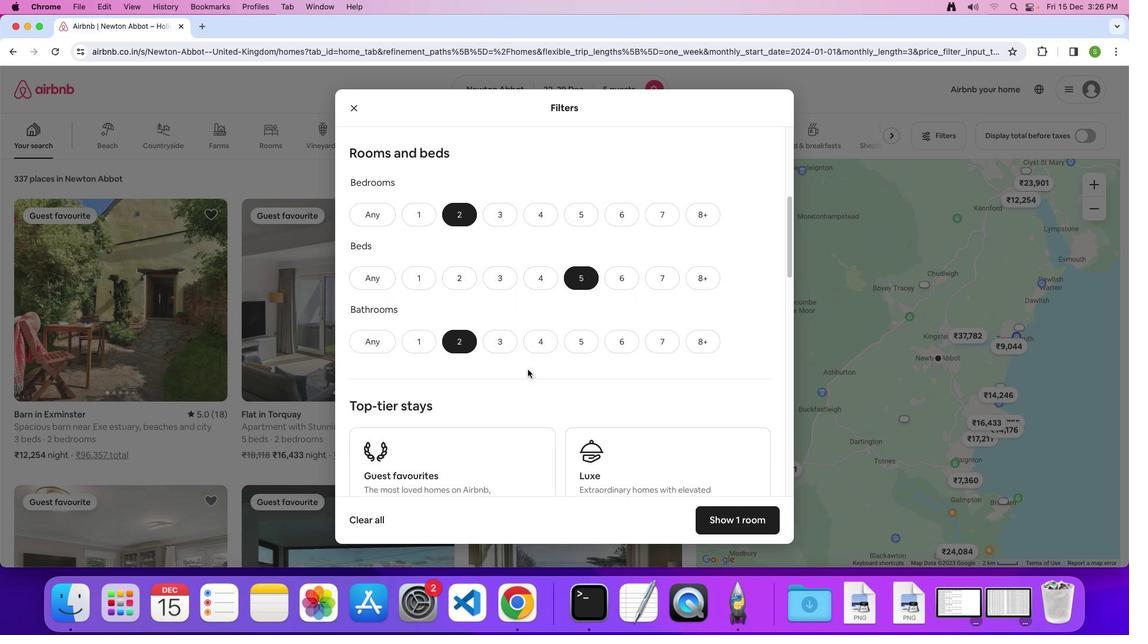 
Action: Mouse scrolled (537, 383) with delta (6, 77)
Screenshot: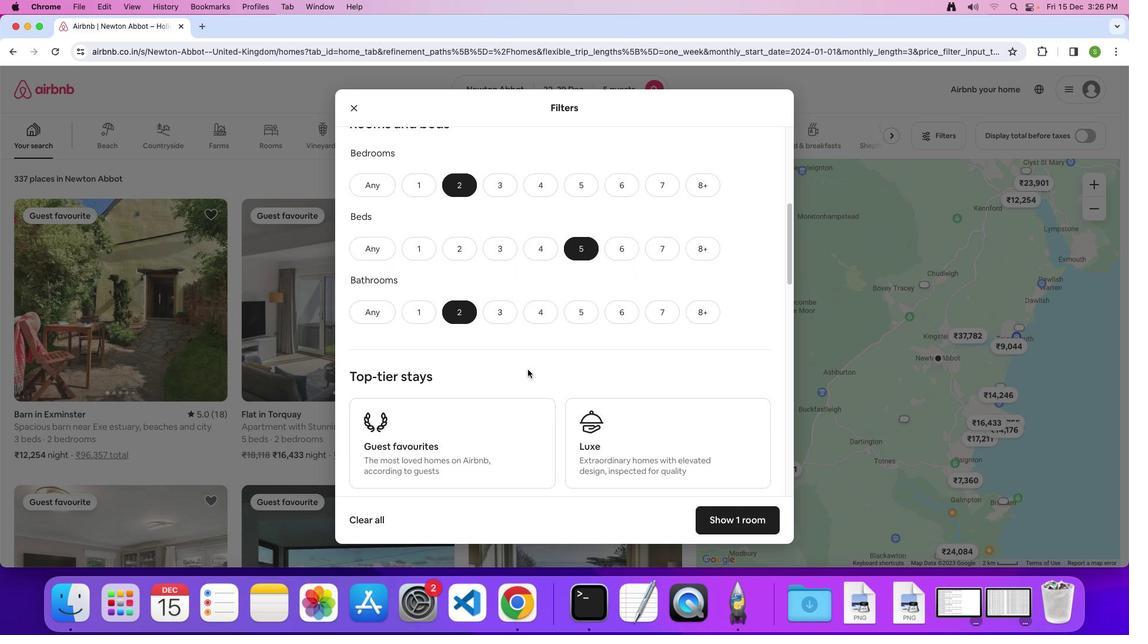 
Action: Mouse scrolled (537, 383) with delta (6, 77)
Screenshot: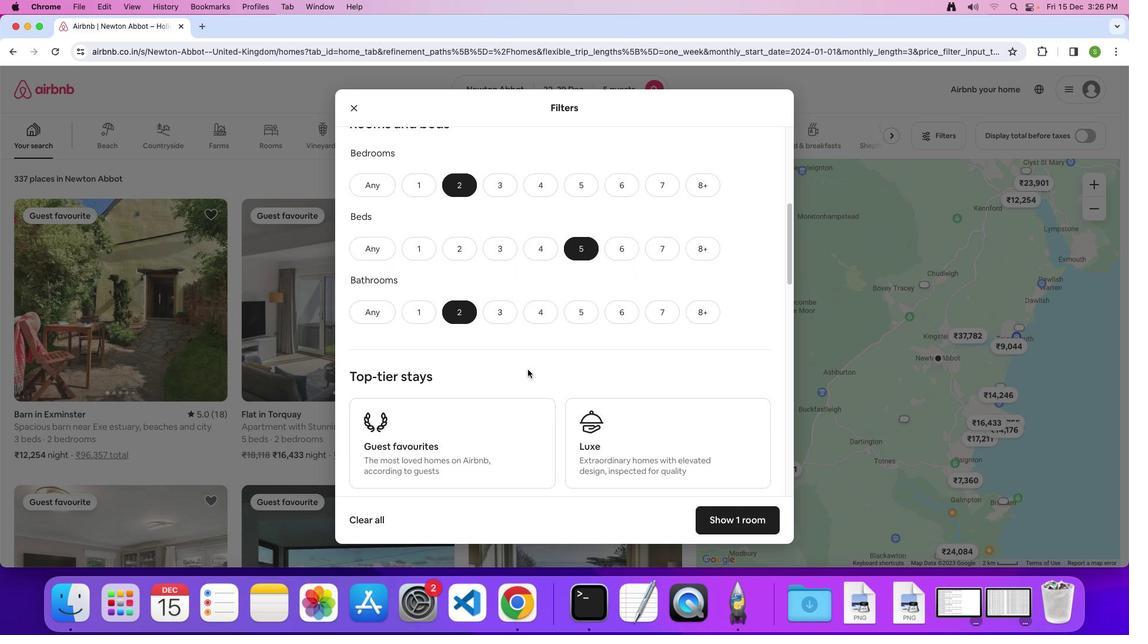 
Action: Mouse scrolled (537, 383) with delta (6, 77)
Screenshot: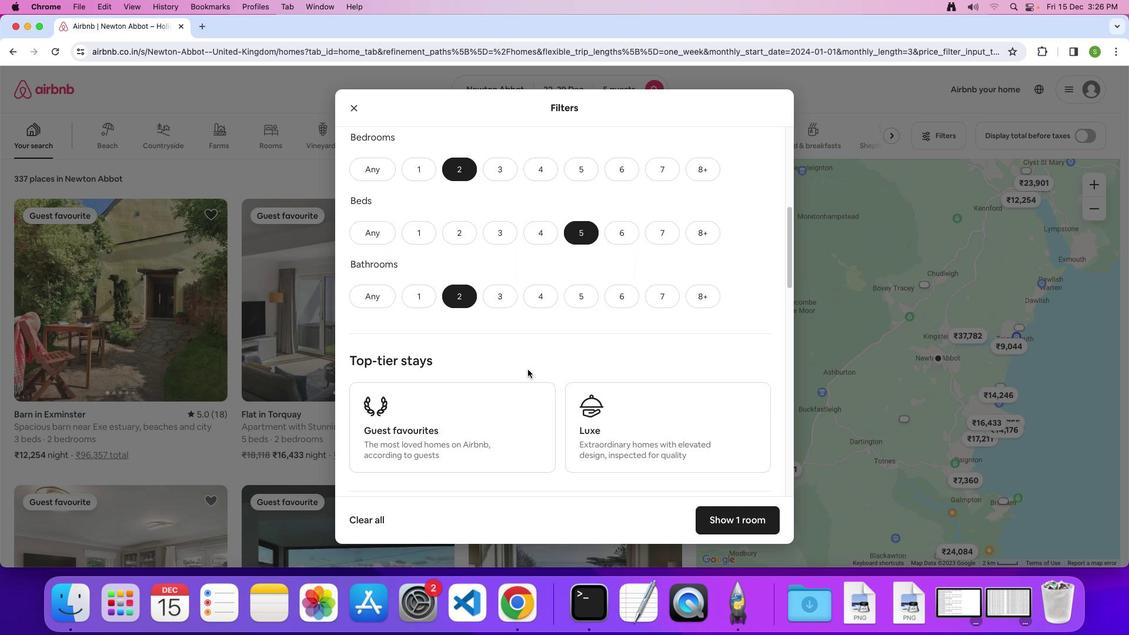 
Action: Mouse scrolled (537, 383) with delta (6, 77)
Screenshot: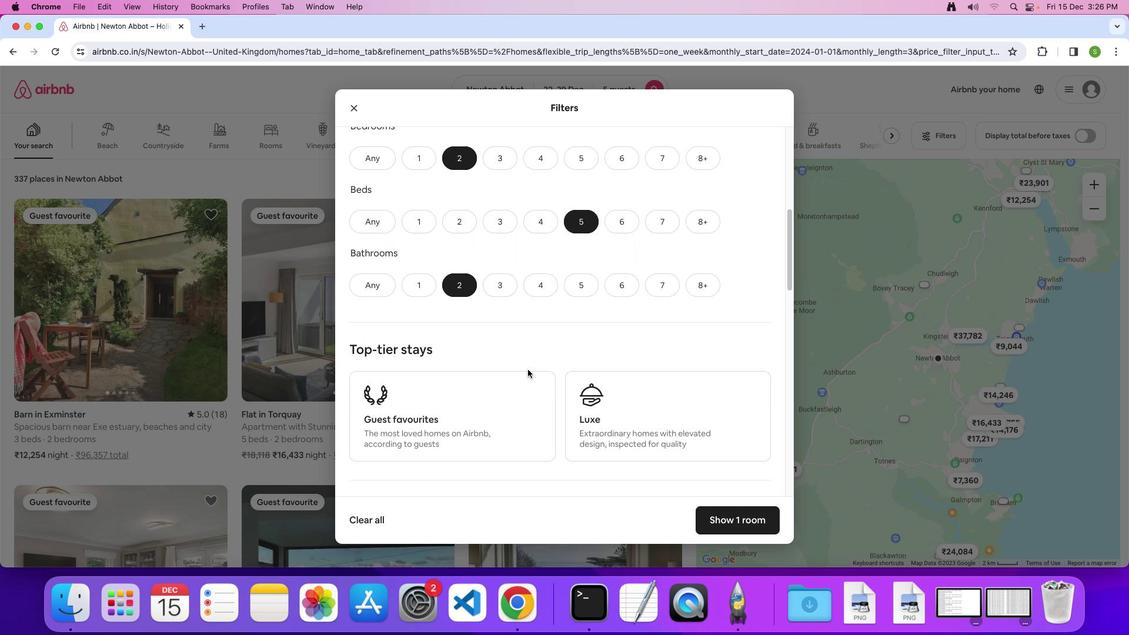 
Action: Mouse scrolled (537, 383) with delta (6, 75)
Screenshot: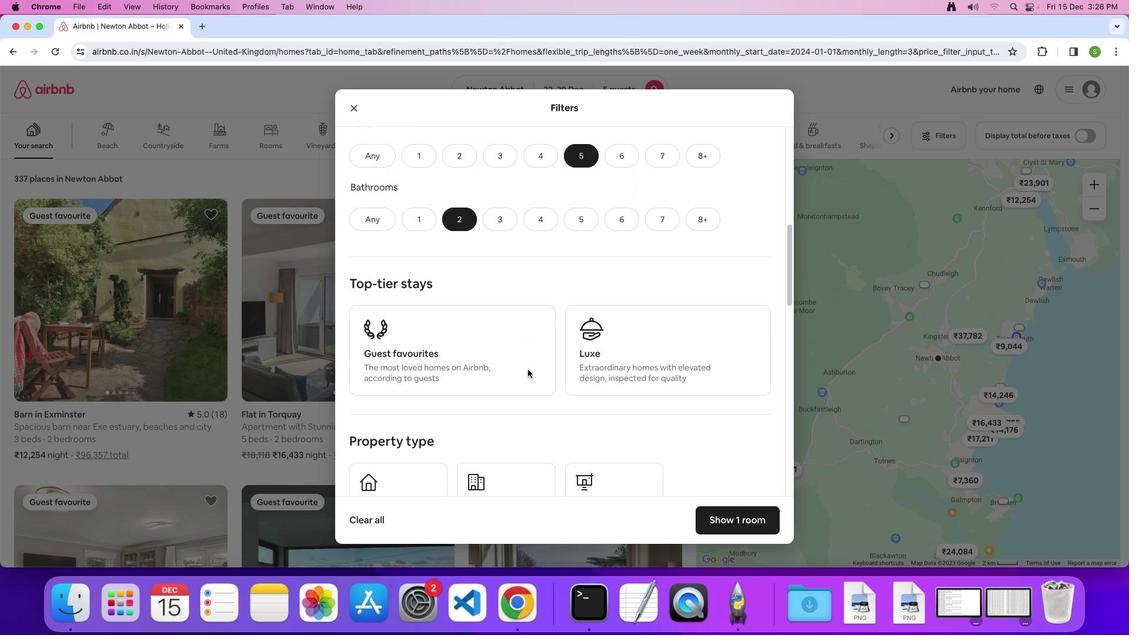 
Action: Mouse scrolled (537, 383) with delta (6, 77)
Screenshot: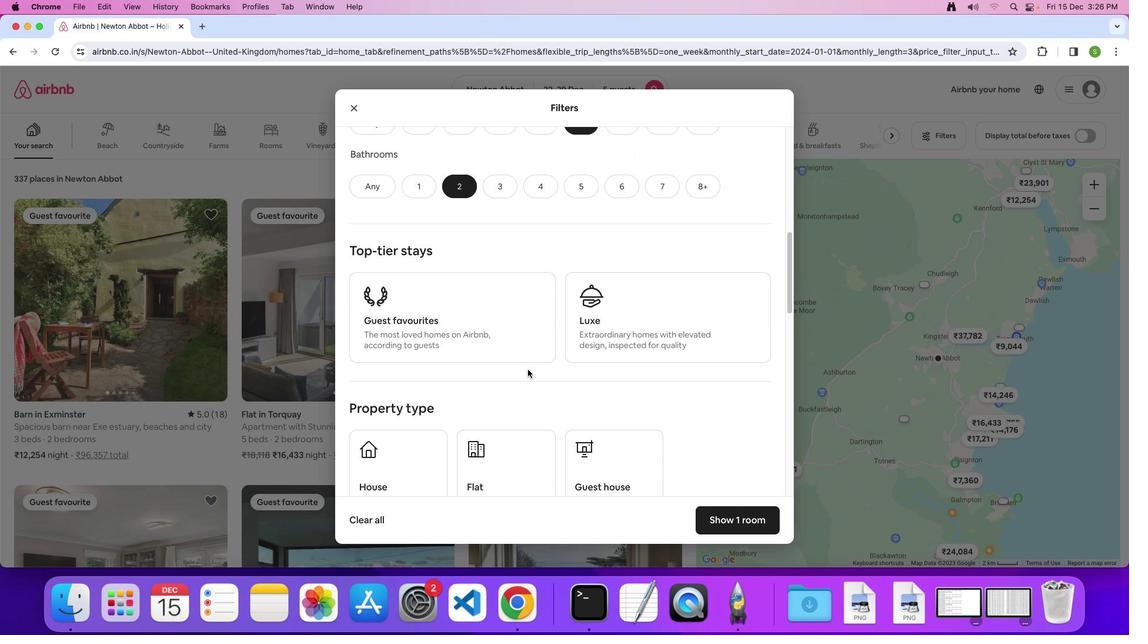 
Action: Mouse scrolled (537, 383) with delta (6, 77)
Screenshot: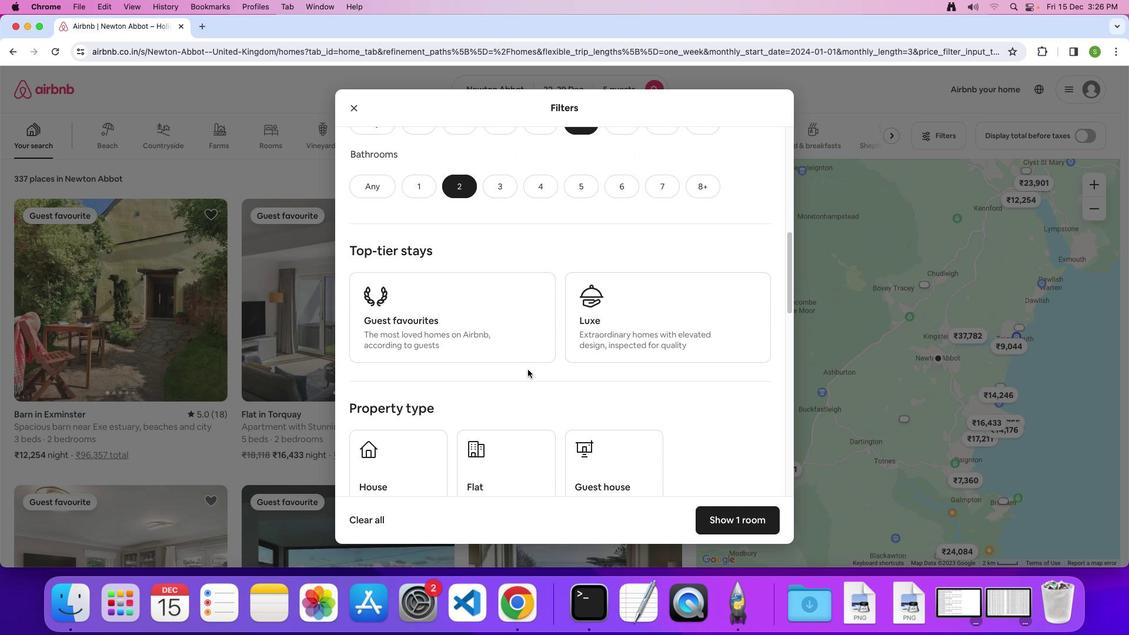 
Action: Mouse scrolled (537, 383) with delta (6, 77)
Screenshot: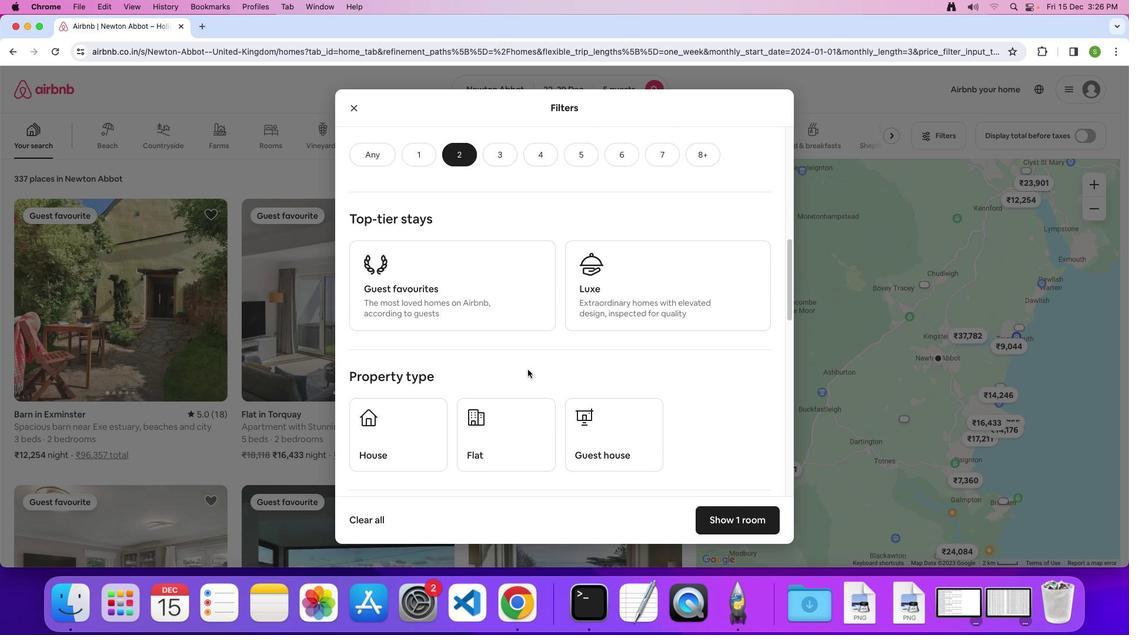 
Action: Mouse scrolled (537, 383) with delta (6, 77)
Screenshot: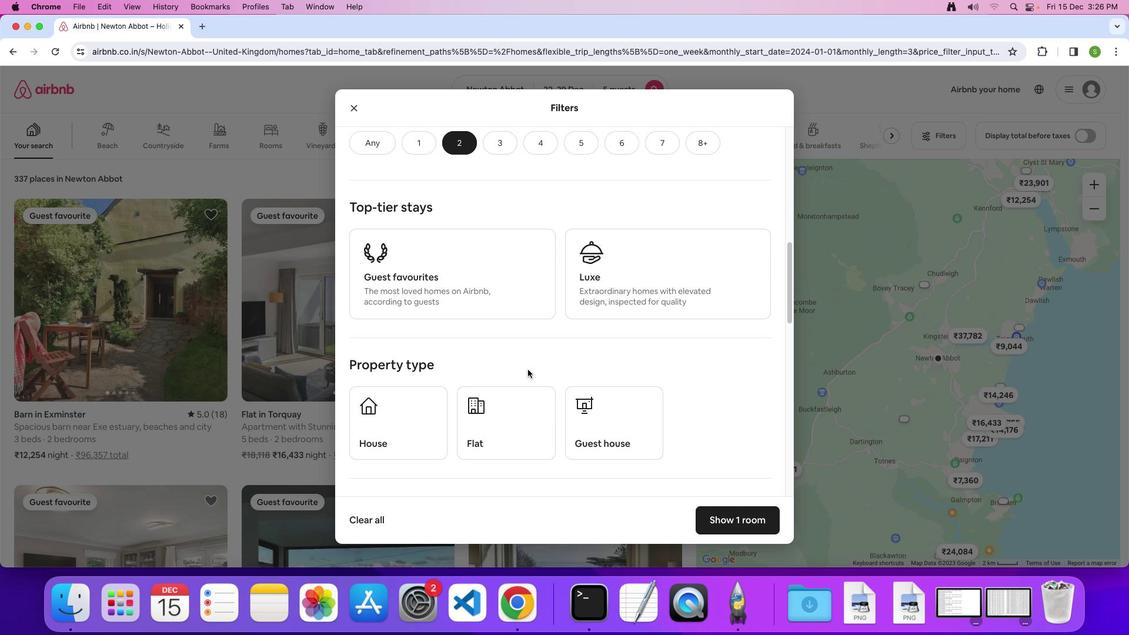 
Action: Mouse scrolled (537, 383) with delta (6, 77)
Screenshot: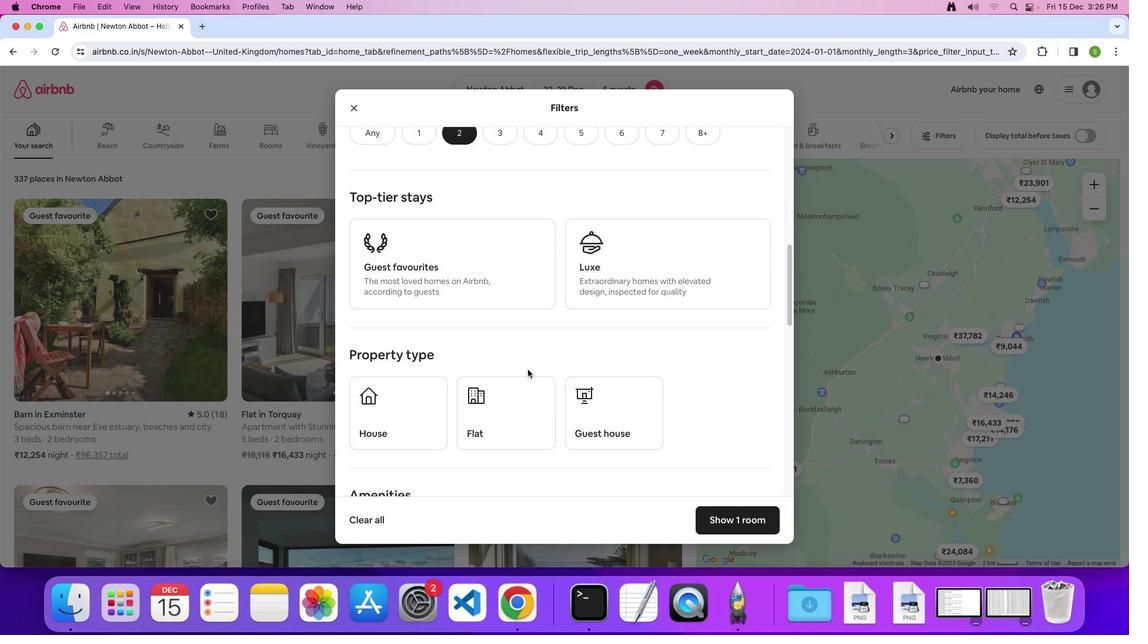 
Action: Mouse moved to (518, 390)
Screenshot: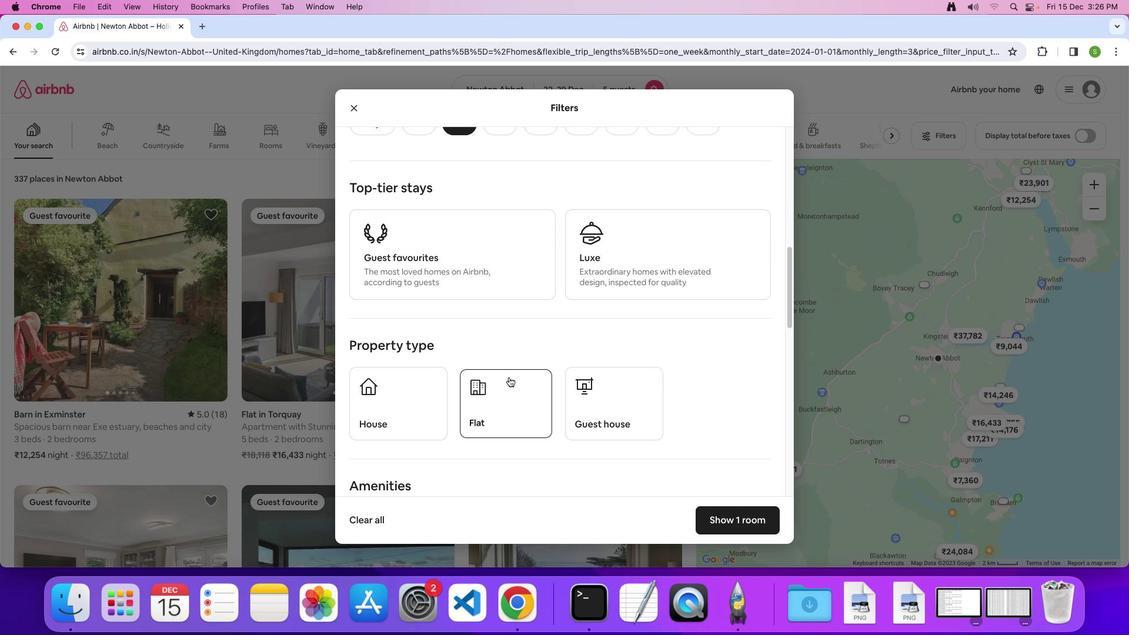 
Action: Mouse pressed left at (518, 390)
Screenshot: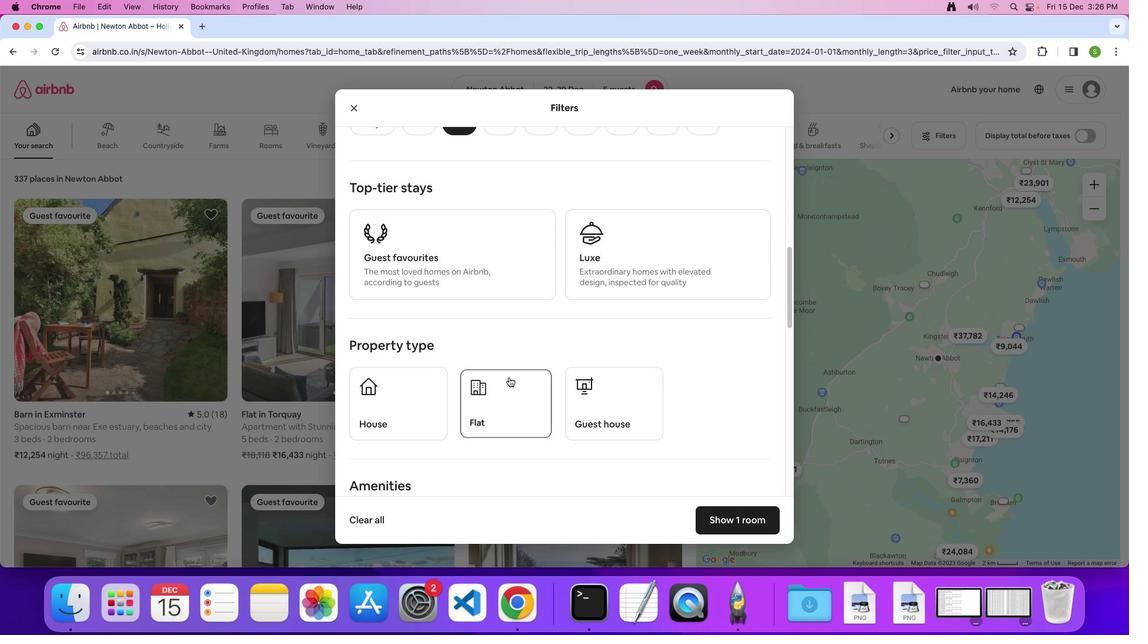 
Action: Mouse moved to (608, 427)
Screenshot: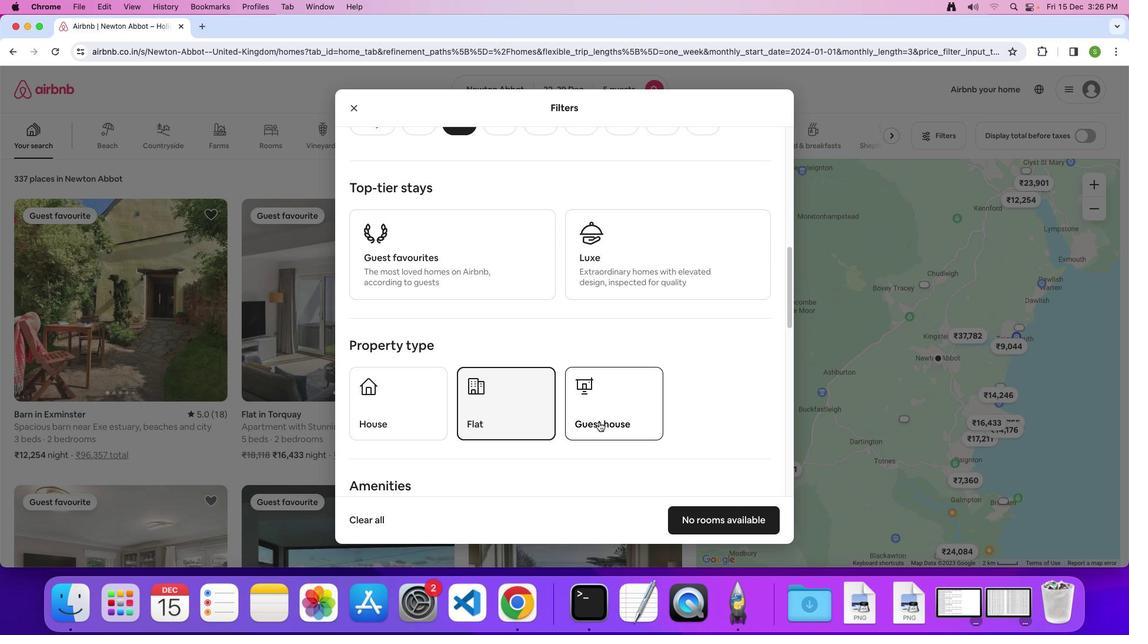 
Action: Mouse scrolled (608, 427) with delta (6, 77)
Screenshot: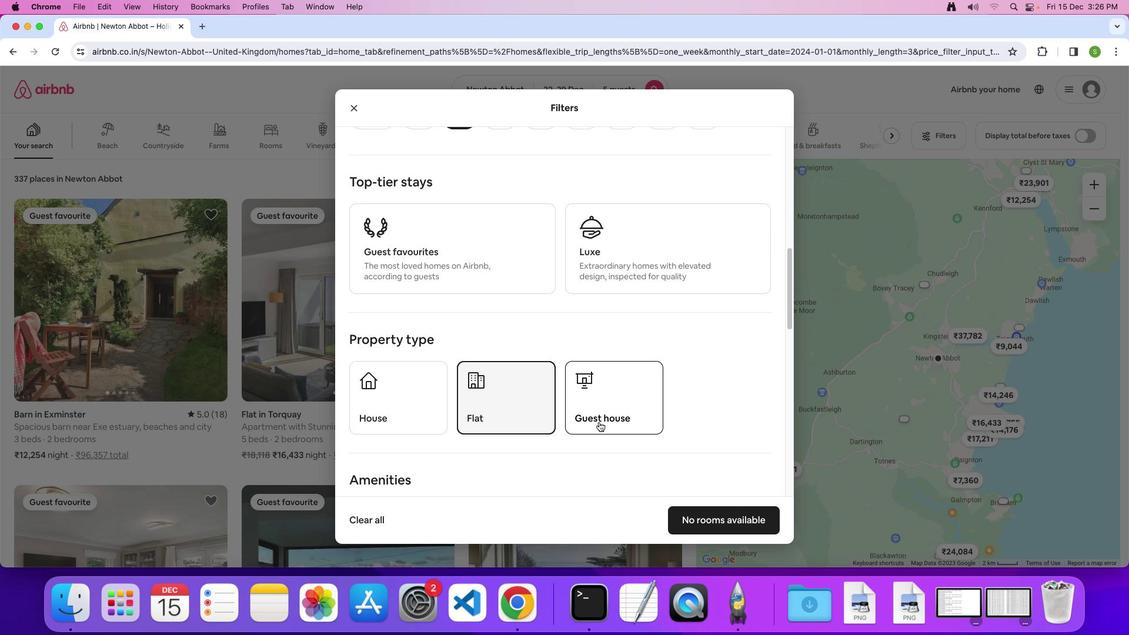 
Action: Mouse scrolled (608, 427) with delta (6, 77)
Screenshot: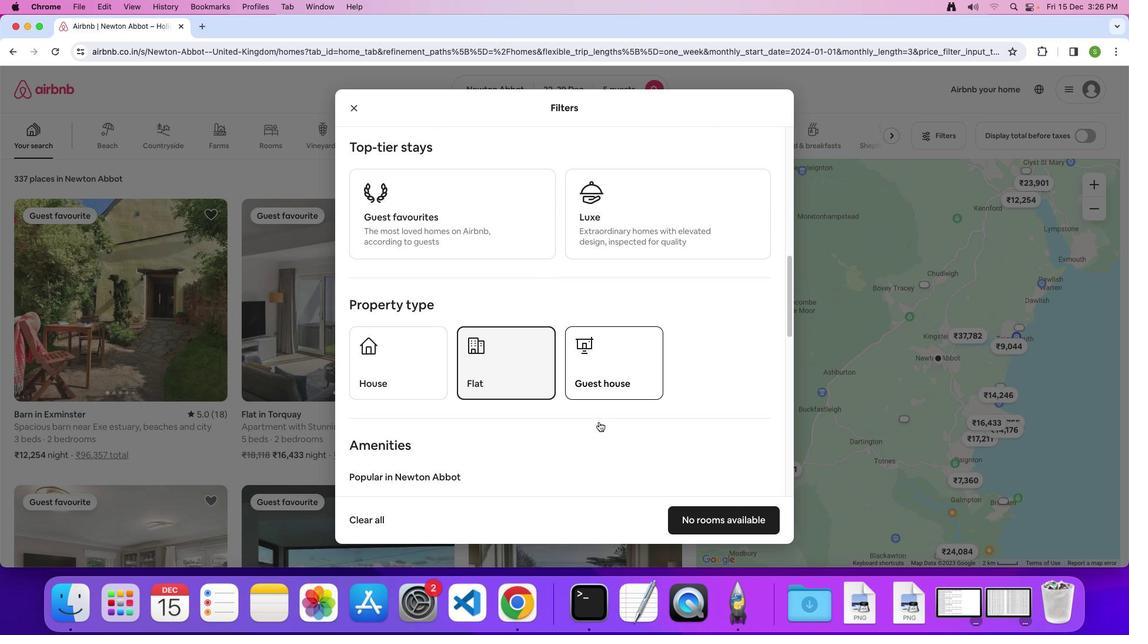 
Action: Mouse scrolled (608, 427) with delta (6, 75)
Screenshot: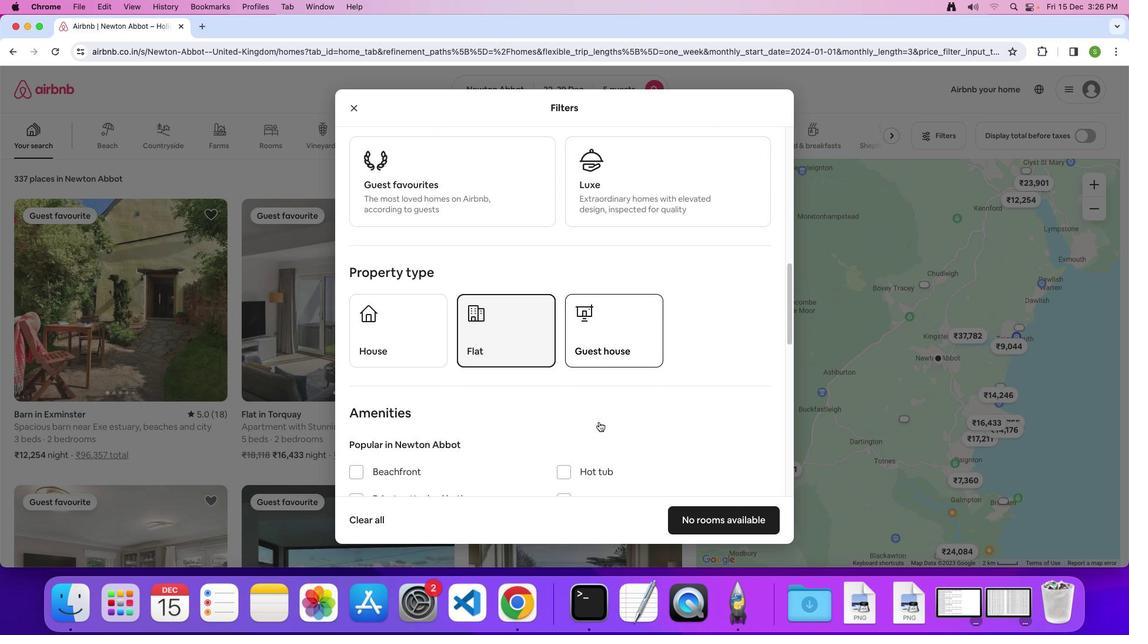 
Action: Mouse scrolled (608, 427) with delta (6, 75)
Screenshot: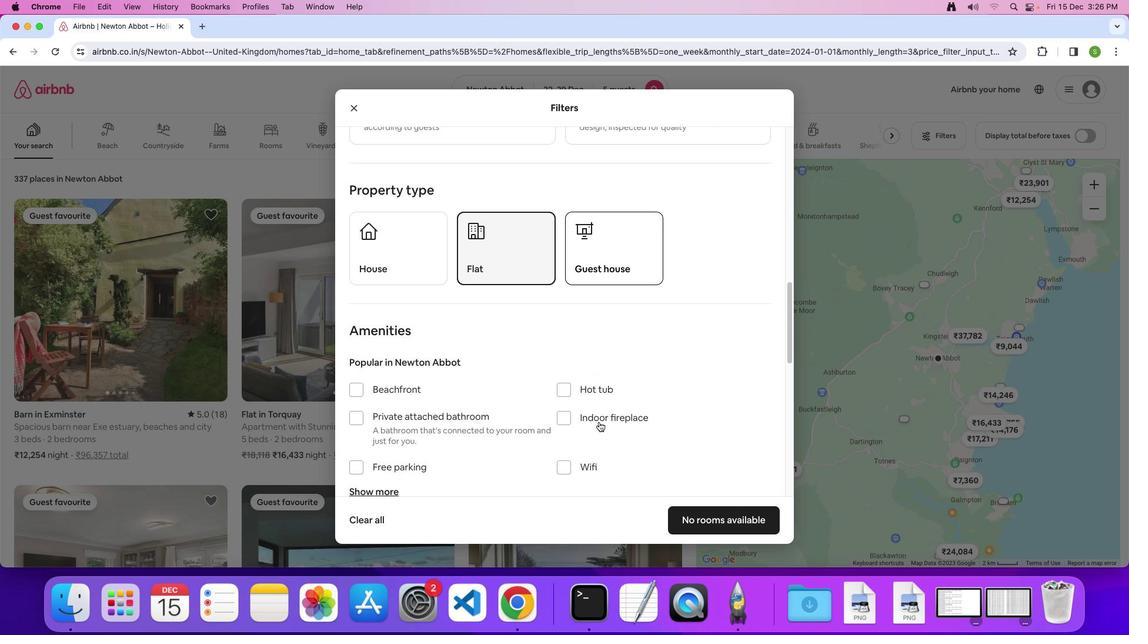 
Action: Mouse scrolled (608, 427) with delta (6, 77)
Screenshot: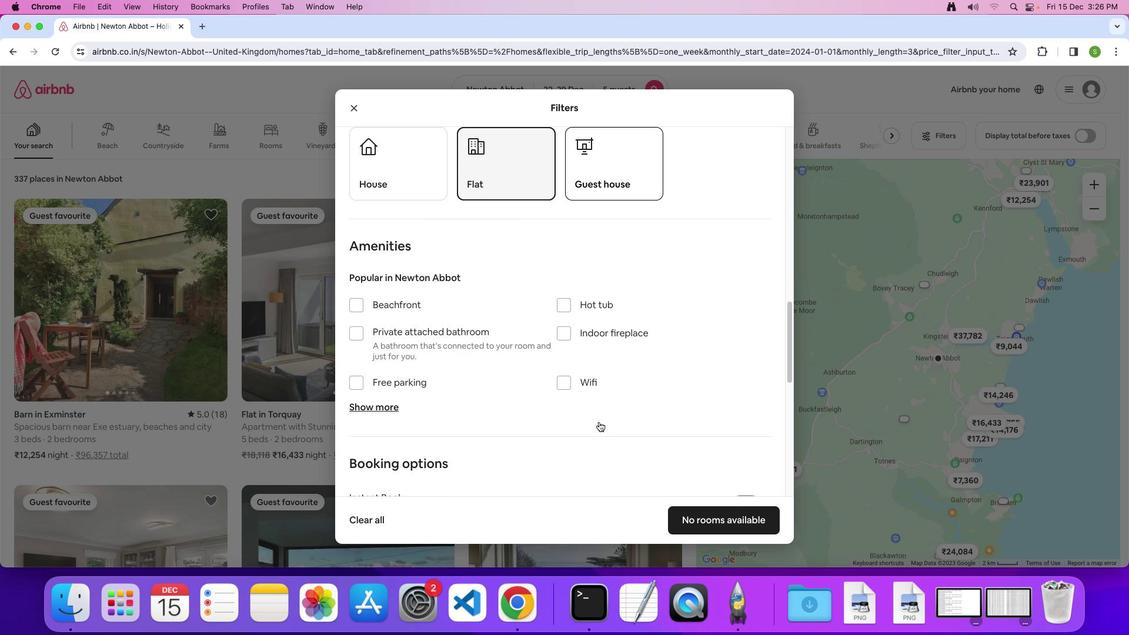 
Action: Mouse scrolled (608, 427) with delta (6, 77)
Screenshot: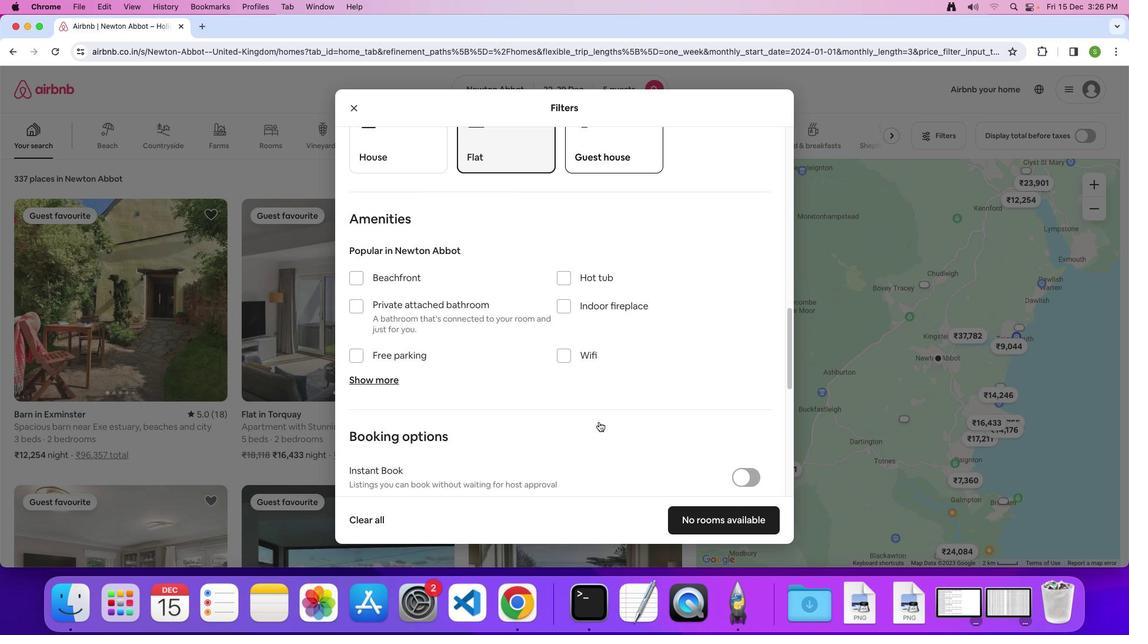 
Action: Mouse scrolled (608, 427) with delta (6, 75)
Screenshot: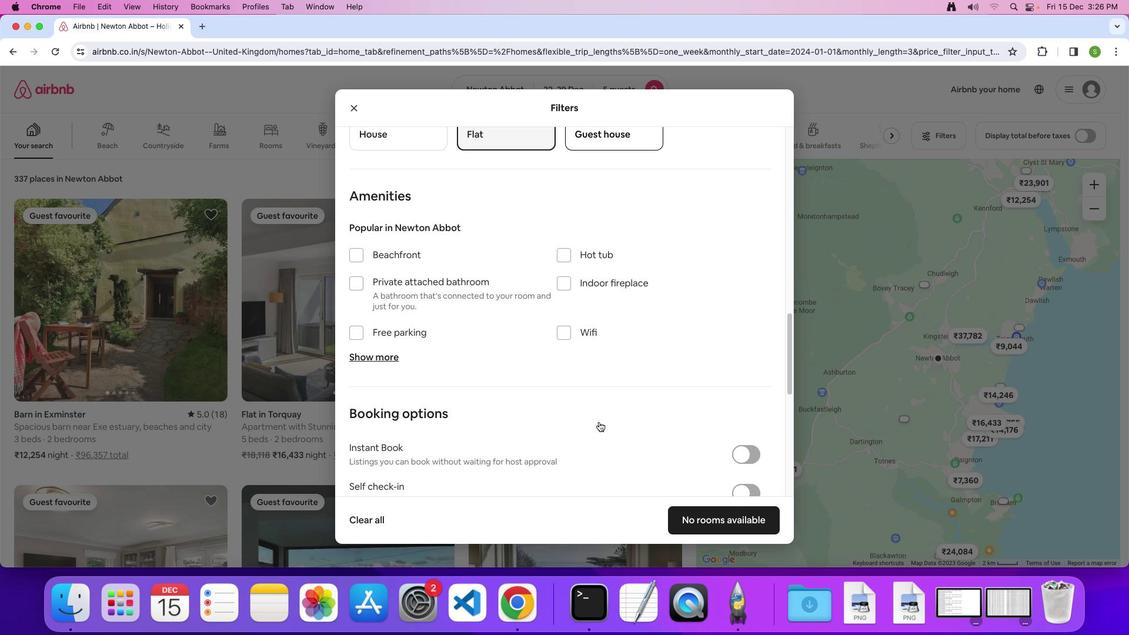 
Action: Mouse scrolled (608, 427) with delta (6, 77)
Screenshot: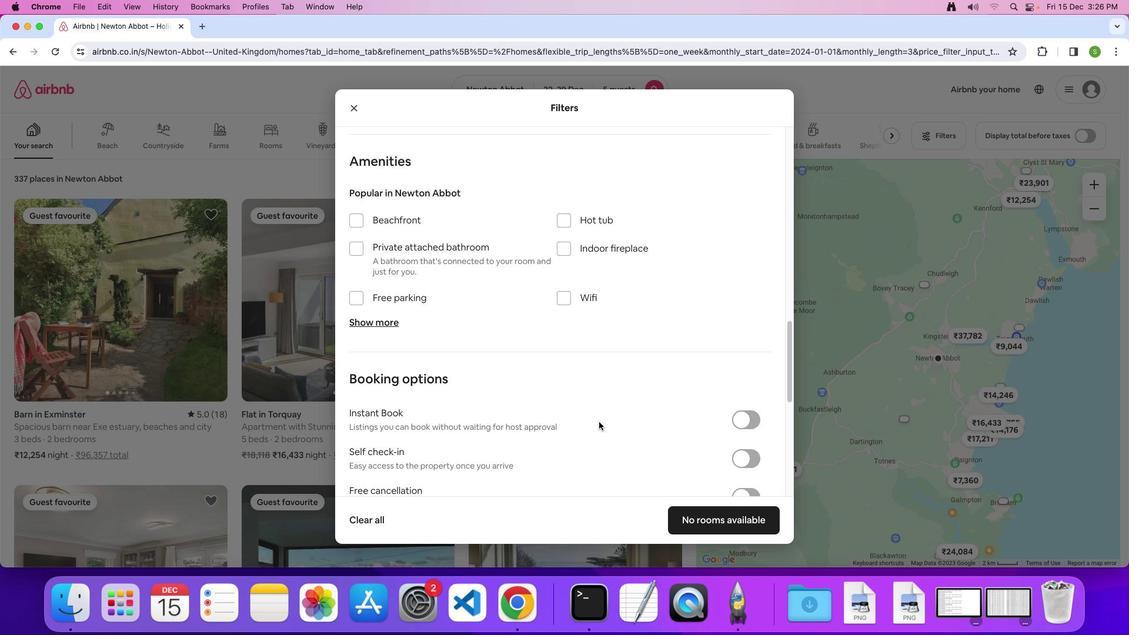 
Action: Mouse scrolled (608, 427) with delta (6, 77)
Screenshot: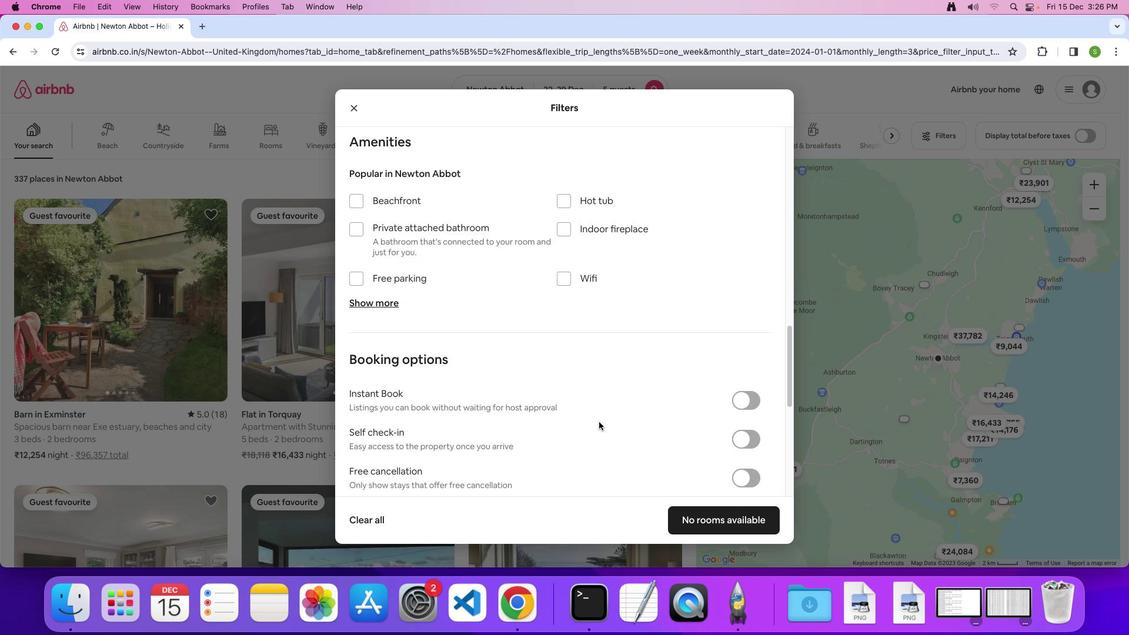 
Action: Mouse scrolled (608, 427) with delta (6, 76)
Screenshot: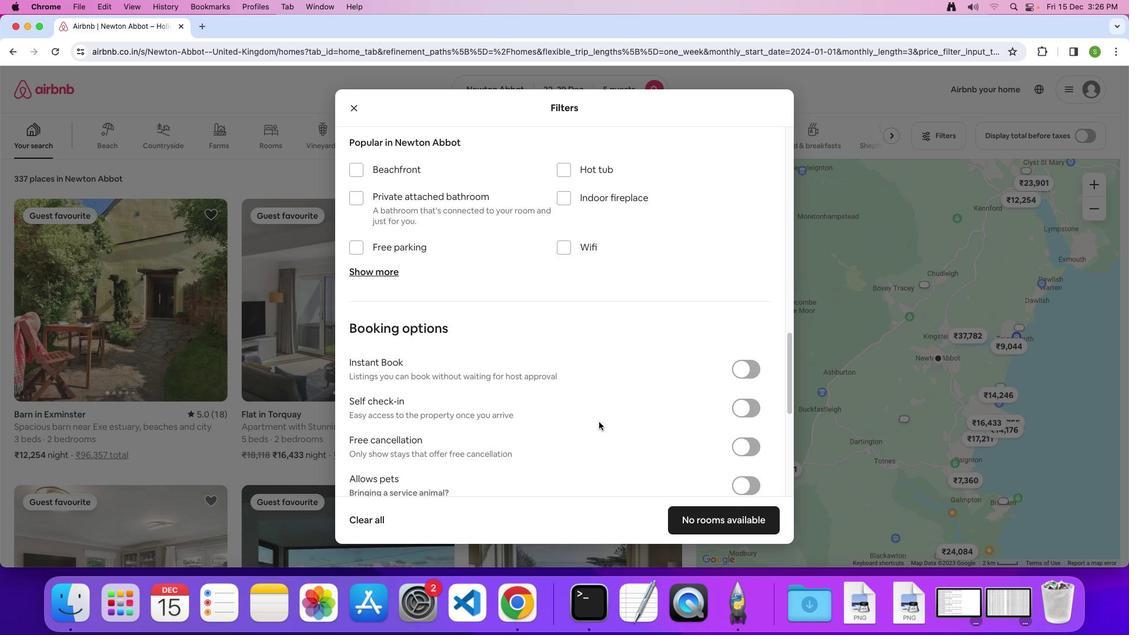 
Action: Mouse scrolled (608, 427) with delta (6, 77)
Screenshot: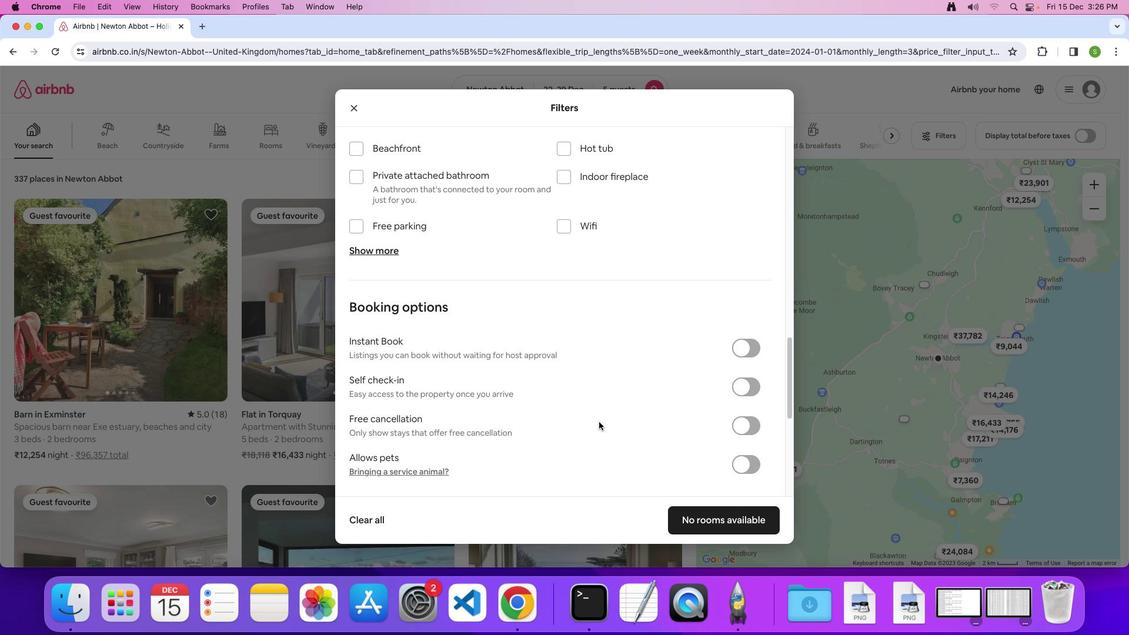 
Action: Mouse scrolled (608, 427) with delta (6, 77)
Screenshot: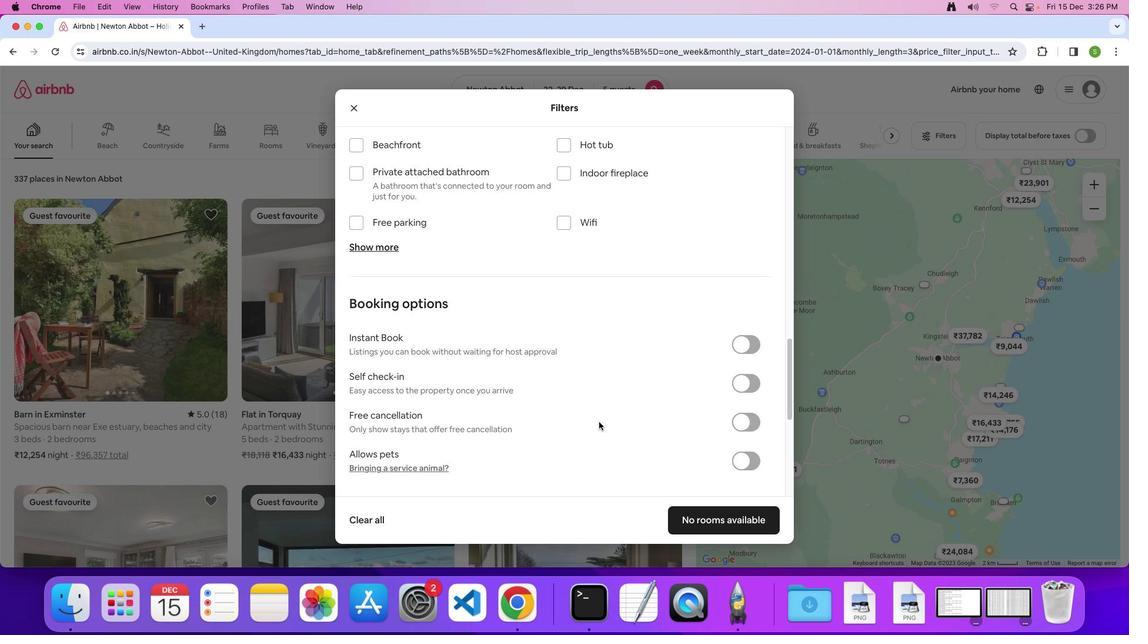 
Action: Mouse scrolled (608, 427) with delta (6, 77)
Screenshot: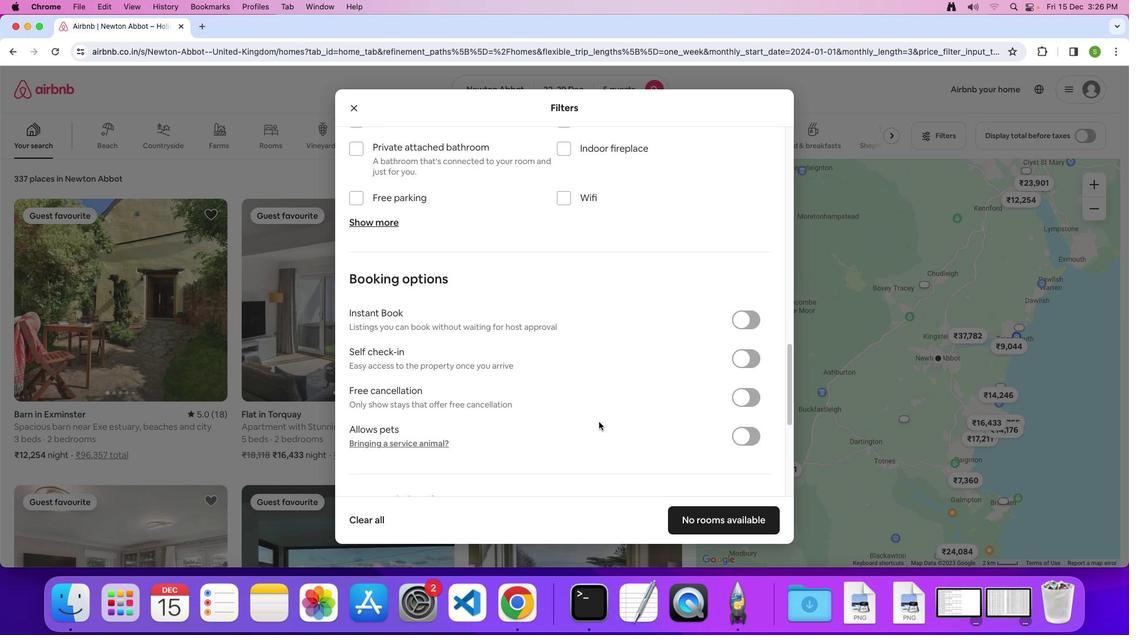 
Action: Mouse scrolled (608, 427) with delta (6, 77)
Screenshot: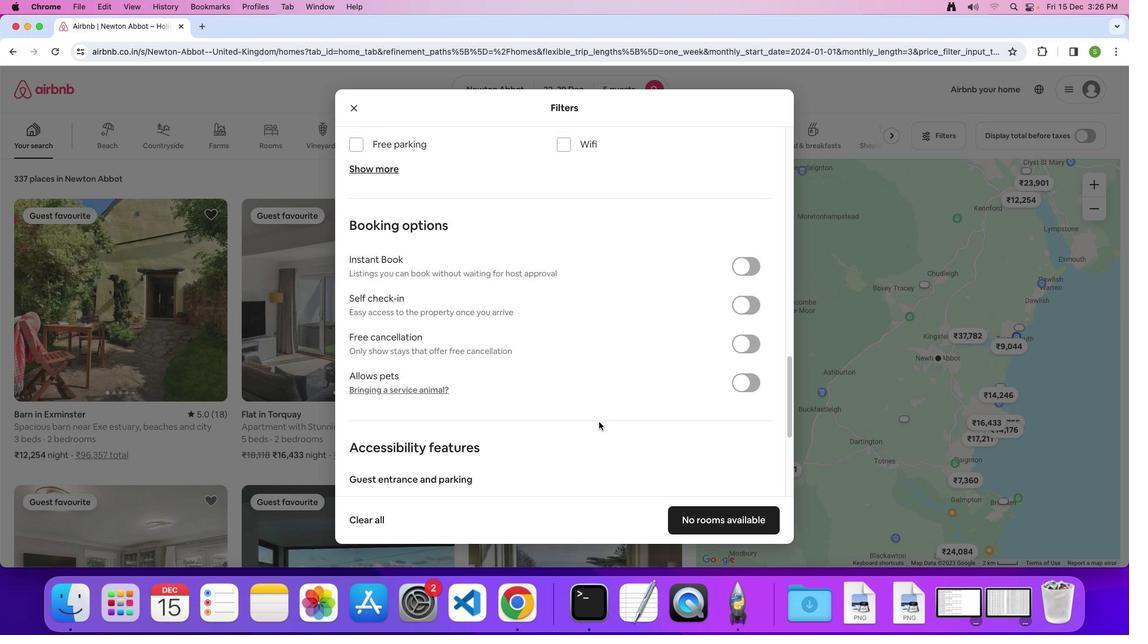 
Action: Mouse scrolled (608, 427) with delta (6, 76)
Screenshot: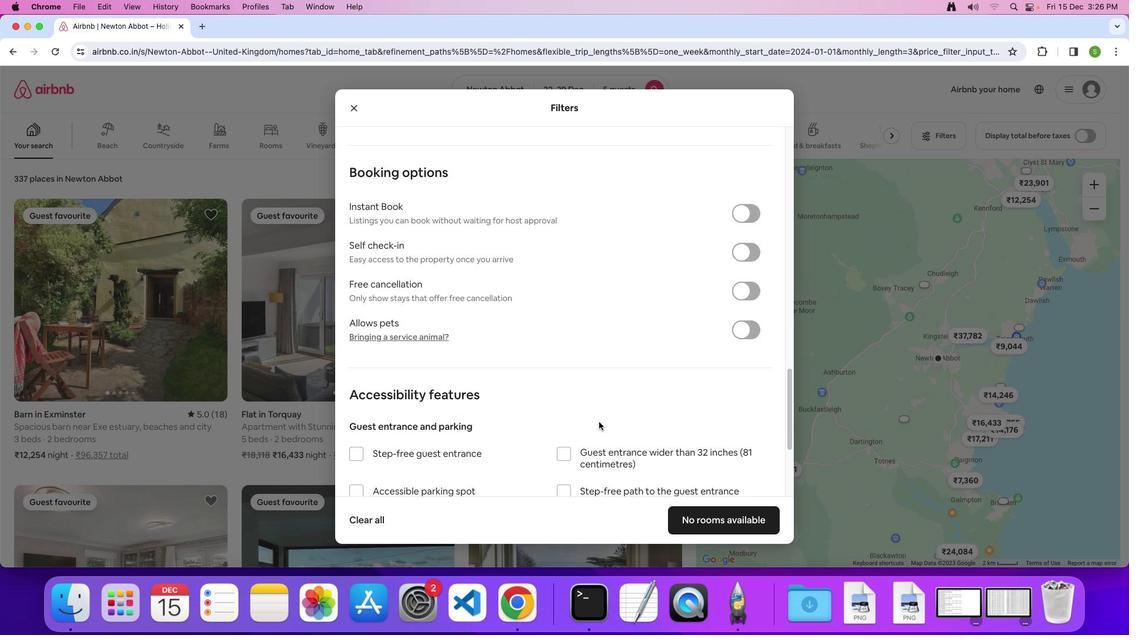
Action: Mouse scrolled (608, 427) with delta (6, 75)
Screenshot: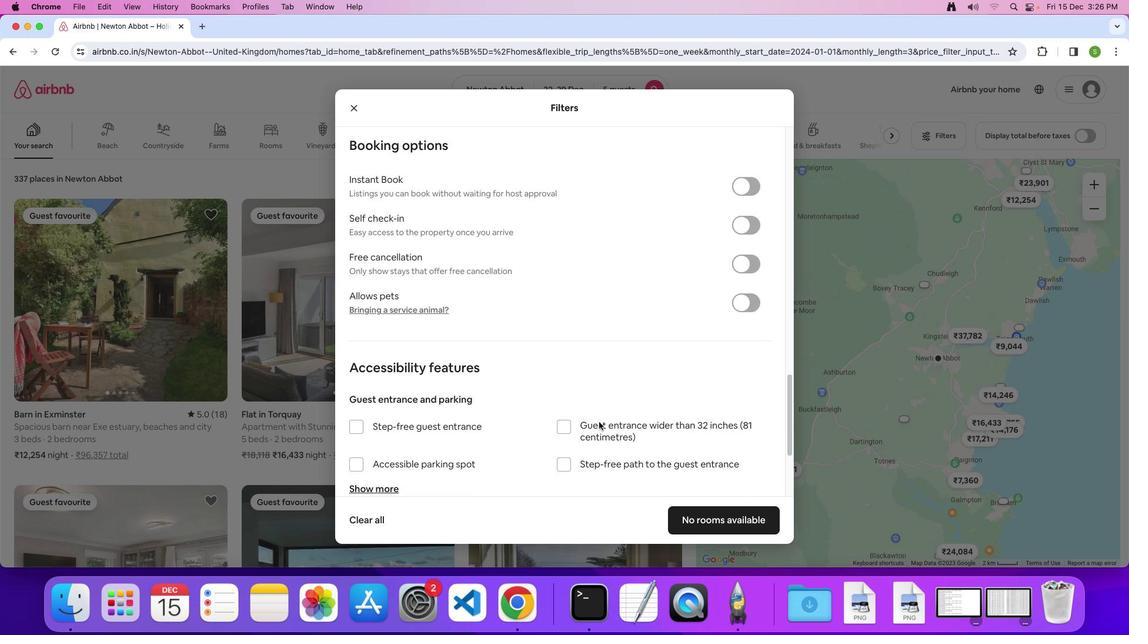 
Action: Mouse scrolled (608, 427) with delta (6, 77)
Screenshot: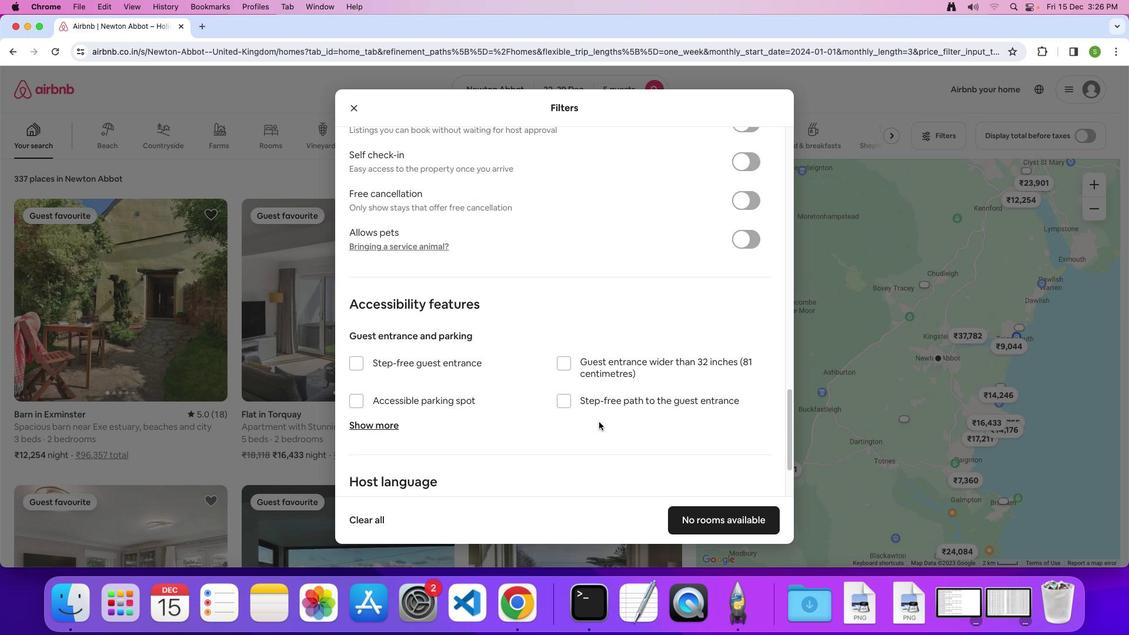 
Action: Mouse scrolled (608, 427) with delta (6, 77)
Screenshot: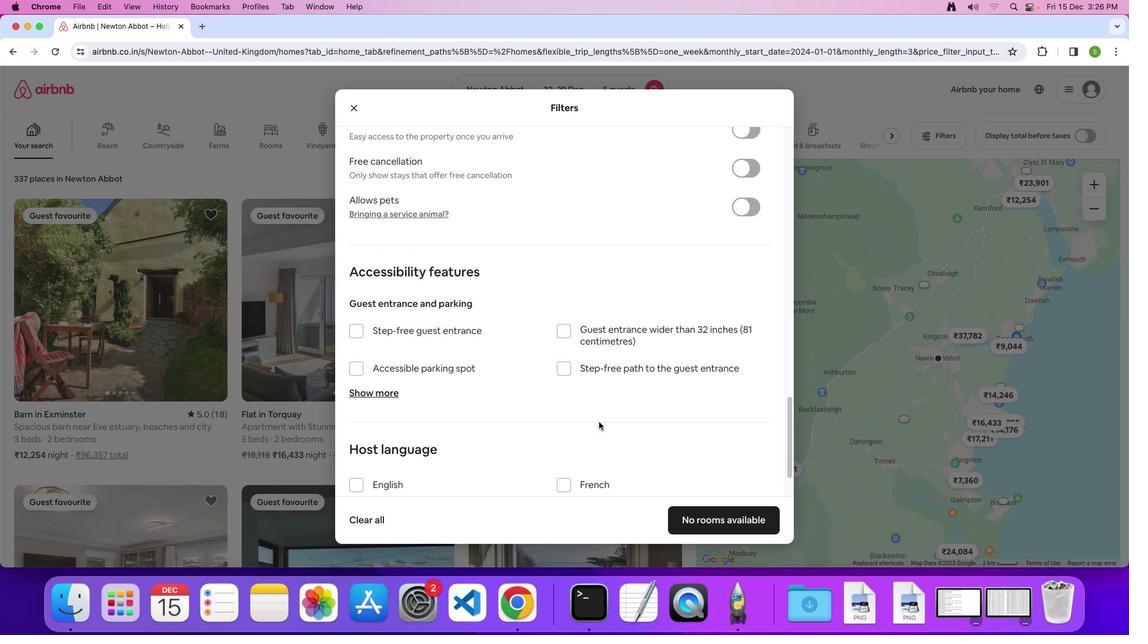 
Action: Mouse scrolled (608, 427) with delta (6, 75)
Screenshot: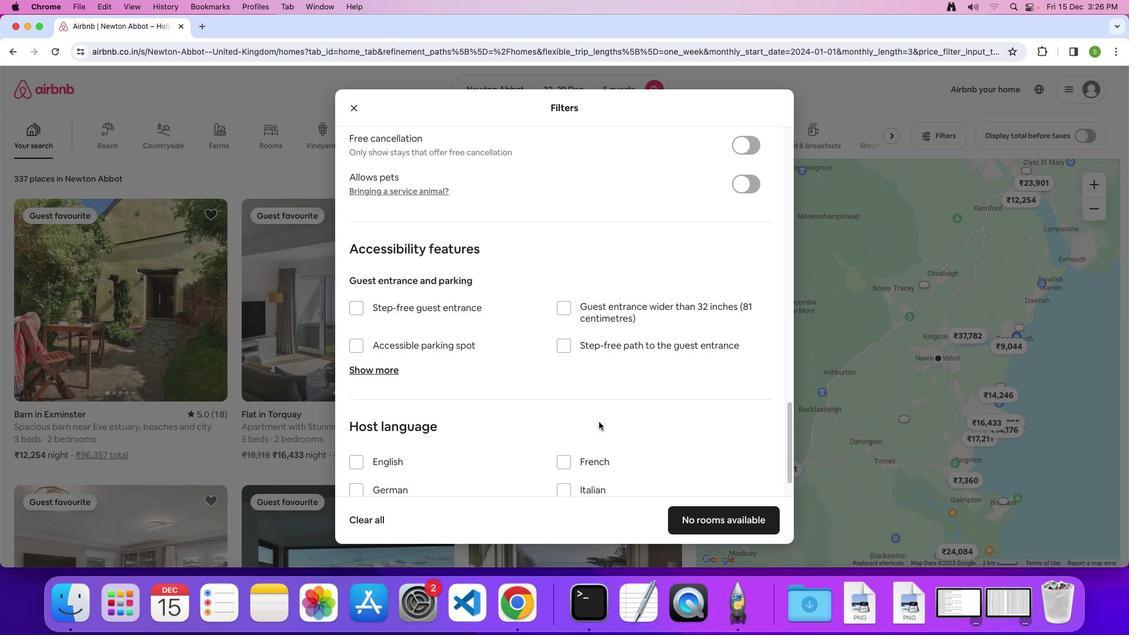 
Action: Mouse scrolled (608, 427) with delta (6, 77)
Screenshot: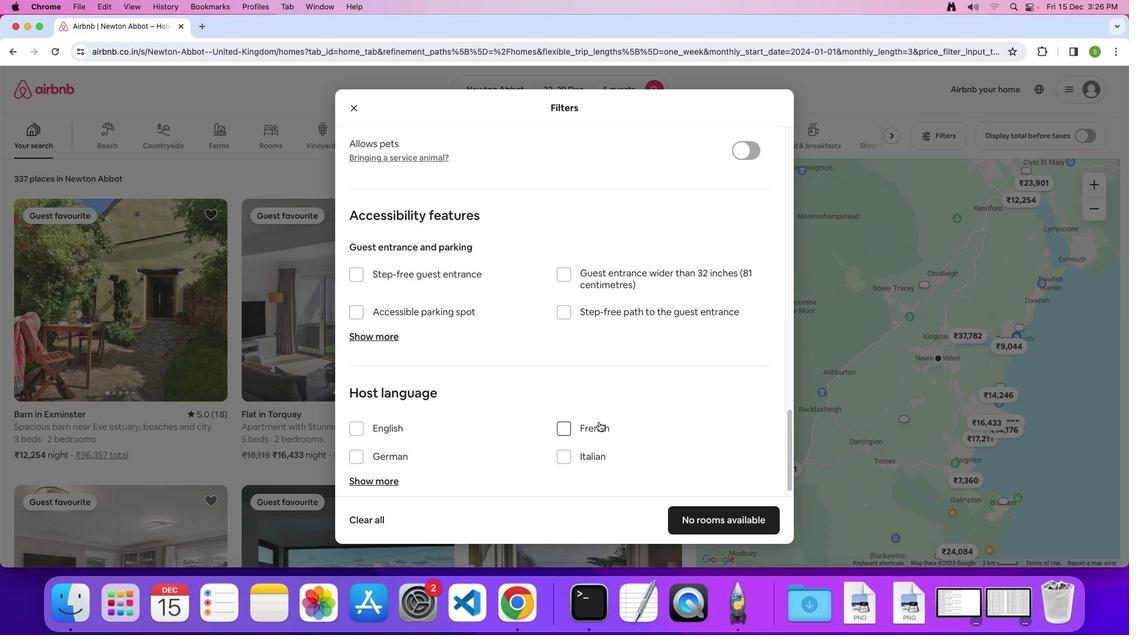 
Action: Mouse scrolled (608, 427) with delta (6, 77)
Screenshot: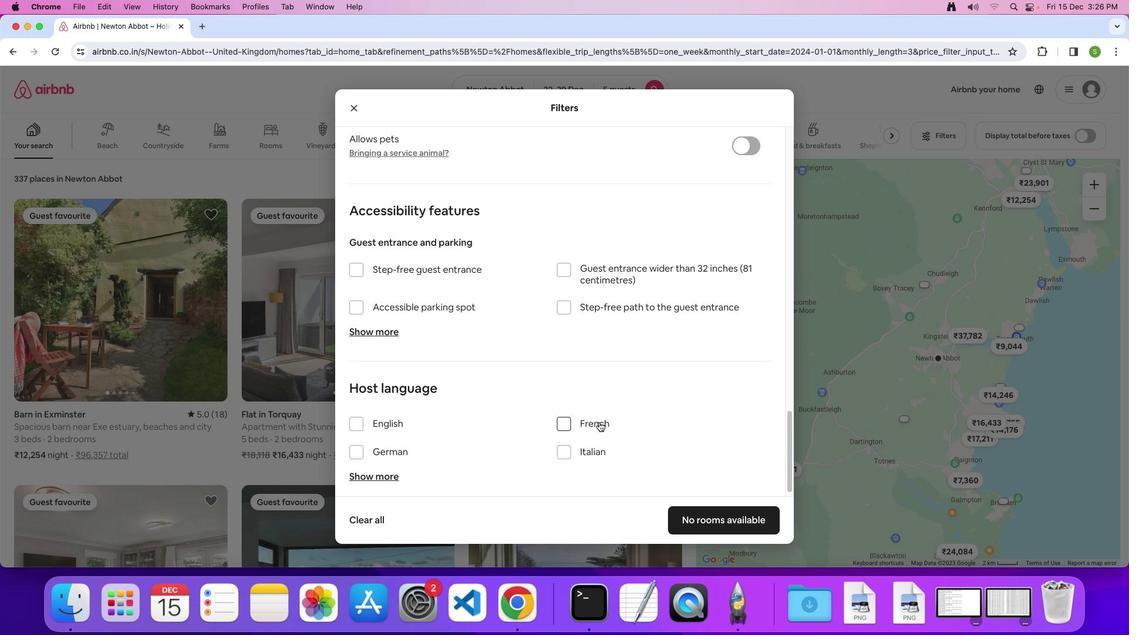 
Action: Mouse scrolled (608, 427) with delta (6, 75)
Screenshot: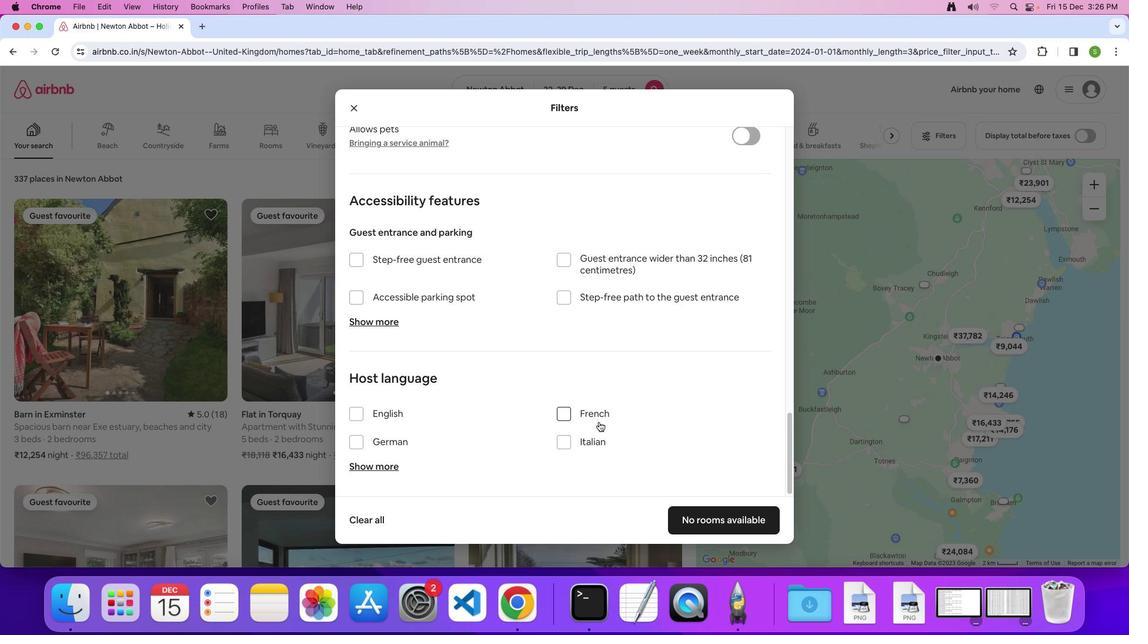 
Action: Mouse scrolled (608, 427) with delta (6, 77)
Screenshot: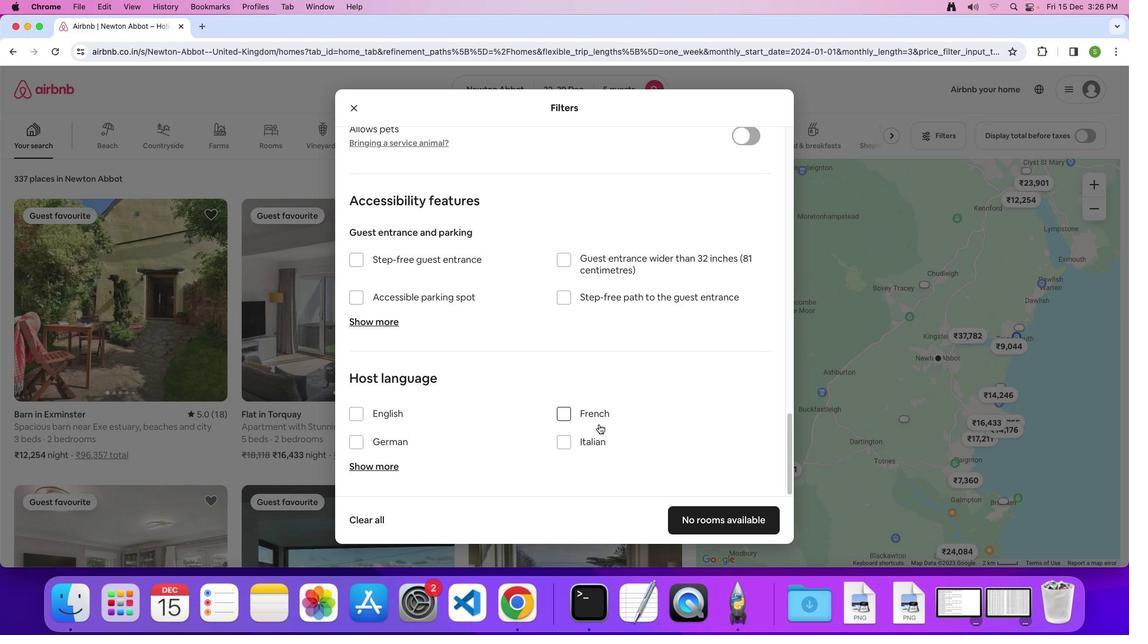 
Action: Mouse scrolled (608, 427) with delta (6, 77)
Screenshot: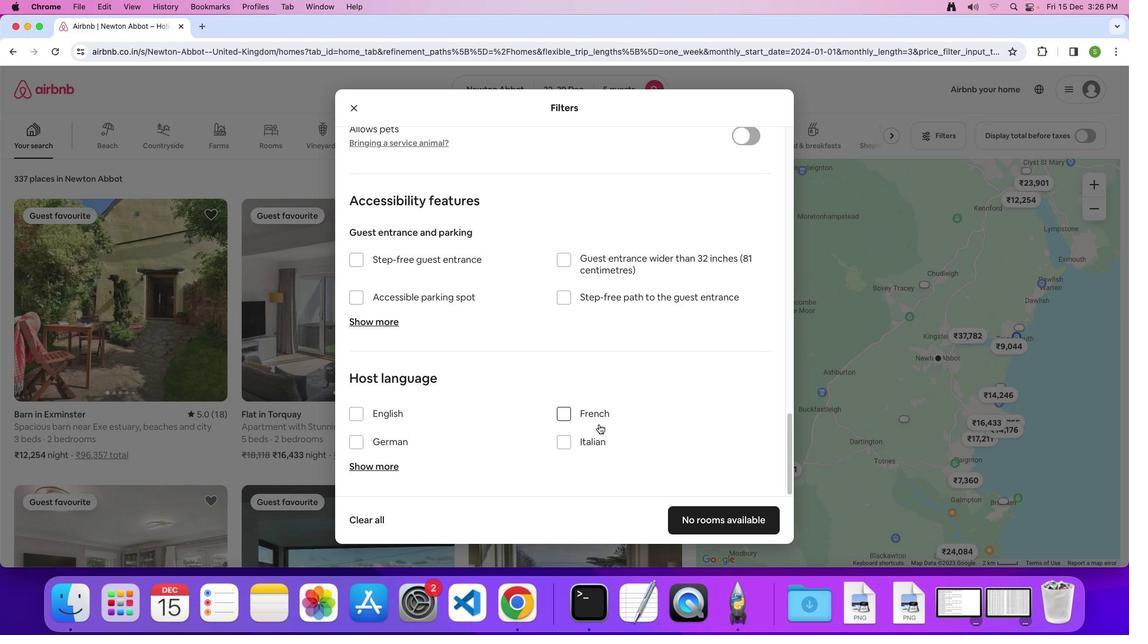 
Action: Mouse scrolled (608, 427) with delta (6, 75)
Screenshot: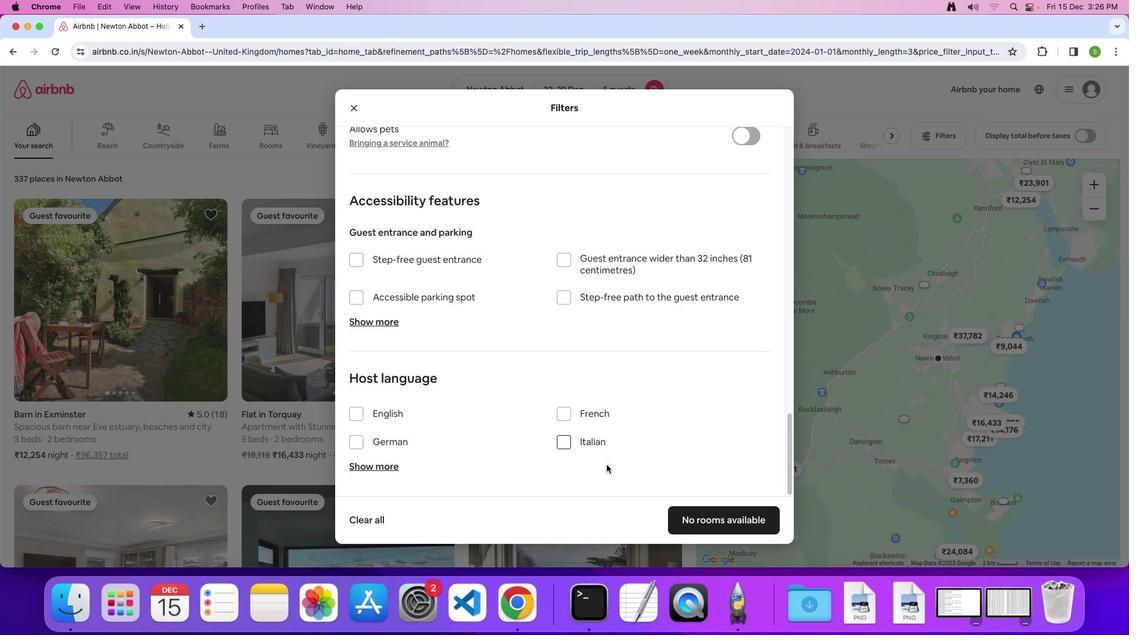 
Action: Mouse moved to (738, 513)
Screenshot: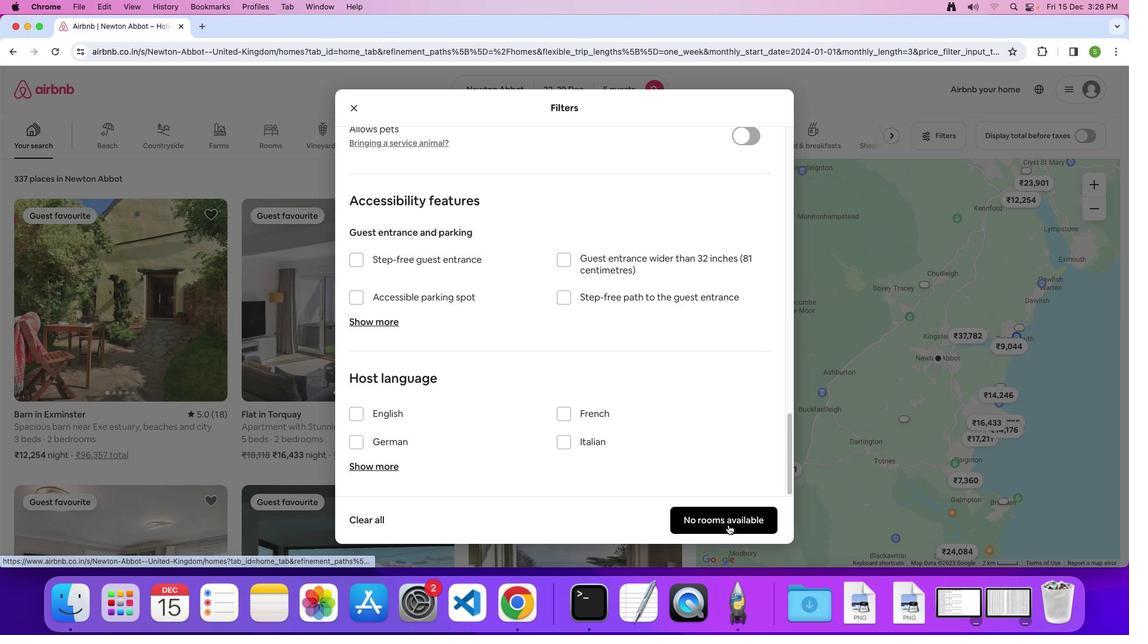 
Action: Mouse pressed left at (738, 513)
Screenshot: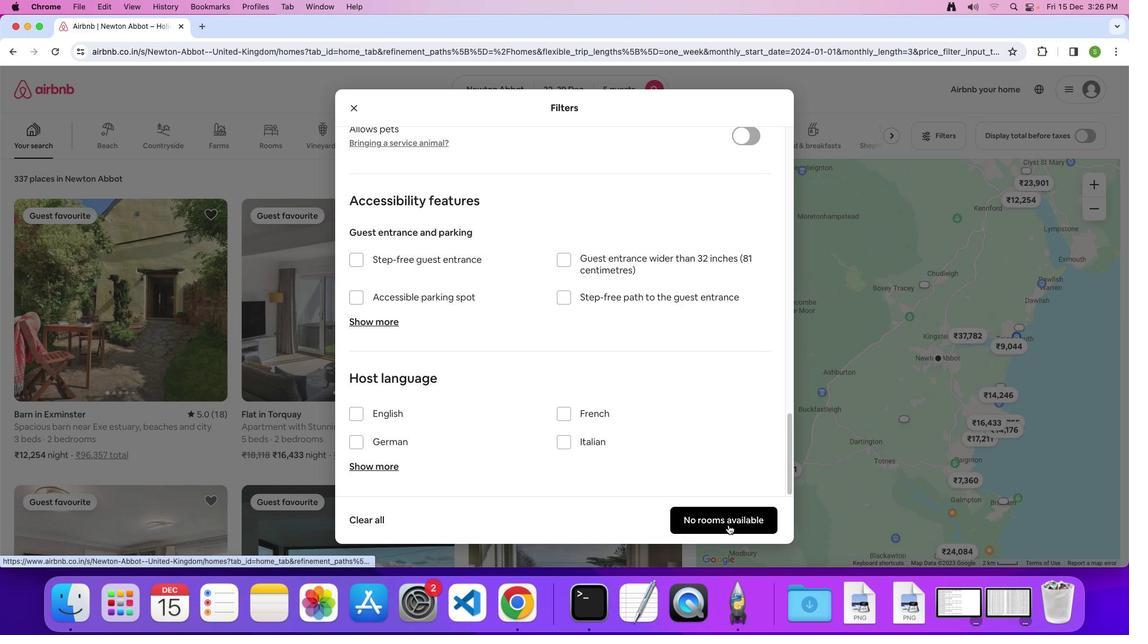 
Action: Mouse moved to (483, 378)
Screenshot: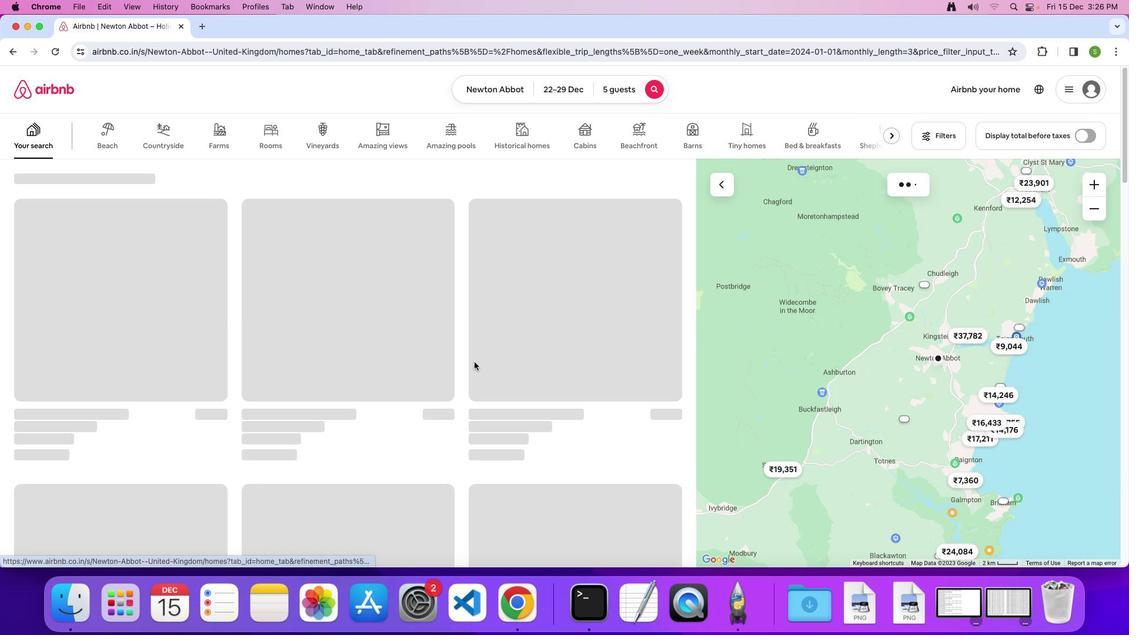 
